 Task: Find connections with filter location Yuanping with filter topic #economicswith filter profile language Potuguese with filter current company Pocket FM with filter school Indian Institute Of Business Management And Studies with filter industry Secretarial Schools with filter service category Computer Networking with filter keywords title Travel Writer
Action: Mouse moved to (630, 78)
Screenshot: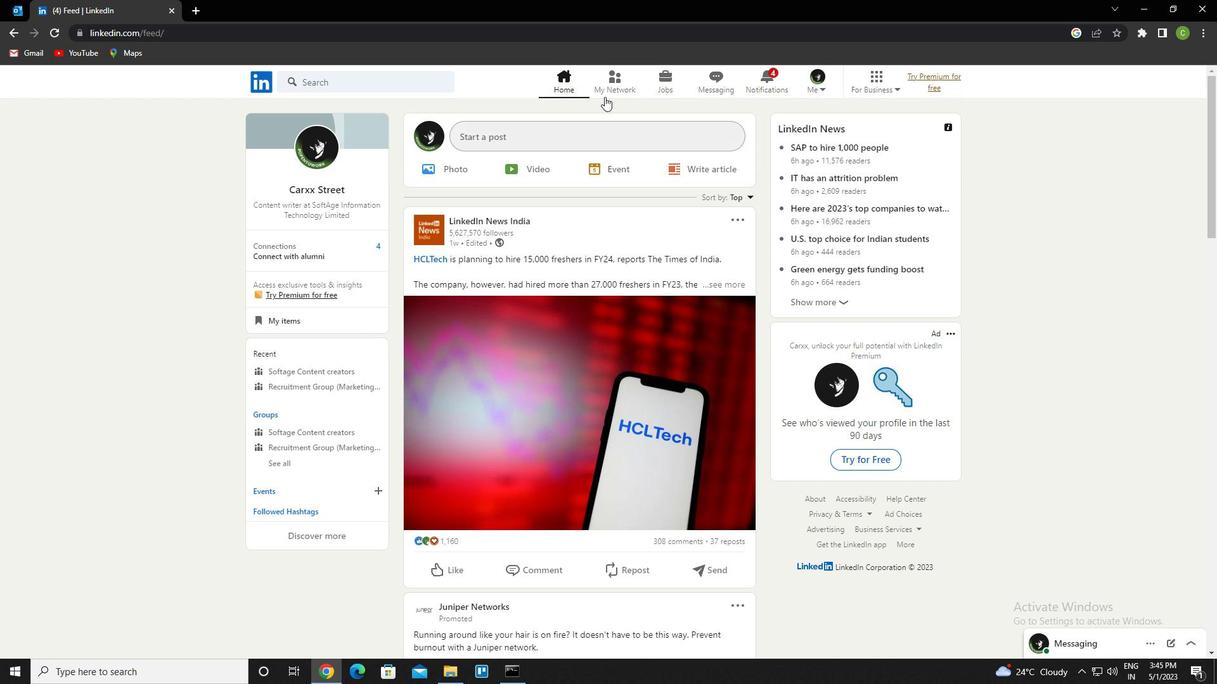 
Action: Mouse pressed left at (630, 78)
Screenshot: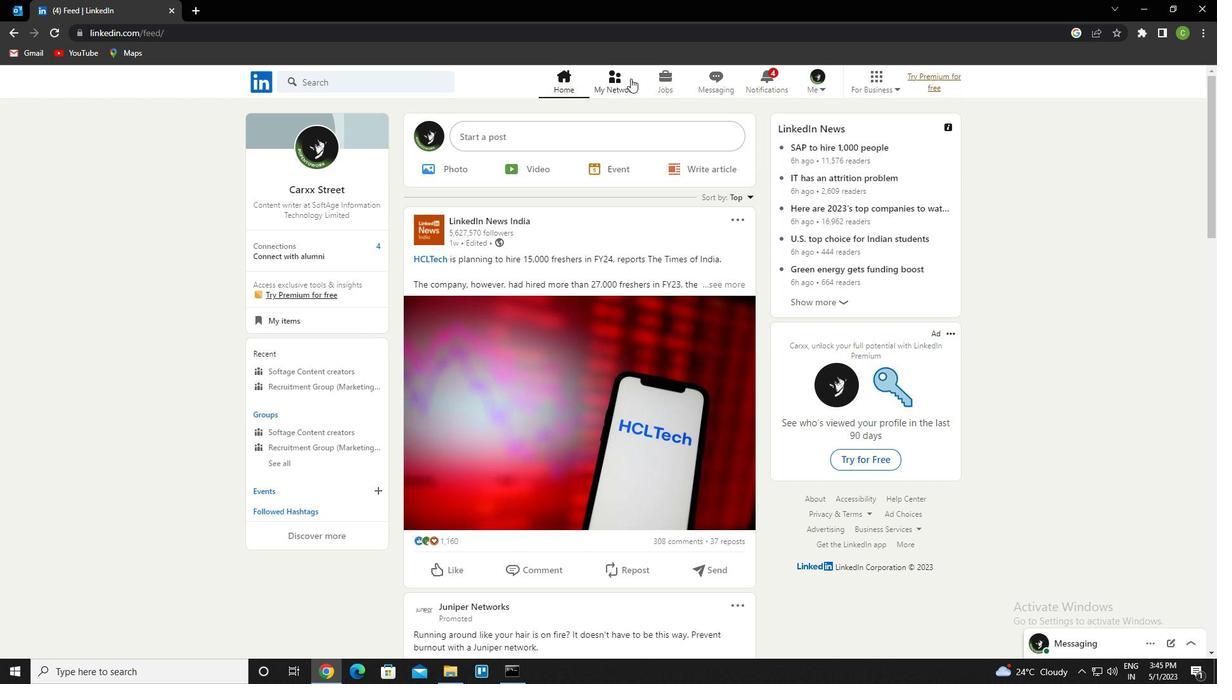 
Action: Mouse moved to (324, 150)
Screenshot: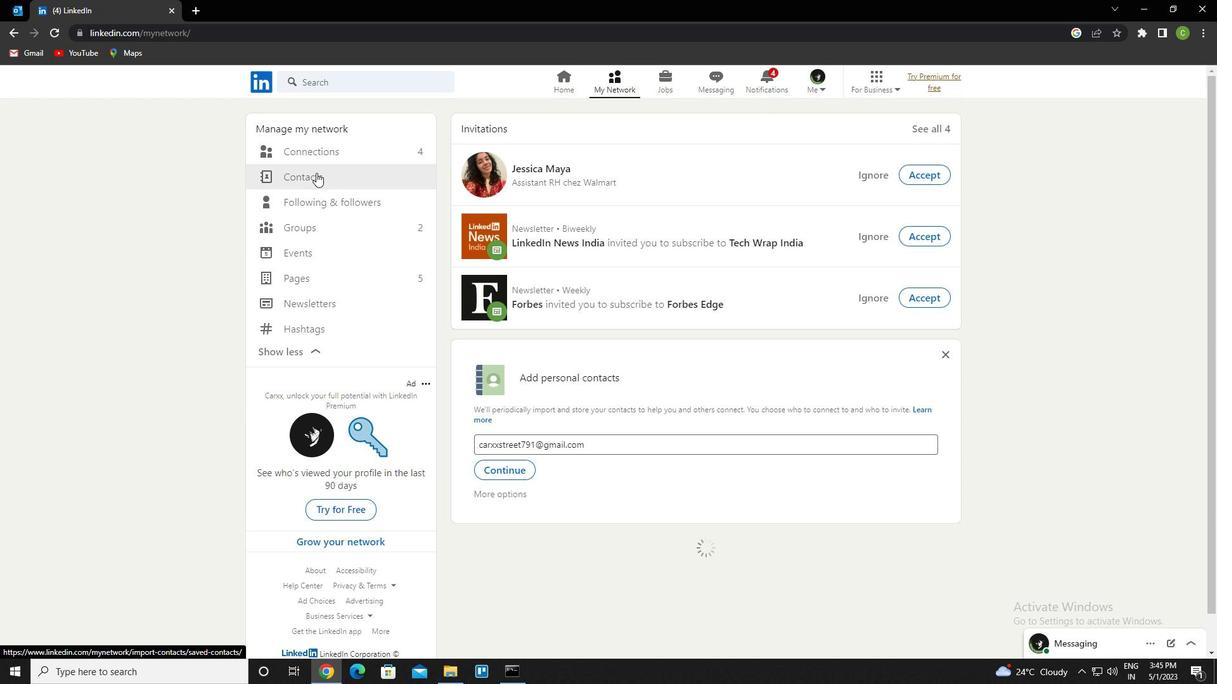 
Action: Mouse pressed left at (324, 150)
Screenshot: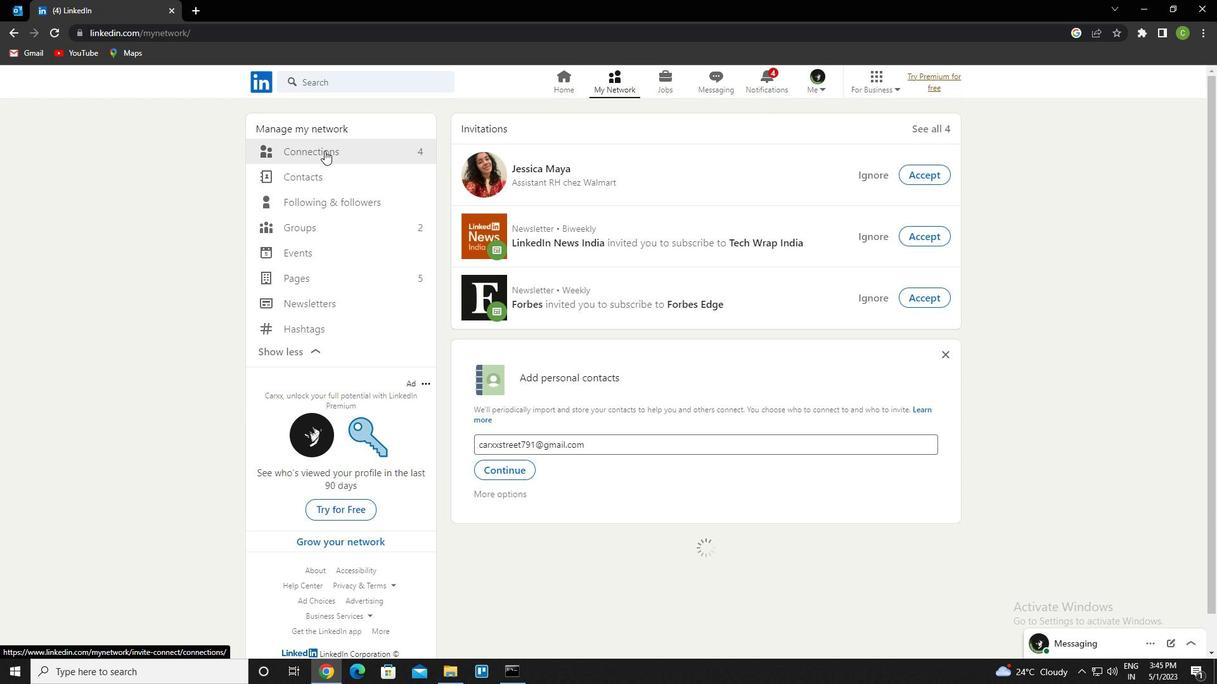 
Action: Mouse moved to (709, 157)
Screenshot: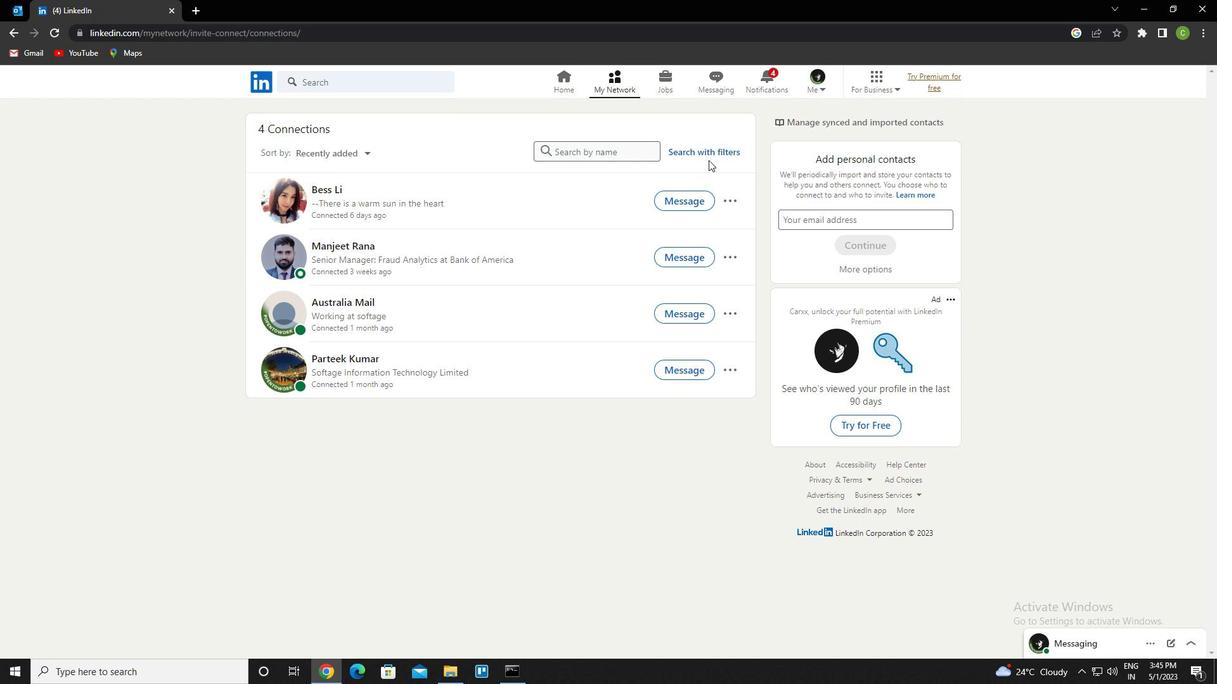 
Action: Mouse pressed left at (709, 157)
Screenshot: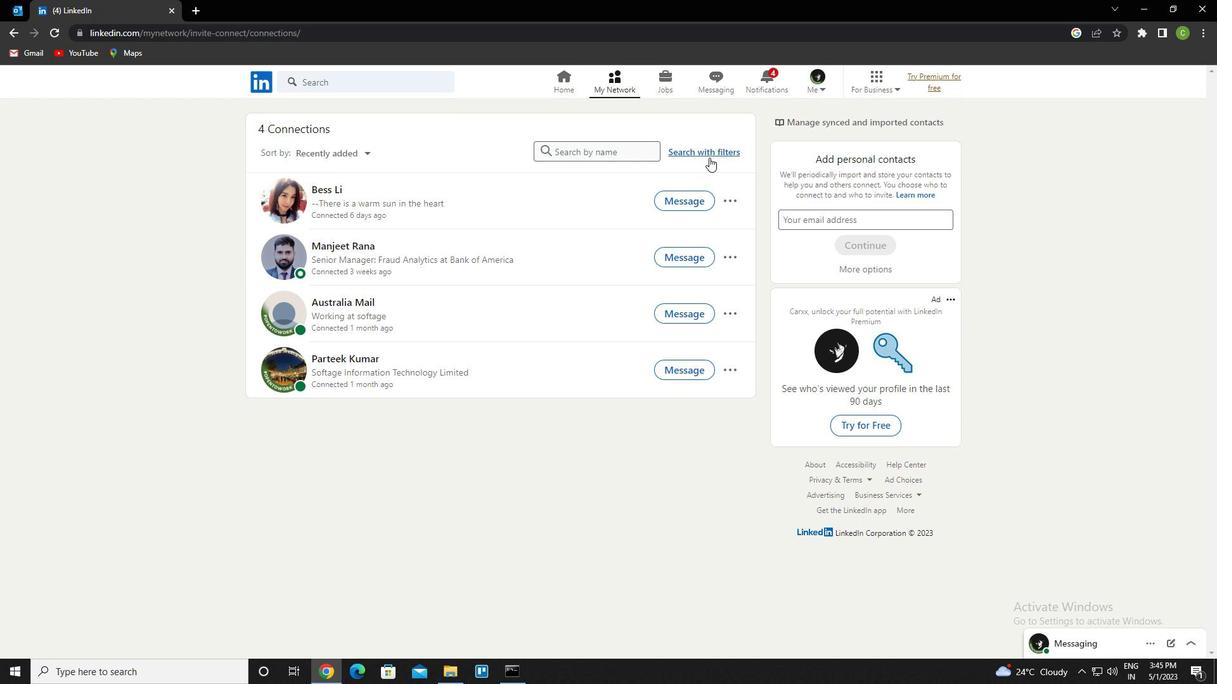 
Action: Mouse moved to (656, 113)
Screenshot: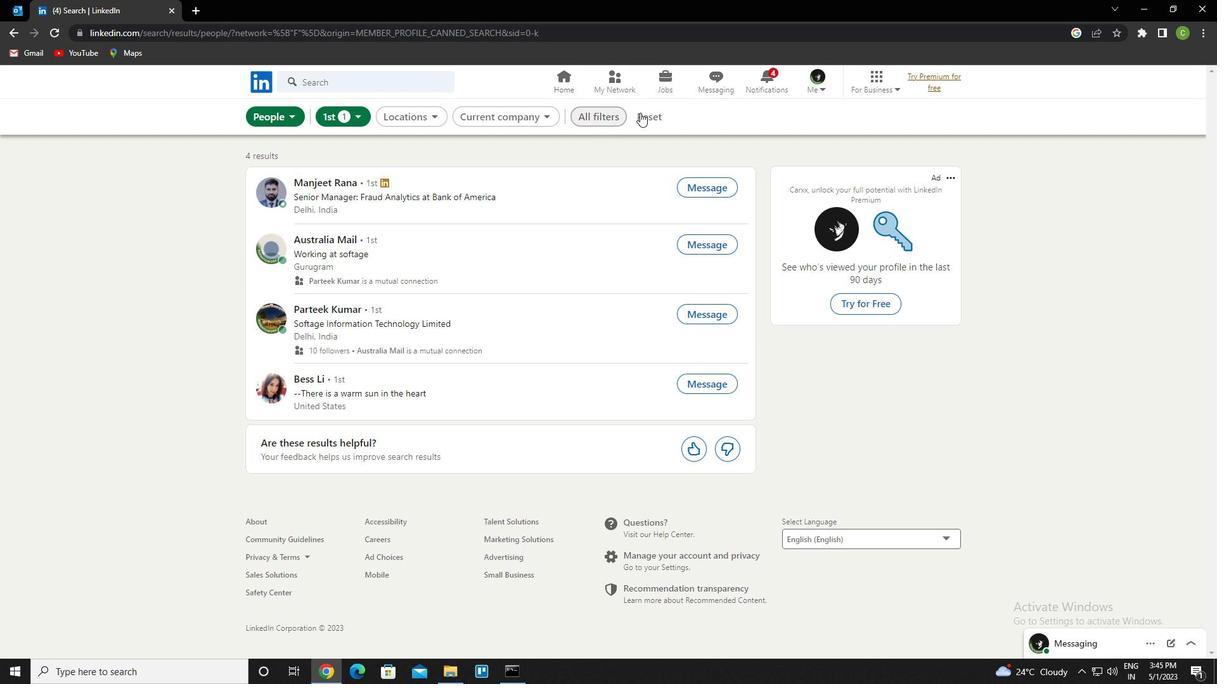 
Action: Mouse pressed left at (656, 113)
Screenshot: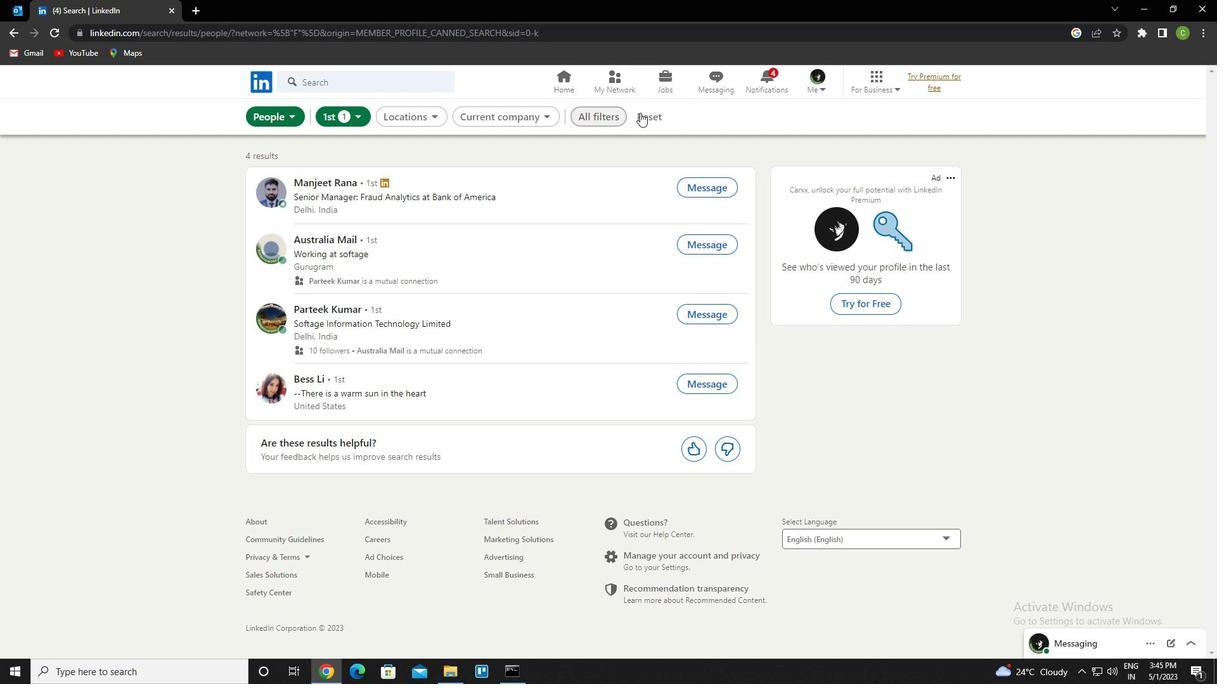 
Action: Mouse moved to (619, 116)
Screenshot: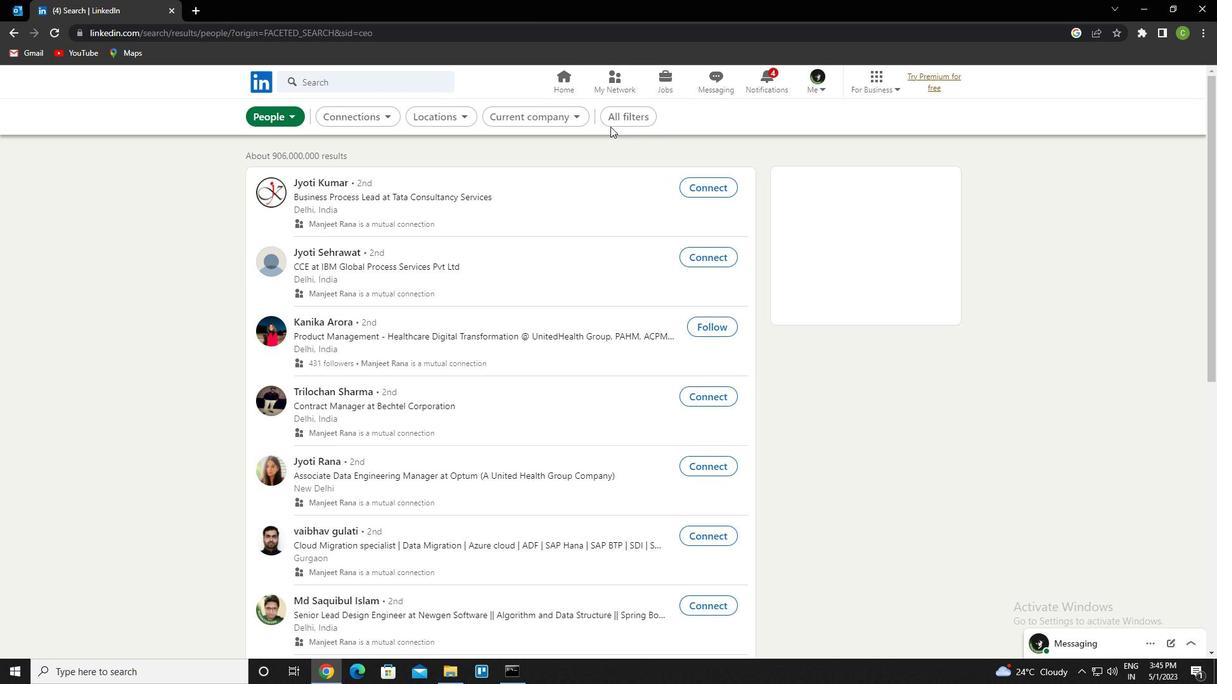 
Action: Mouse pressed left at (619, 116)
Screenshot: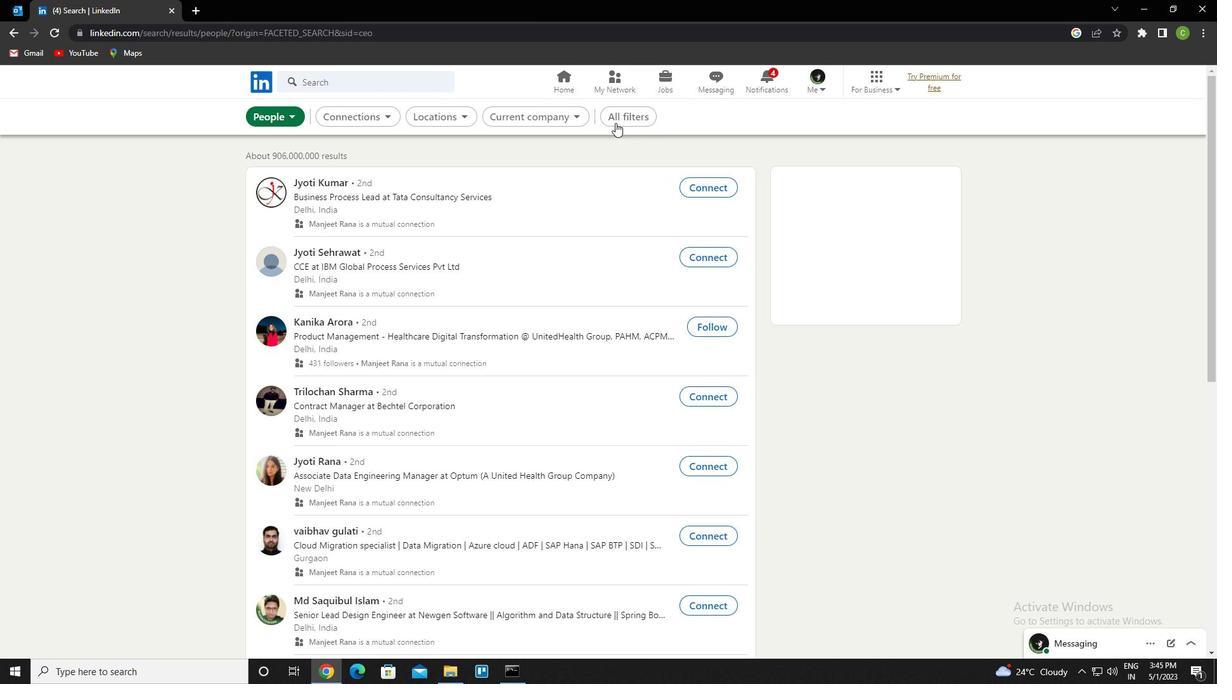 
Action: Mouse moved to (1050, 441)
Screenshot: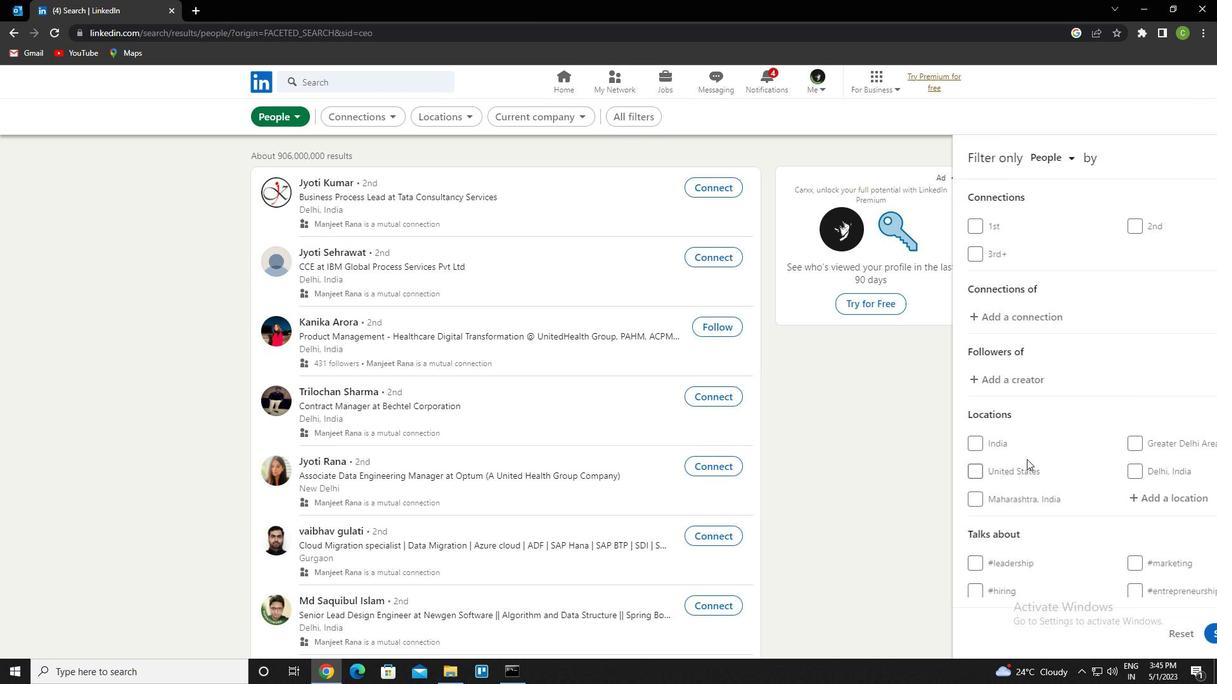 
Action: Mouse scrolled (1050, 441) with delta (0, 0)
Screenshot: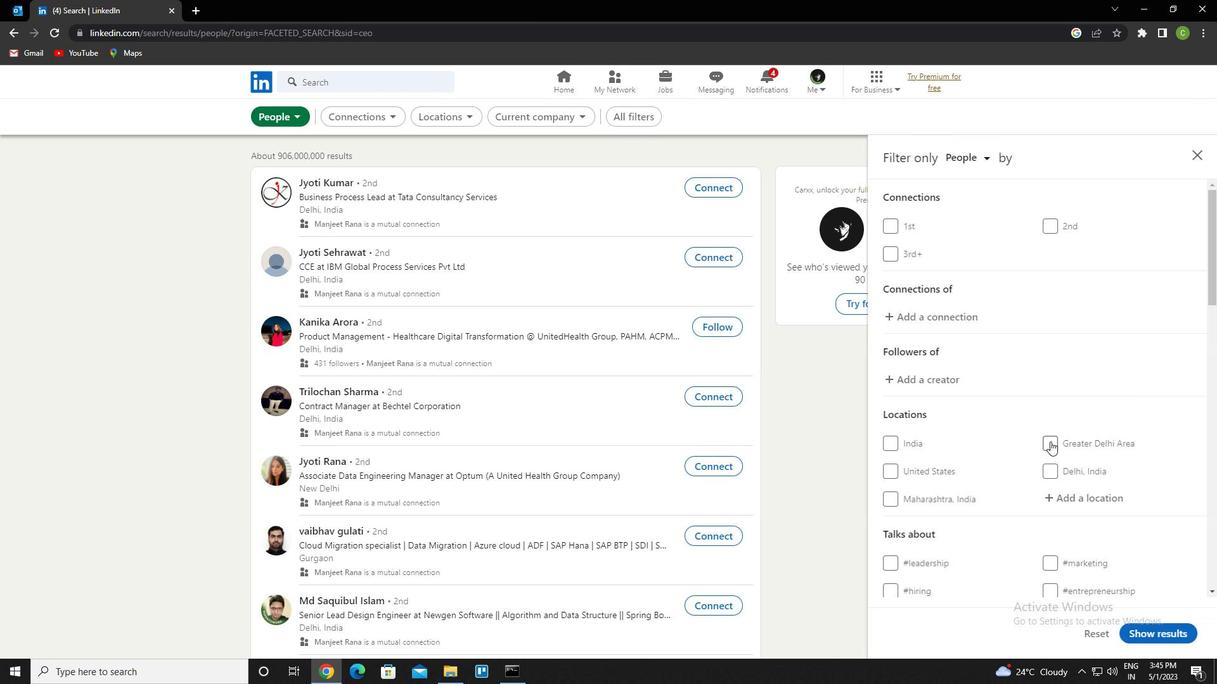 
Action: Mouse scrolled (1050, 441) with delta (0, 0)
Screenshot: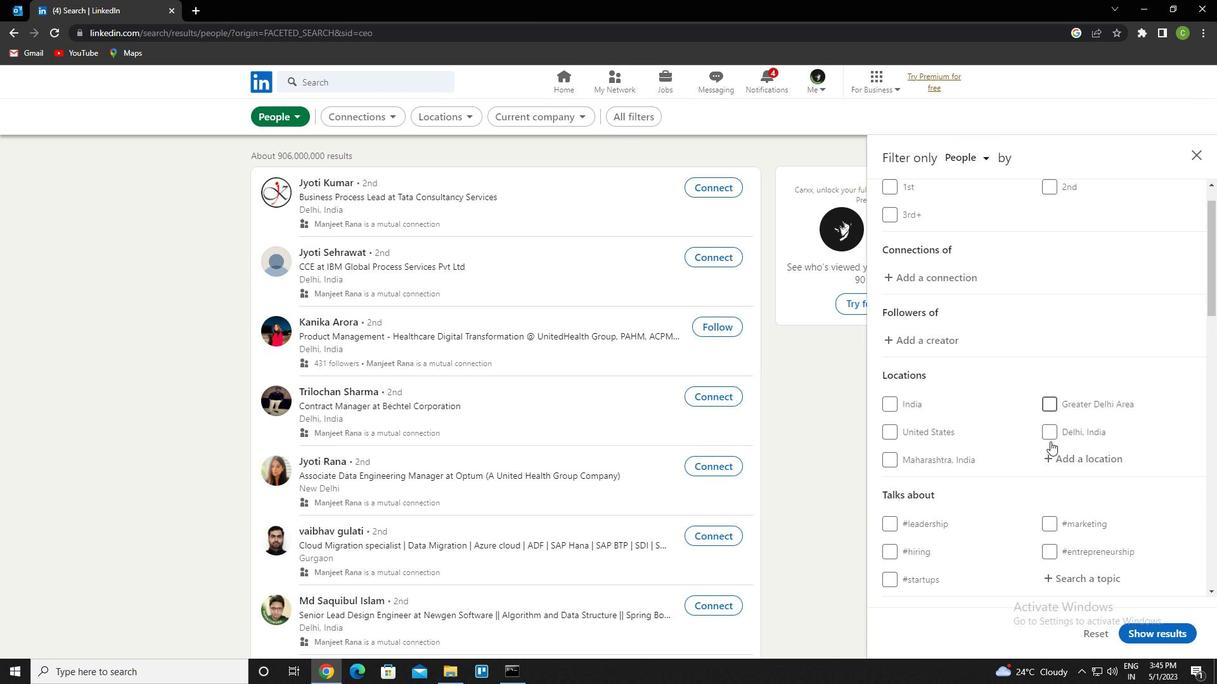 
Action: Mouse moved to (1086, 368)
Screenshot: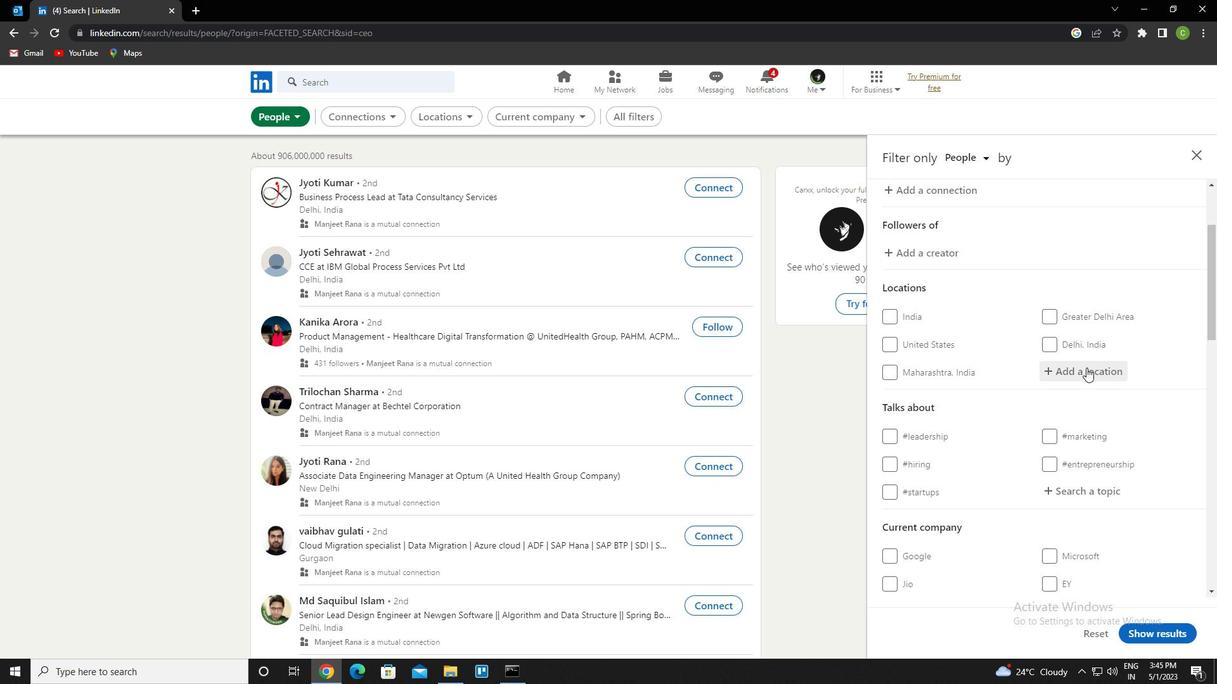 
Action: Mouse pressed left at (1086, 368)
Screenshot: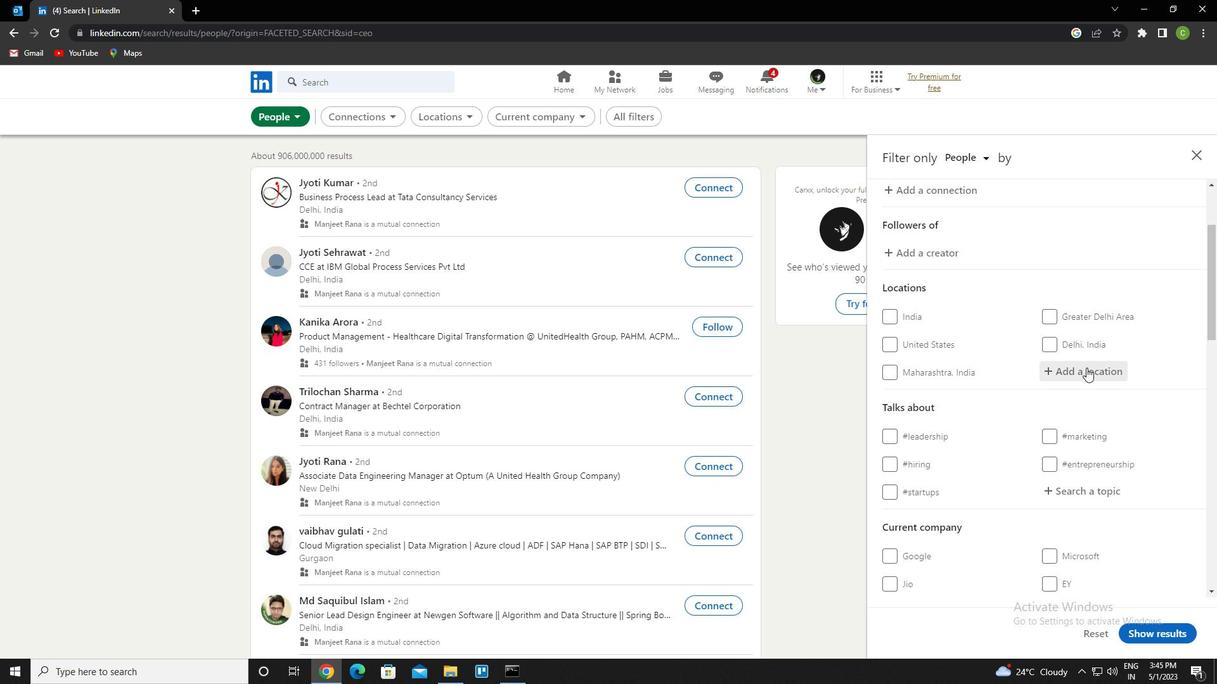 
Action: Mouse moved to (1086, 369)
Screenshot: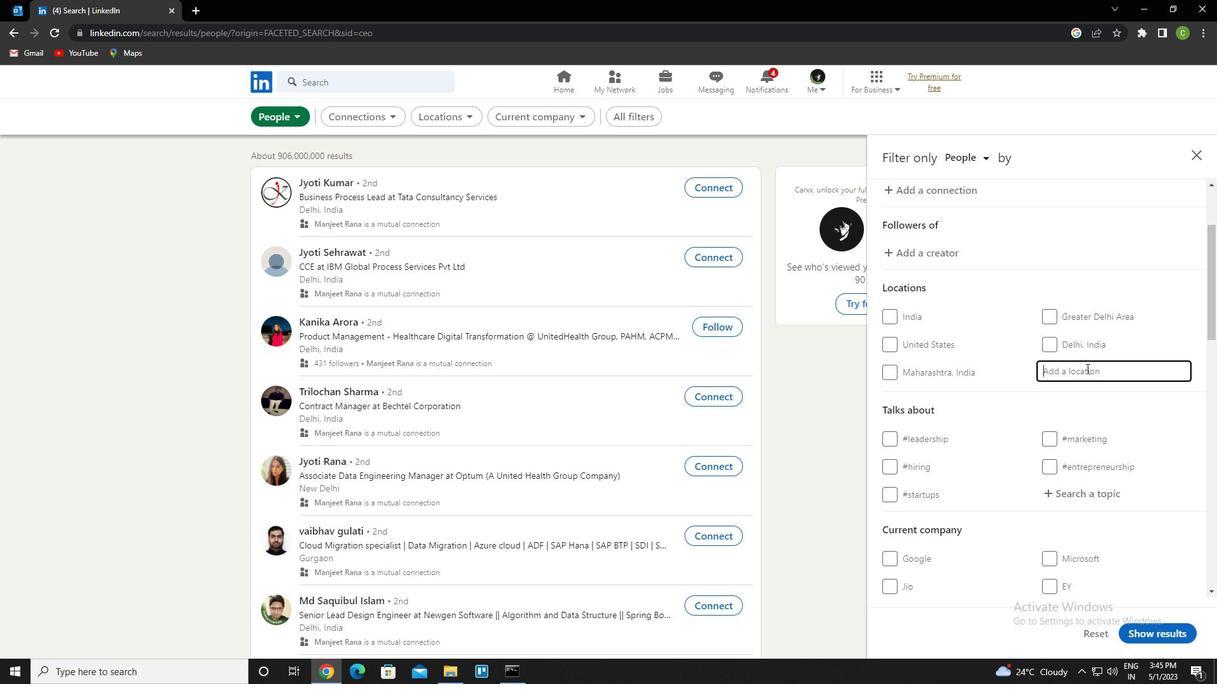 
Action: Key pressed <Key.caps_lock>y<Key.caps_lock>uanping
Screenshot: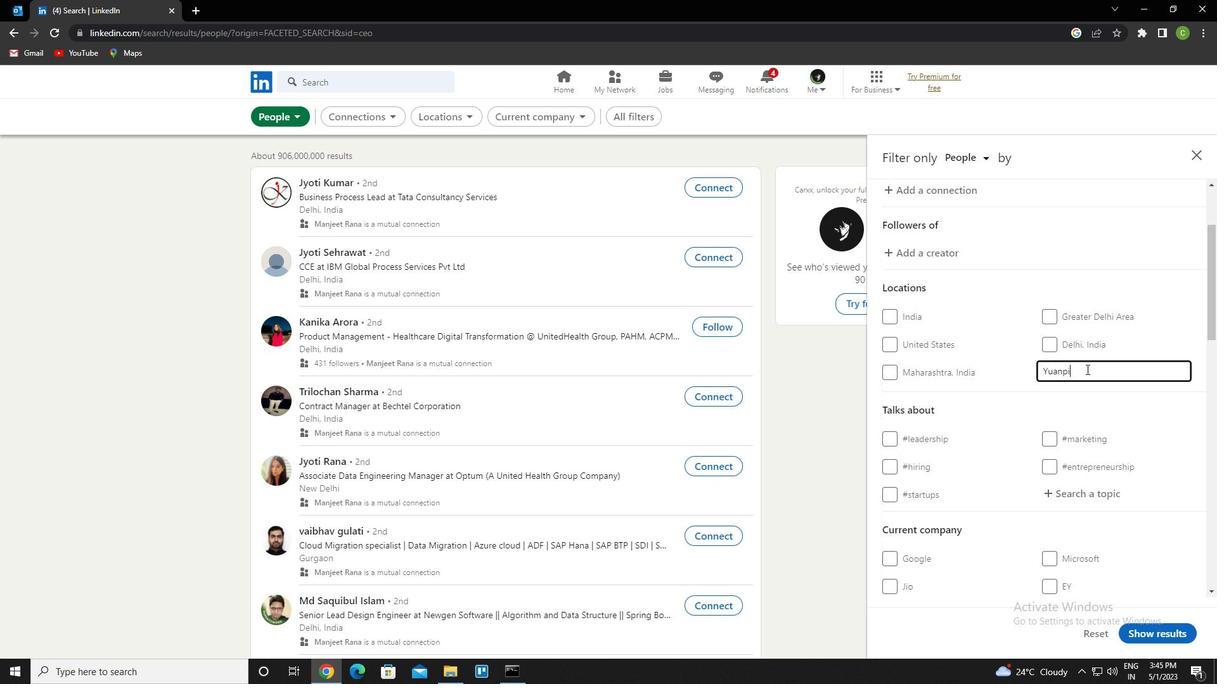 
Action: Mouse moved to (1084, 375)
Screenshot: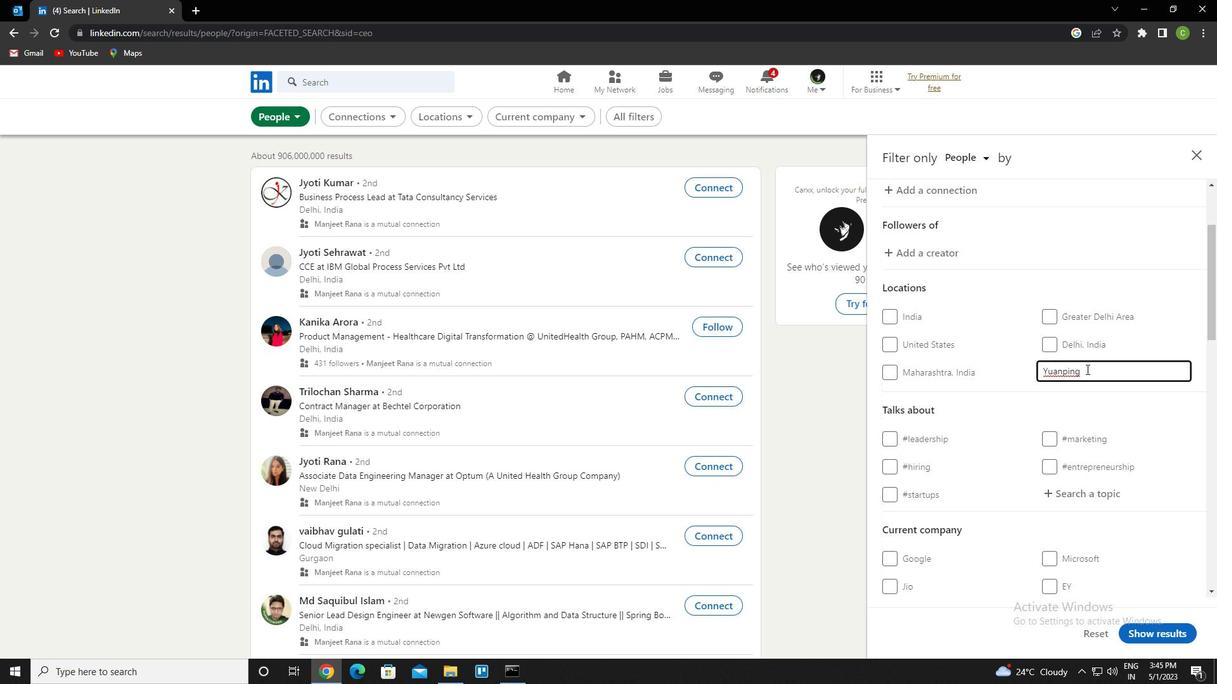 
Action: Mouse scrolled (1084, 374) with delta (0, 0)
Screenshot: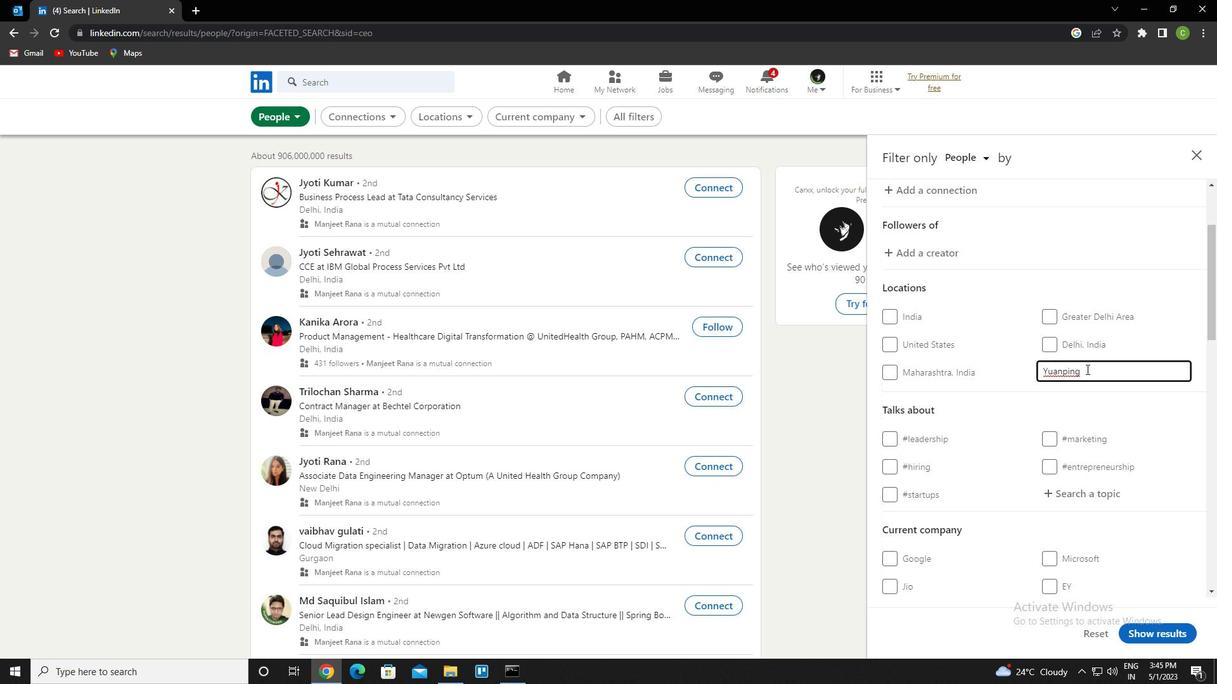 
Action: Mouse moved to (1078, 389)
Screenshot: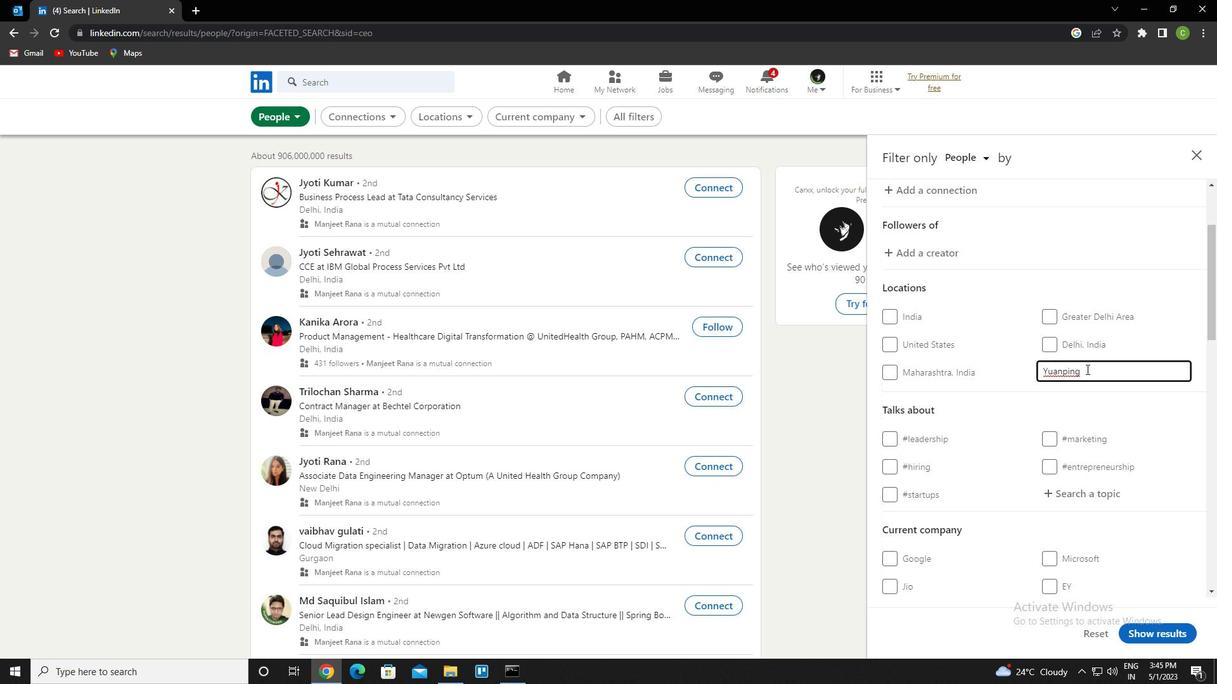 
Action: Mouse scrolled (1078, 389) with delta (0, 0)
Screenshot: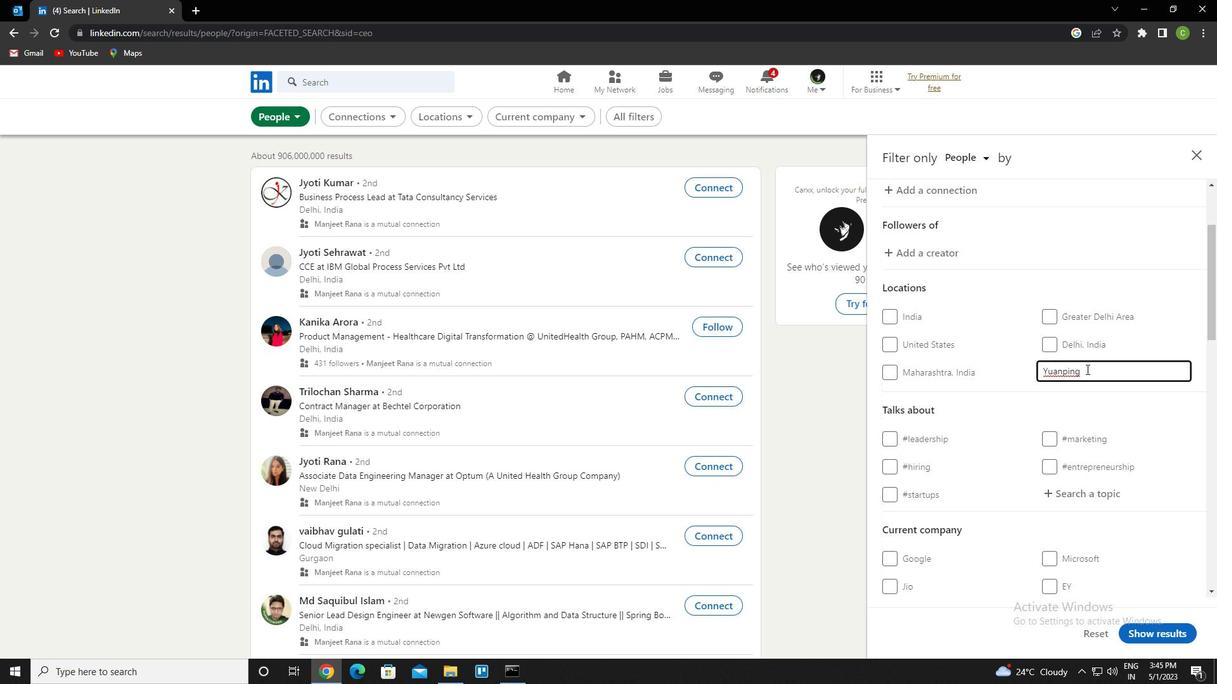 
Action: Mouse moved to (1090, 368)
Screenshot: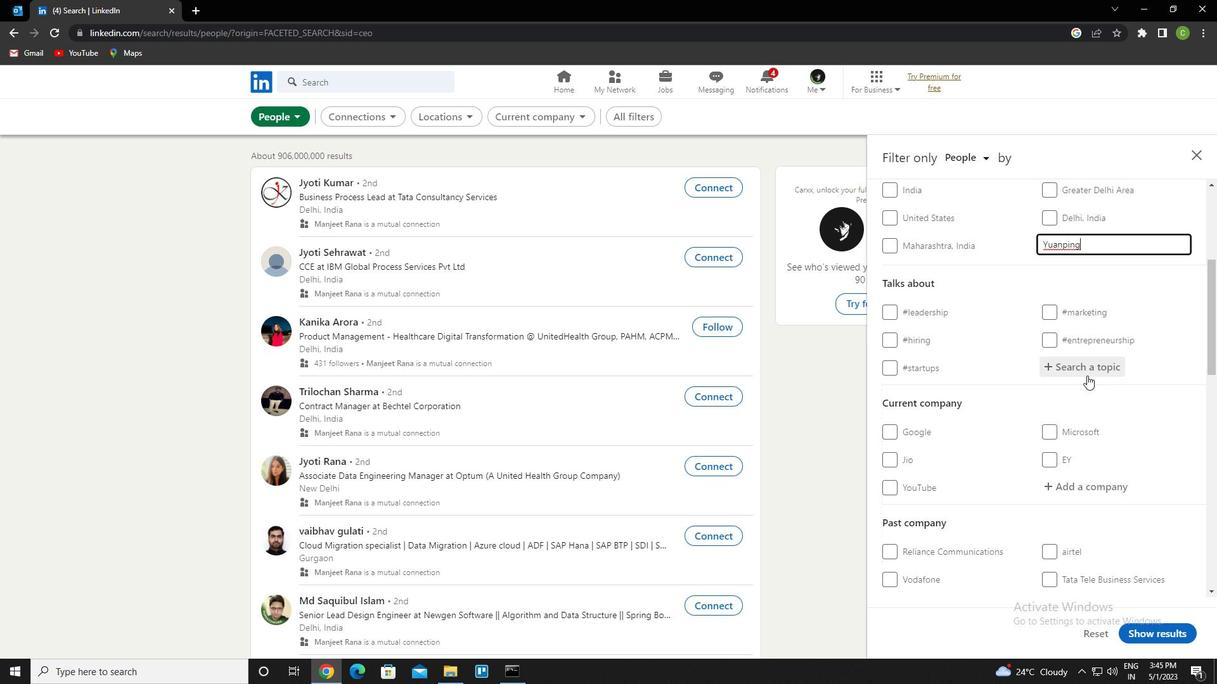 
Action: Mouse pressed left at (1090, 368)
Screenshot: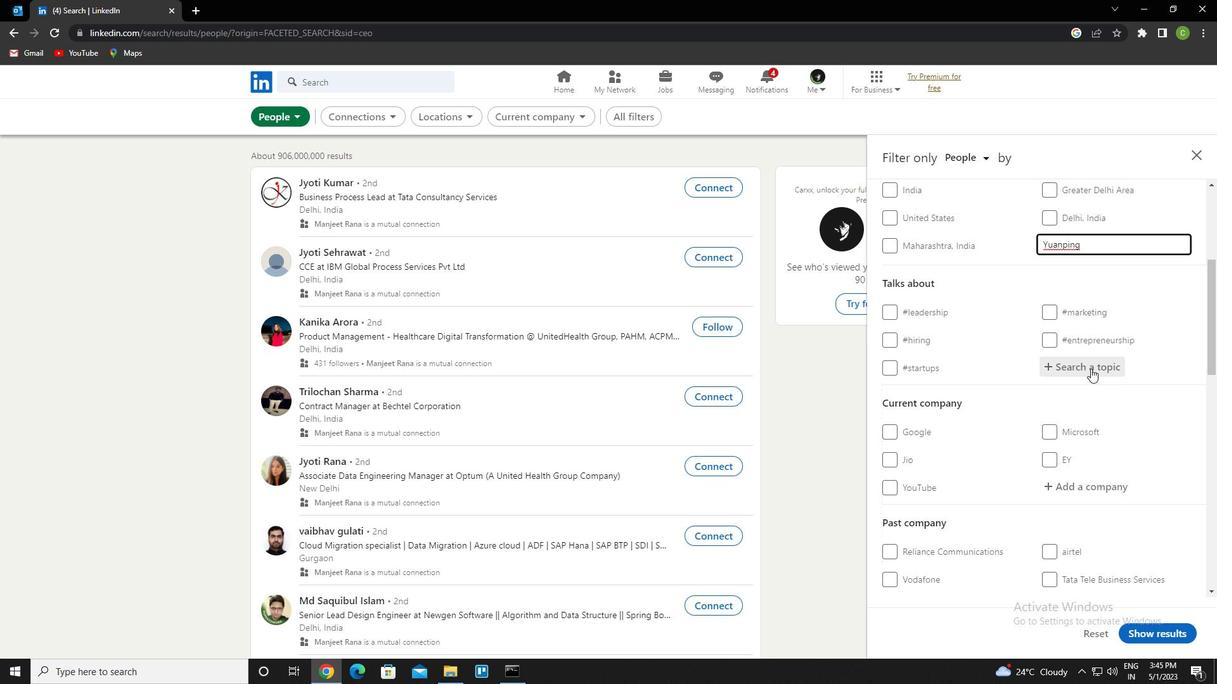
Action: Mouse moved to (1087, 368)
Screenshot: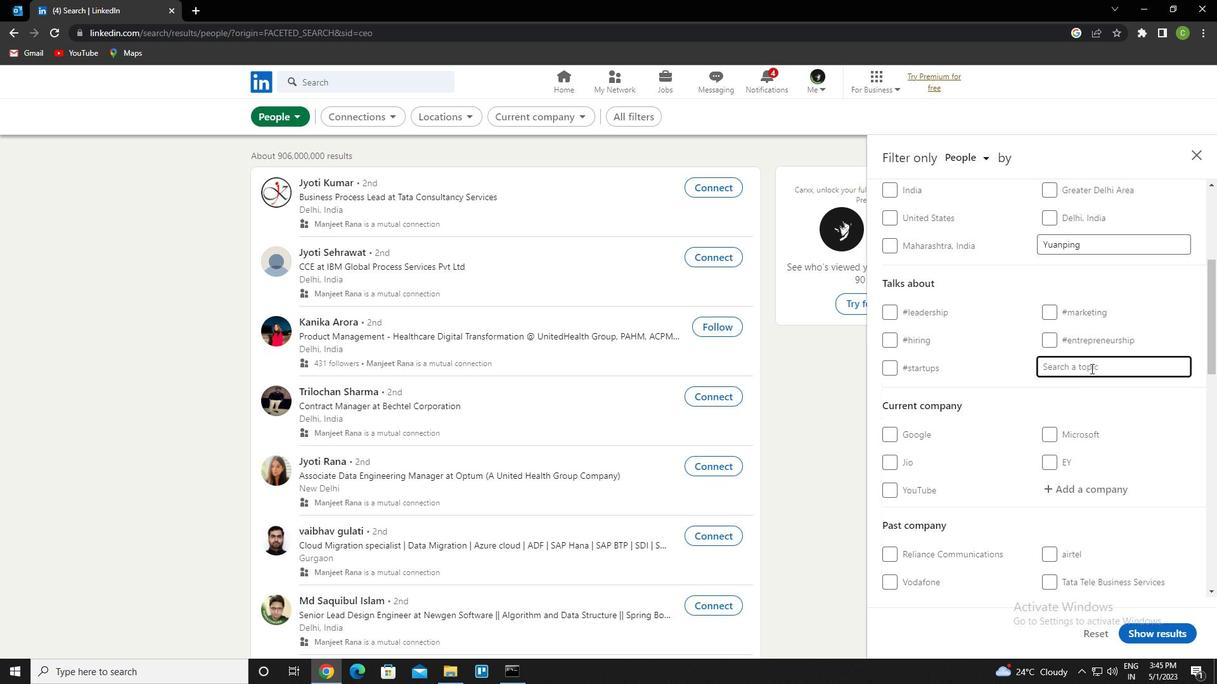 
Action: Key pressed economics<Key.down><Key.enter>
Screenshot: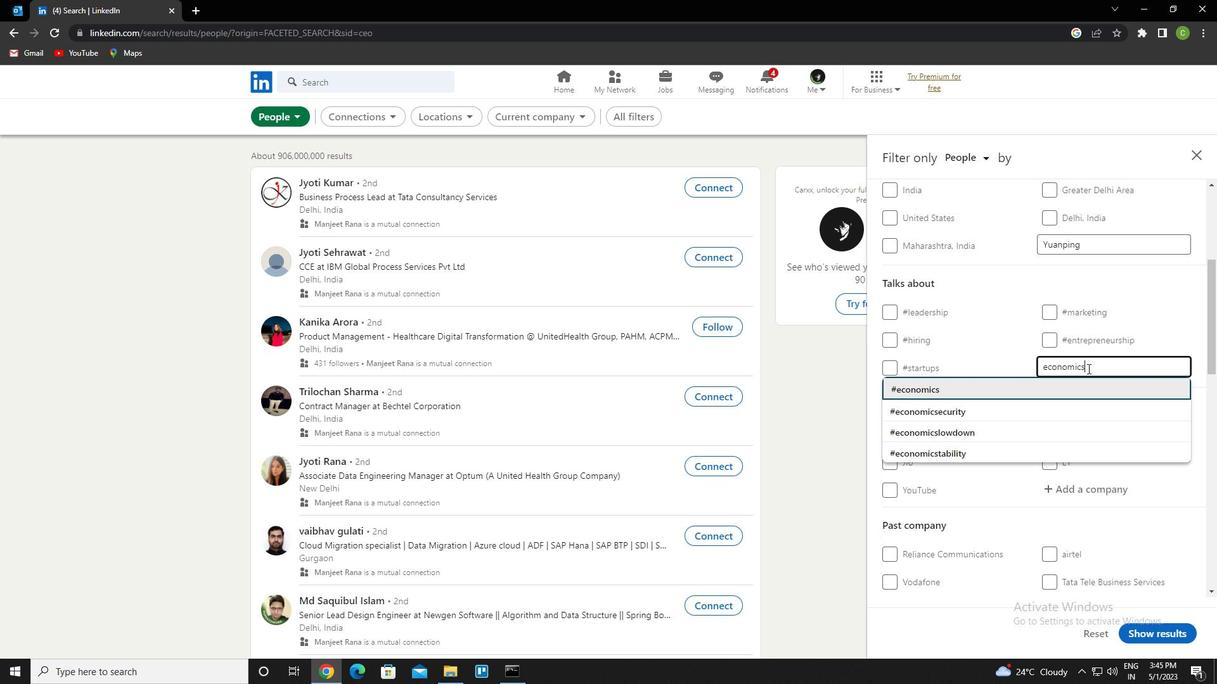 
Action: Mouse scrolled (1087, 368) with delta (0, 0)
Screenshot: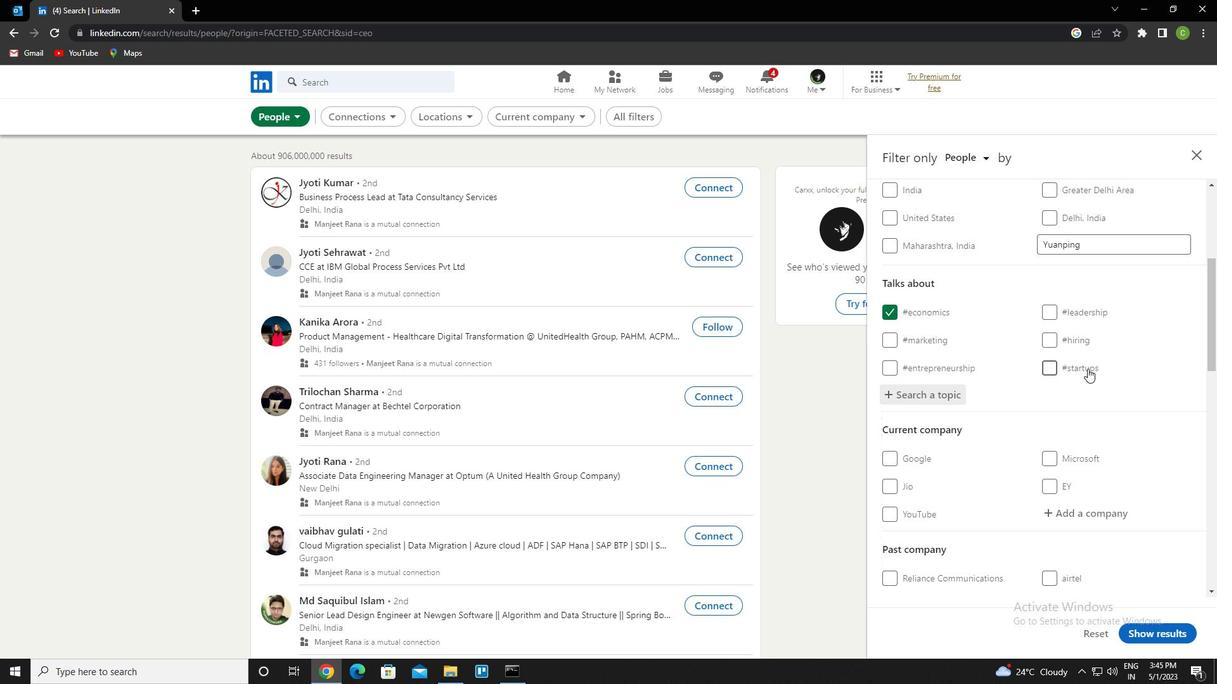 
Action: Mouse moved to (1087, 368)
Screenshot: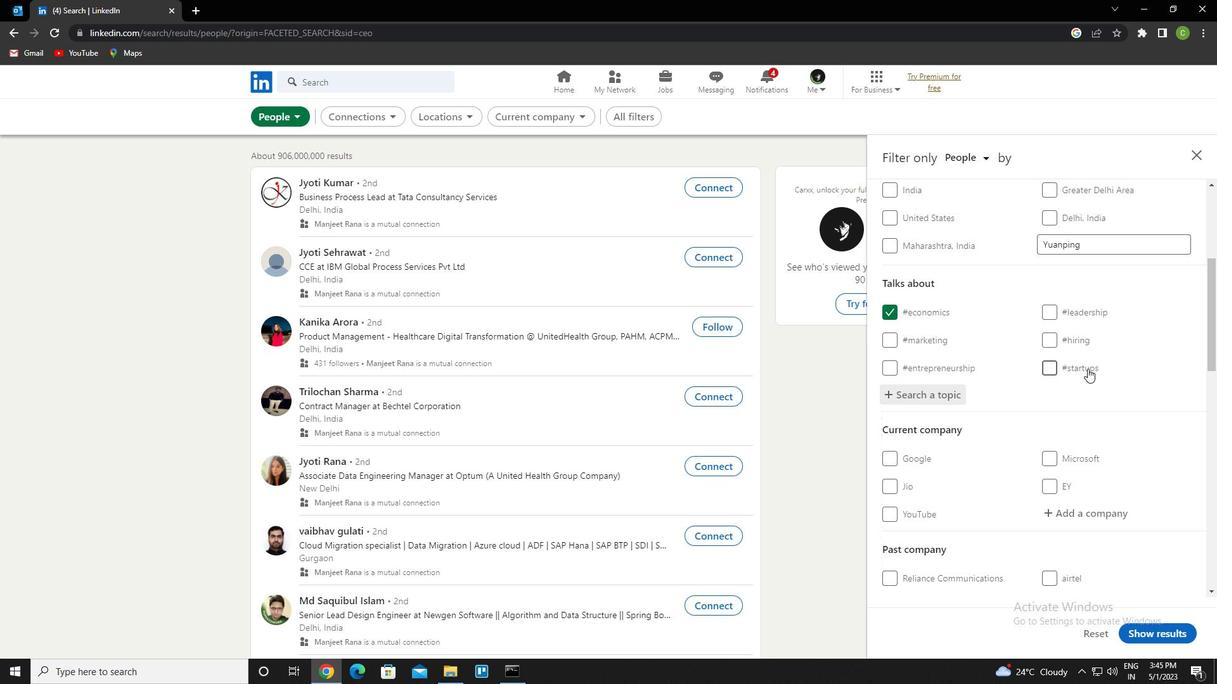 
Action: Mouse scrolled (1087, 368) with delta (0, 0)
Screenshot: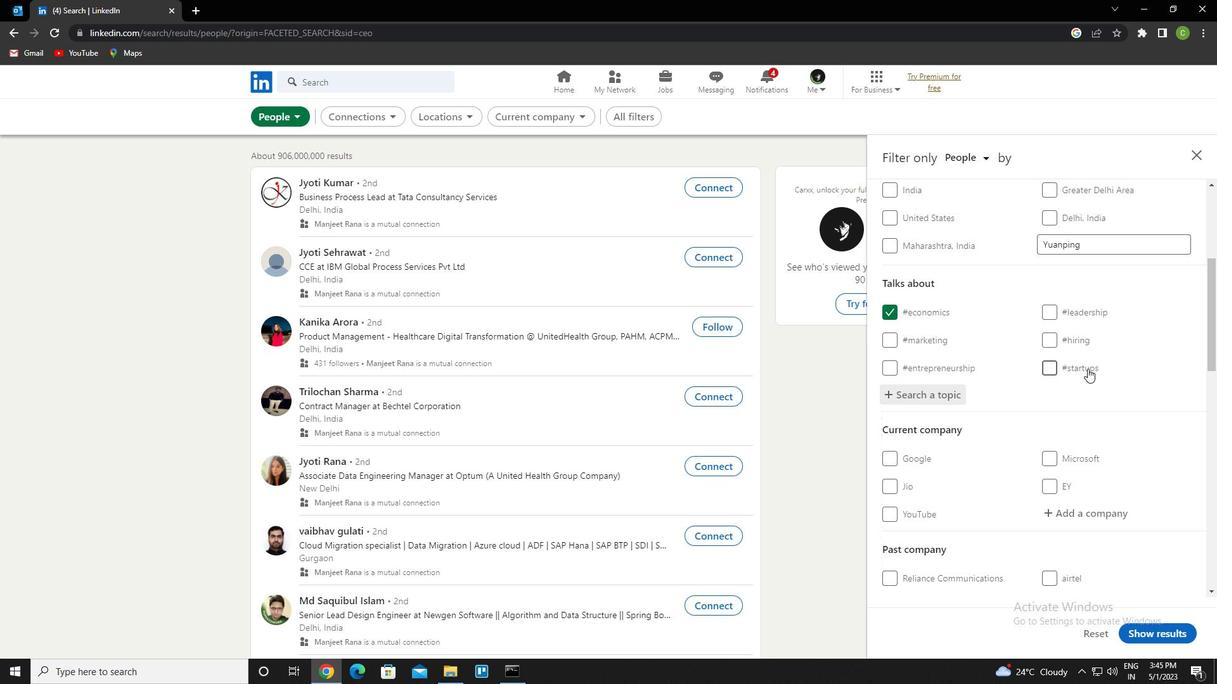 
Action: Mouse moved to (1086, 372)
Screenshot: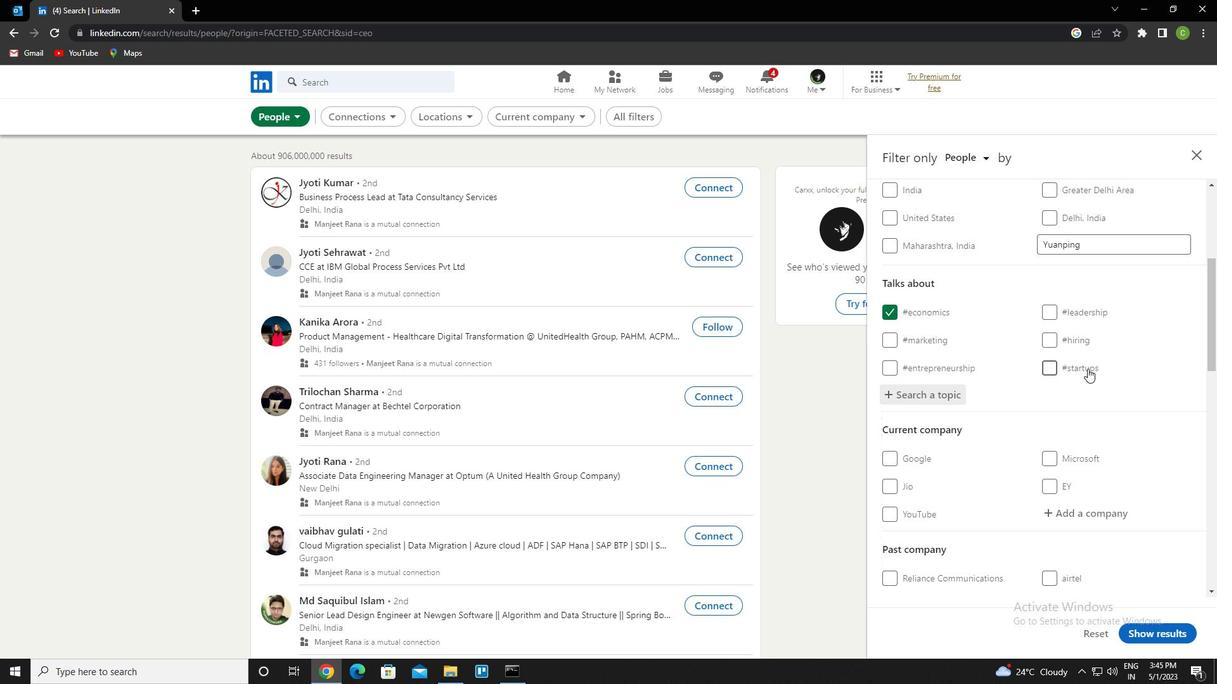 
Action: Mouse scrolled (1086, 371) with delta (0, 0)
Screenshot: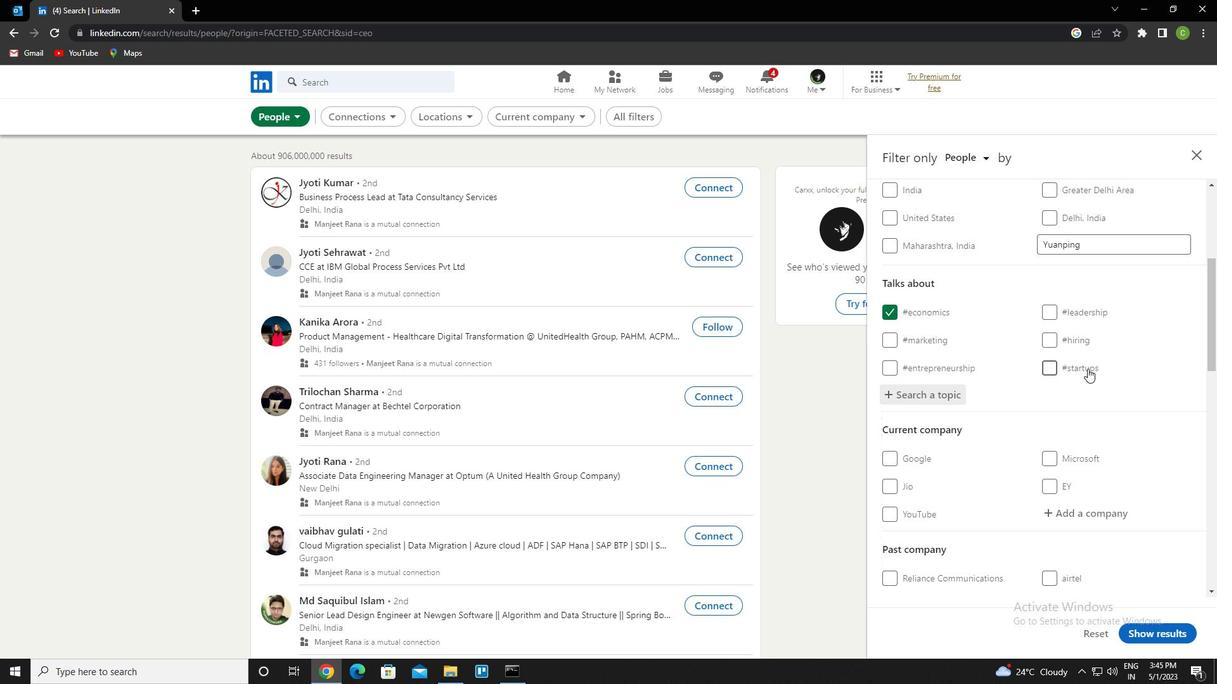 
Action: Mouse moved to (1083, 380)
Screenshot: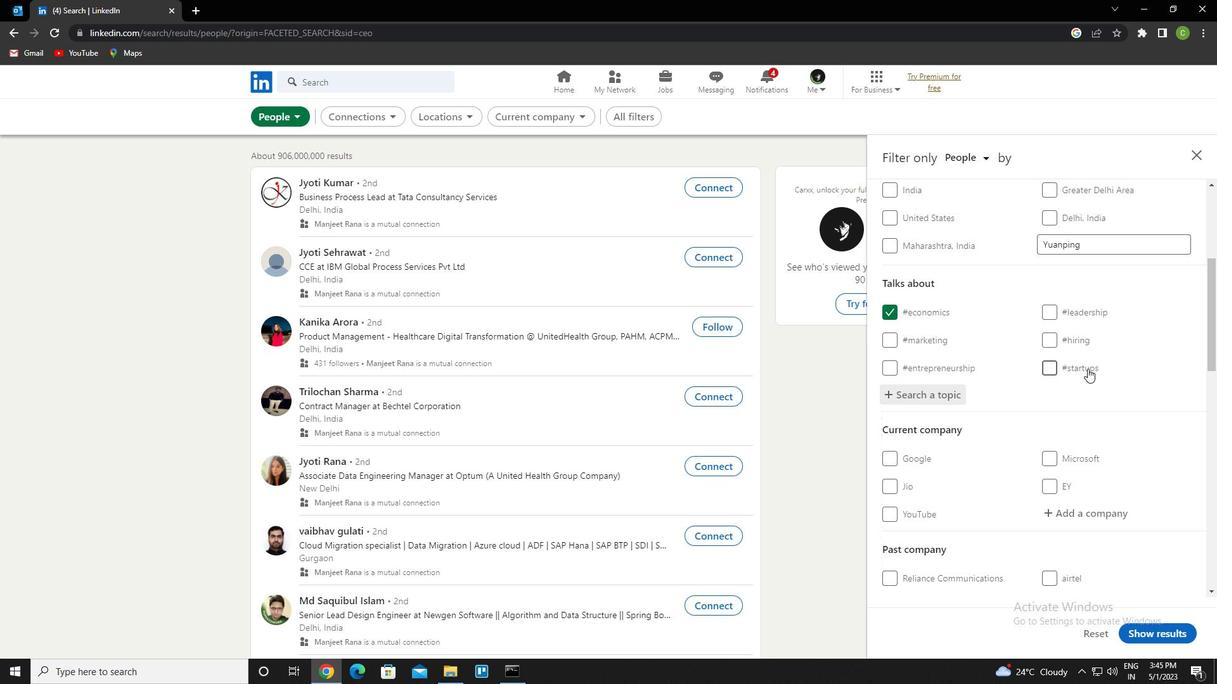 
Action: Mouse scrolled (1083, 380) with delta (0, 0)
Screenshot: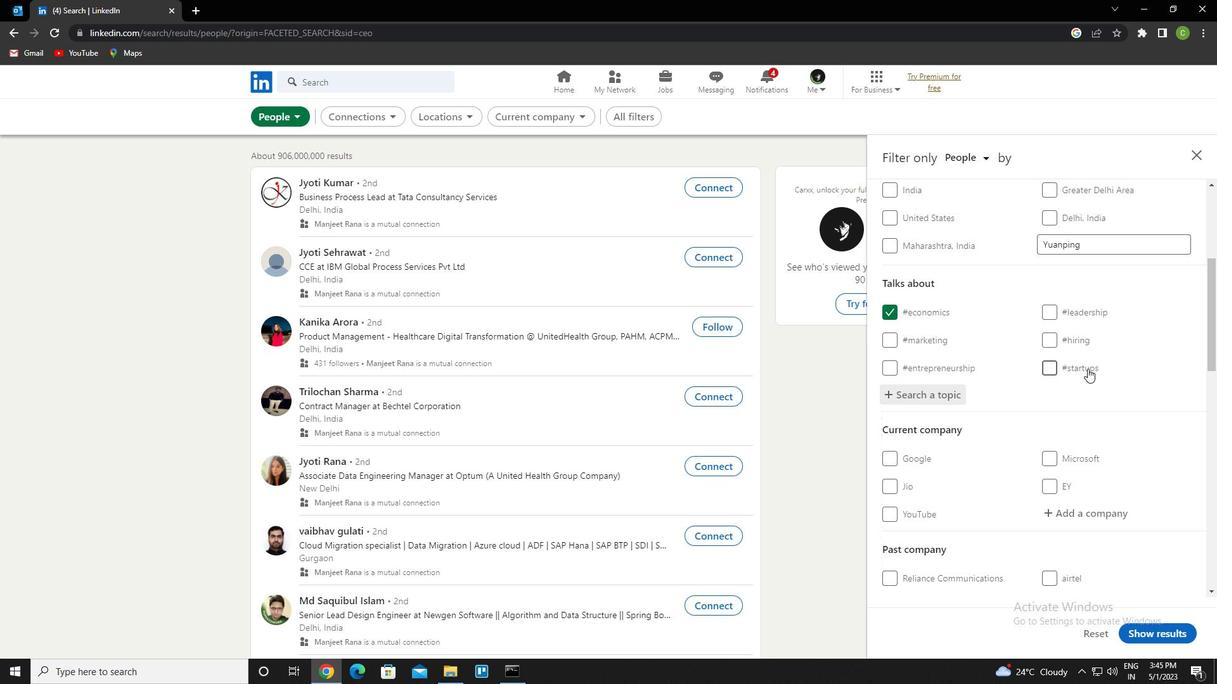 
Action: Mouse moved to (1080, 390)
Screenshot: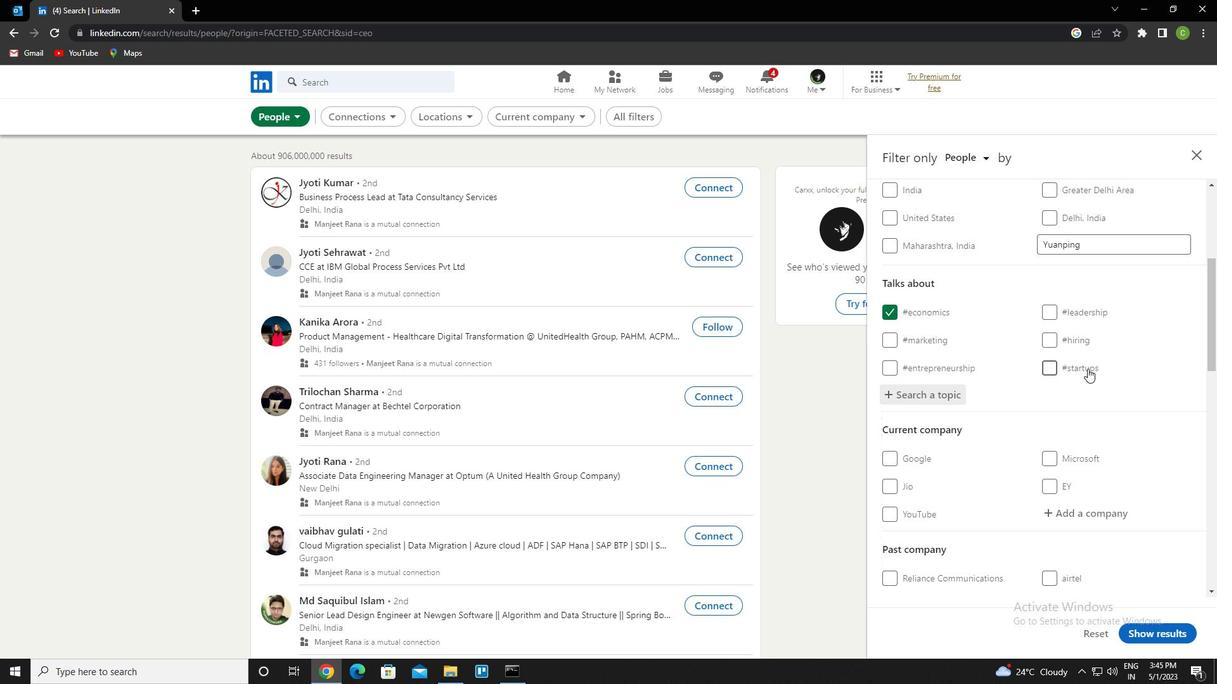
Action: Mouse scrolled (1080, 389) with delta (0, 0)
Screenshot: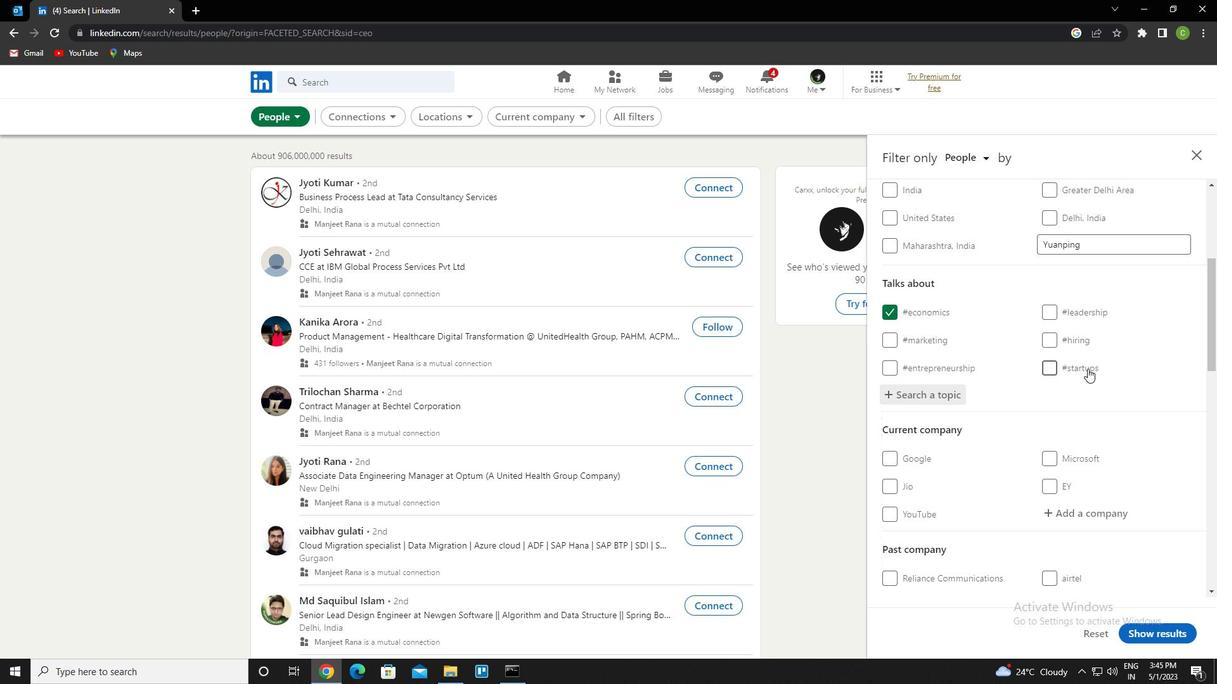 
Action: Mouse moved to (1077, 394)
Screenshot: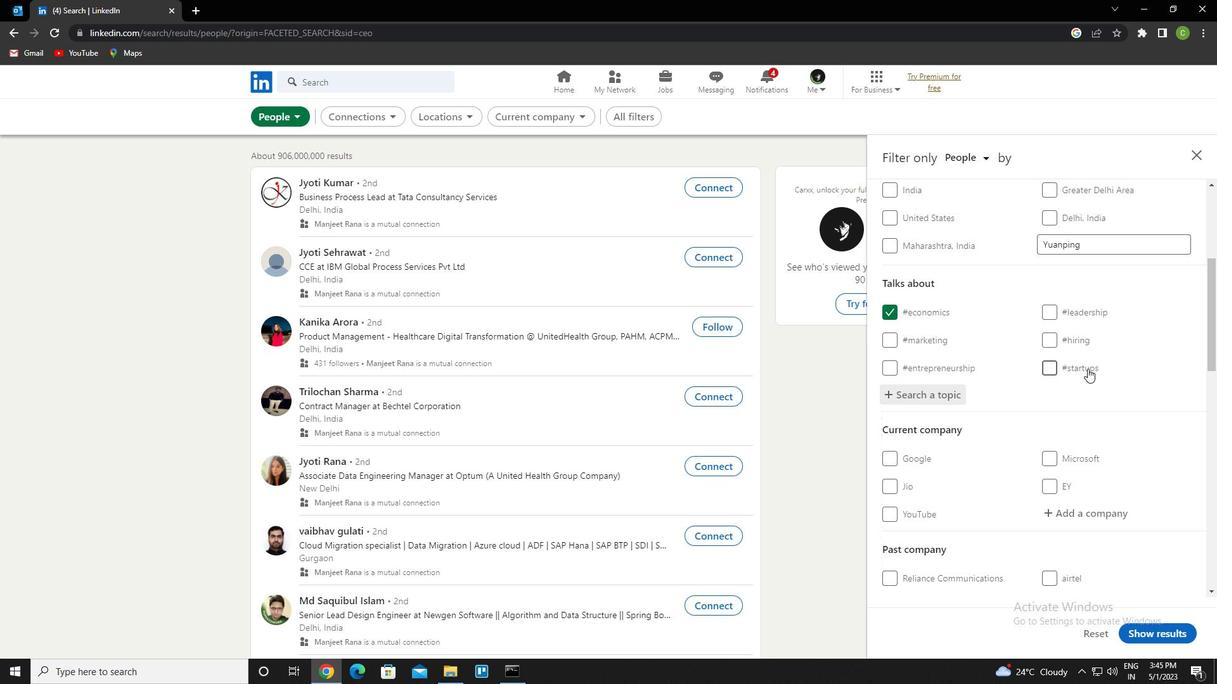 
Action: Mouse scrolled (1077, 394) with delta (0, 0)
Screenshot: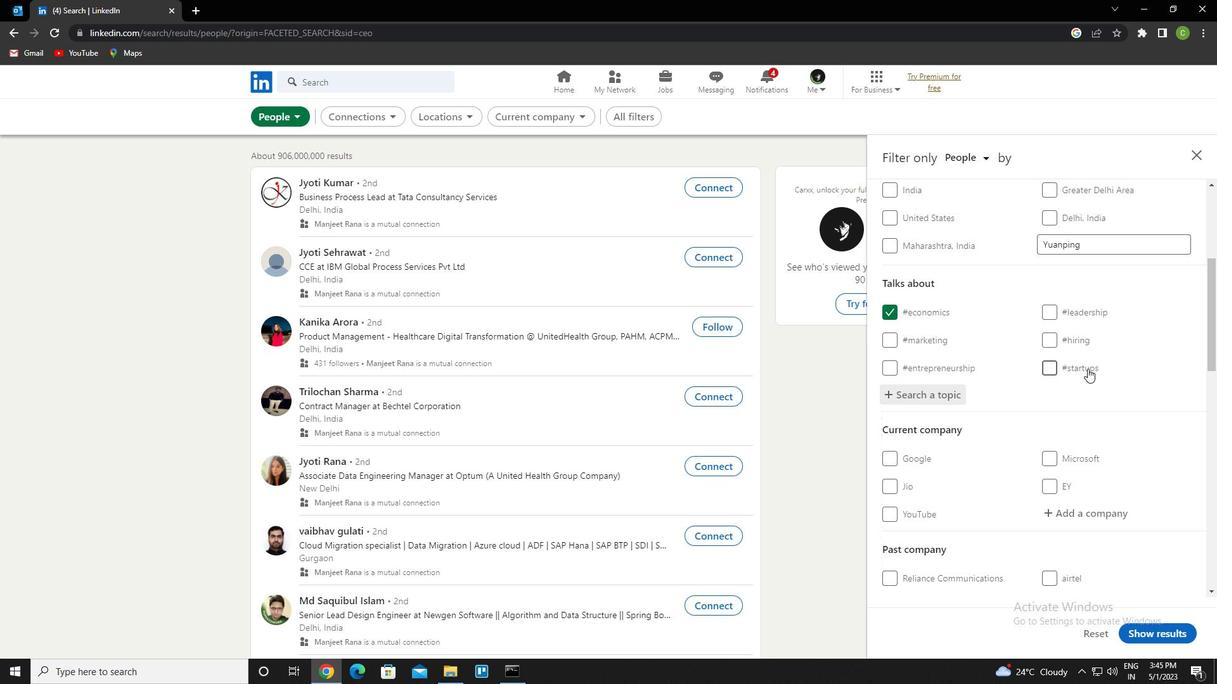 
Action: Mouse moved to (1076, 395)
Screenshot: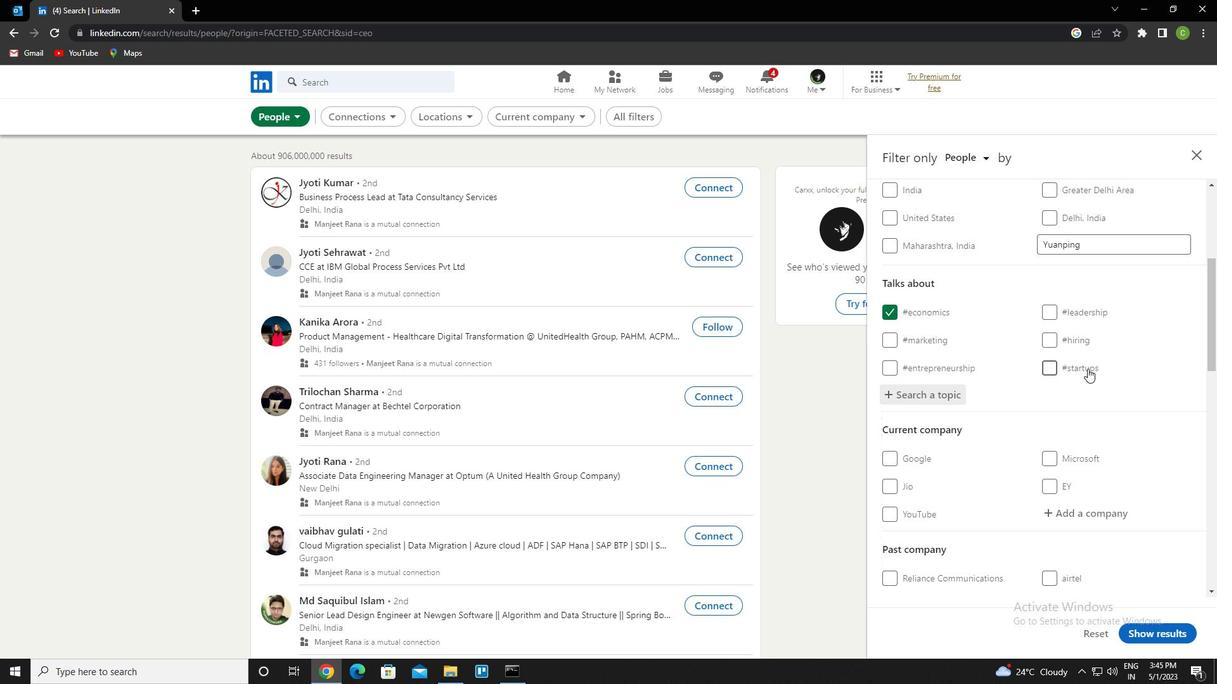 
Action: Mouse scrolled (1076, 394) with delta (0, 0)
Screenshot: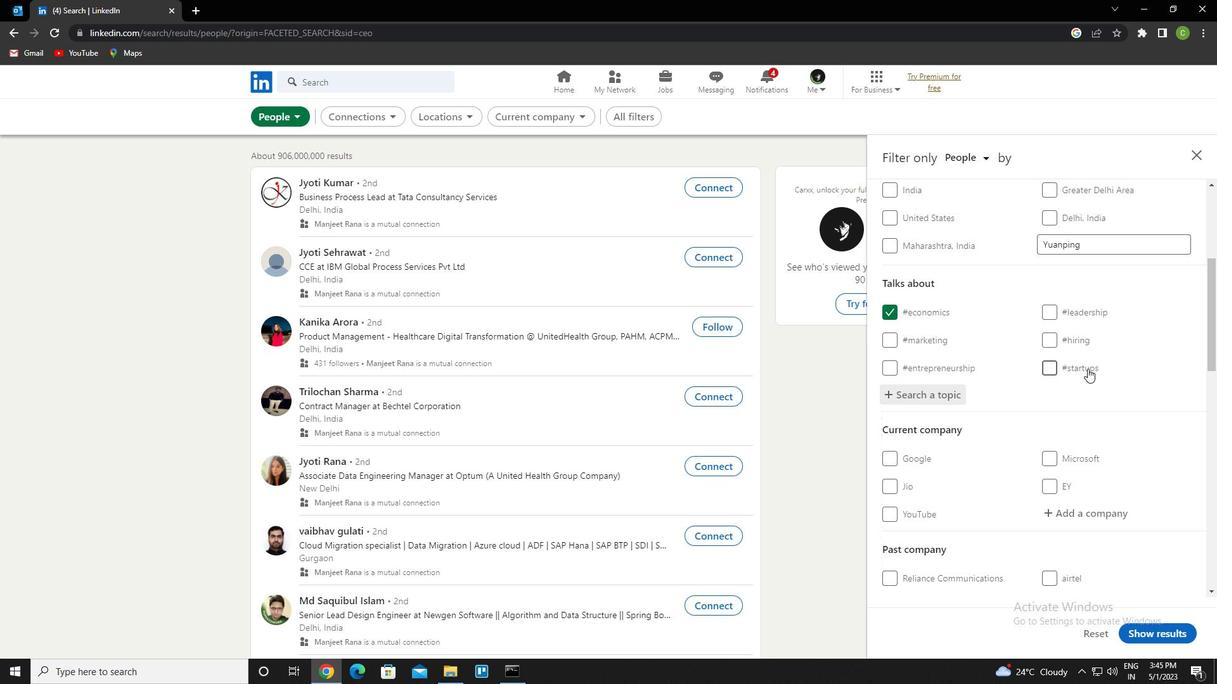 
Action: Mouse moved to (1075, 396)
Screenshot: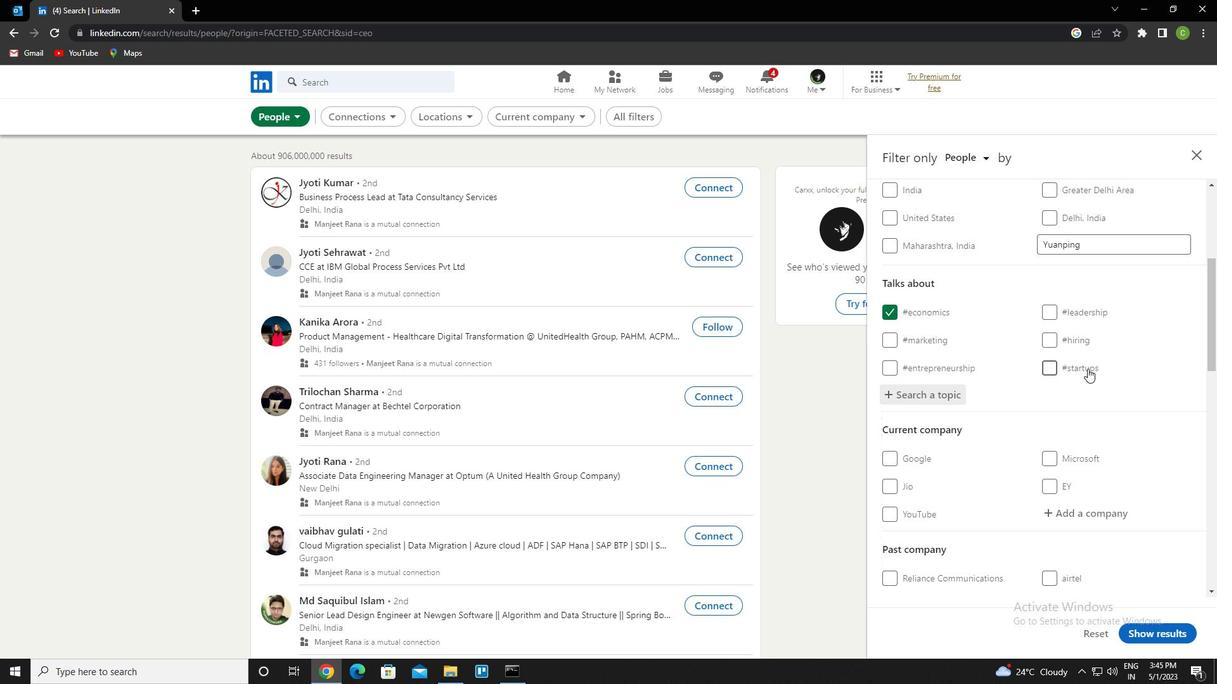 
Action: Mouse scrolled (1075, 395) with delta (0, 0)
Screenshot: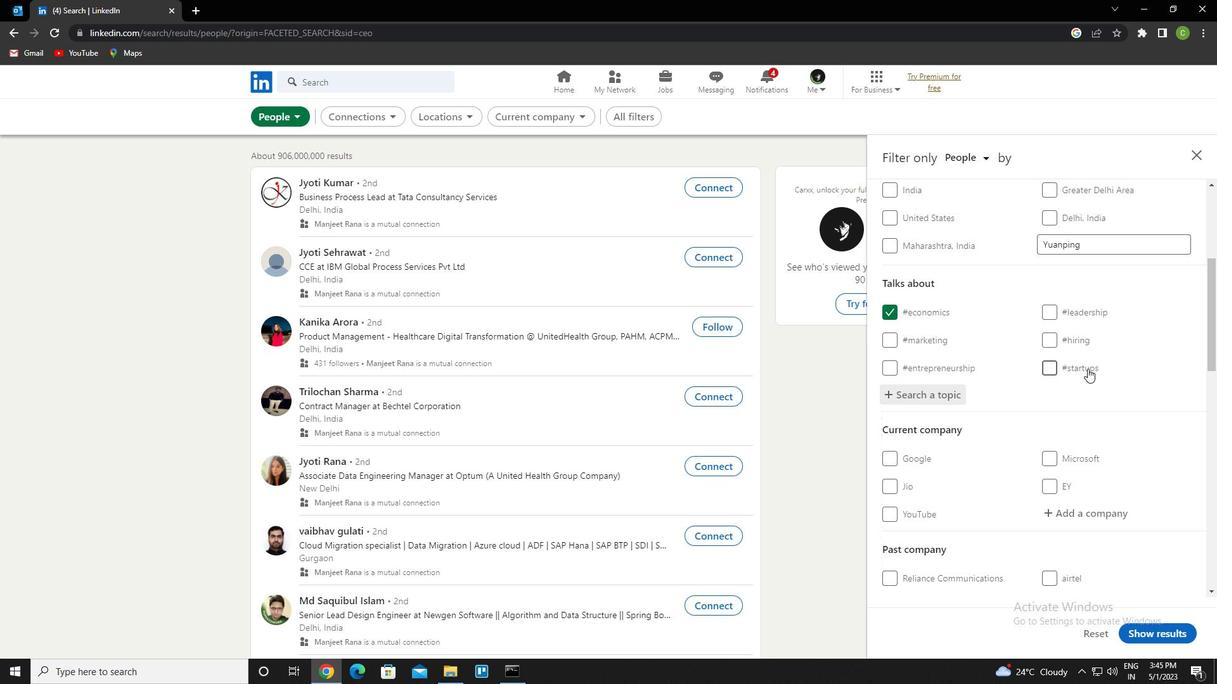 
Action: Mouse moved to (1075, 396)
Screenshot: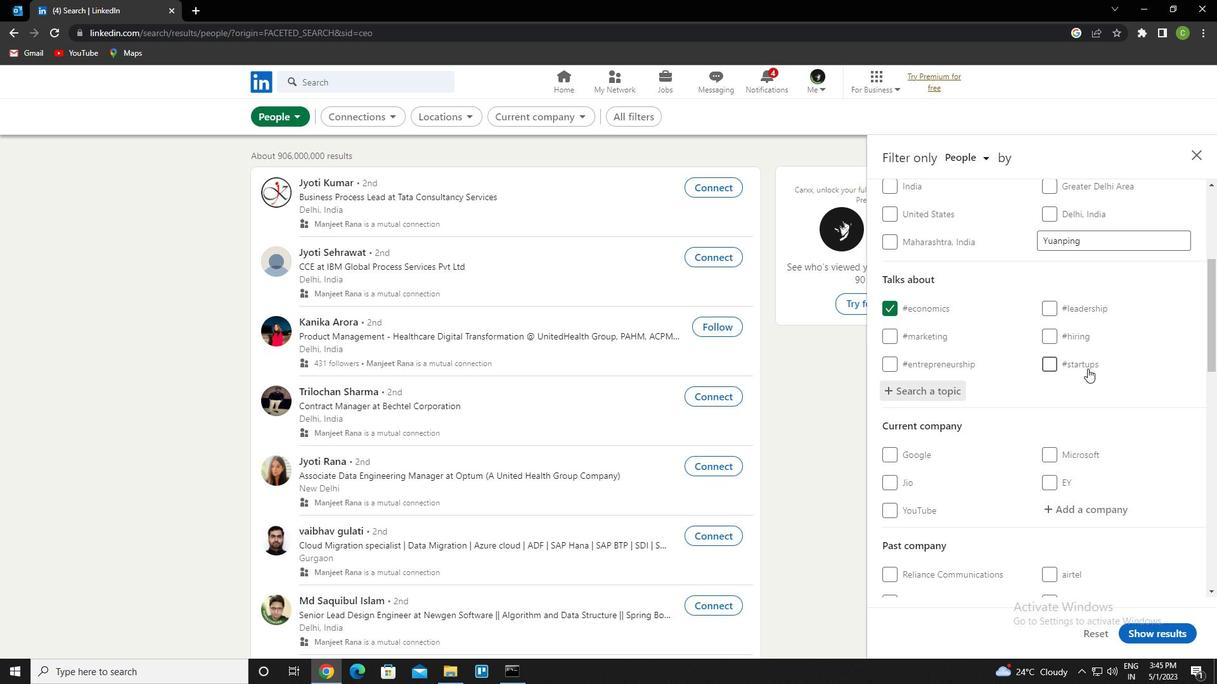 
Action: Mouse scrolled (1075, 396) with delta (0, 0)
Screenshot: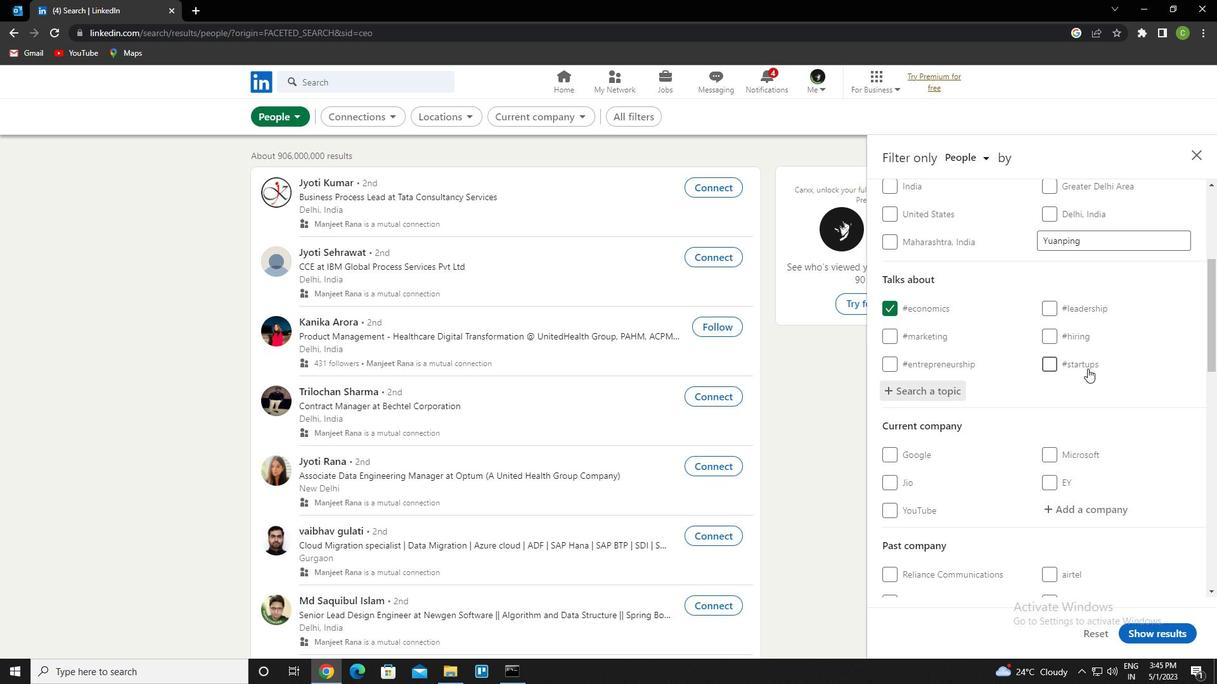 
Action: Mouse moved to (1051, 420)
Screenshot: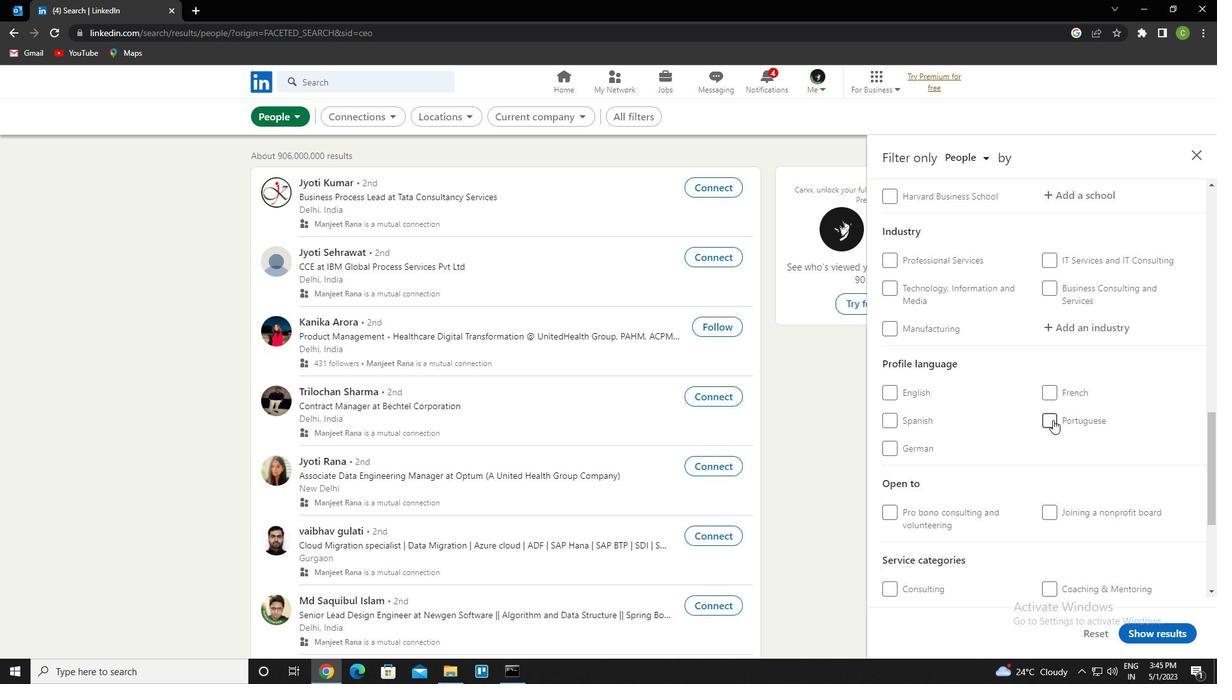
Action: Mouse pressed left at (1051, 420)
Screenshot: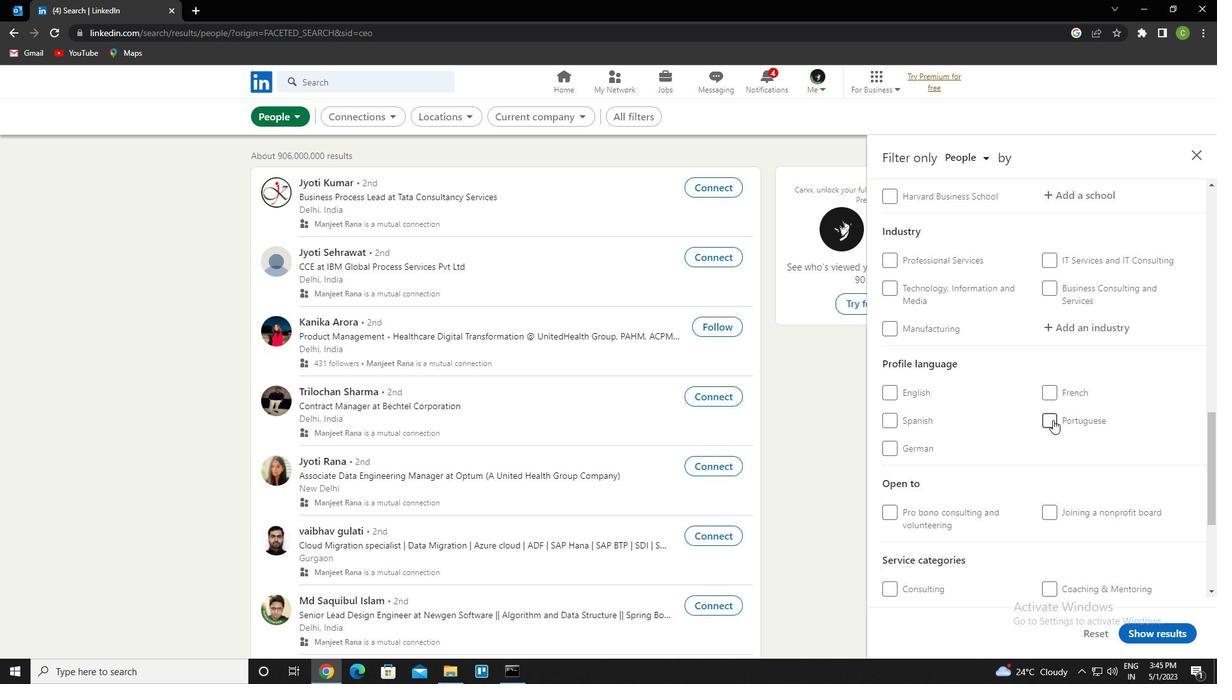 
Action: Mouse scrolled (1051, 420) with delta (0, 0)
Screenshot: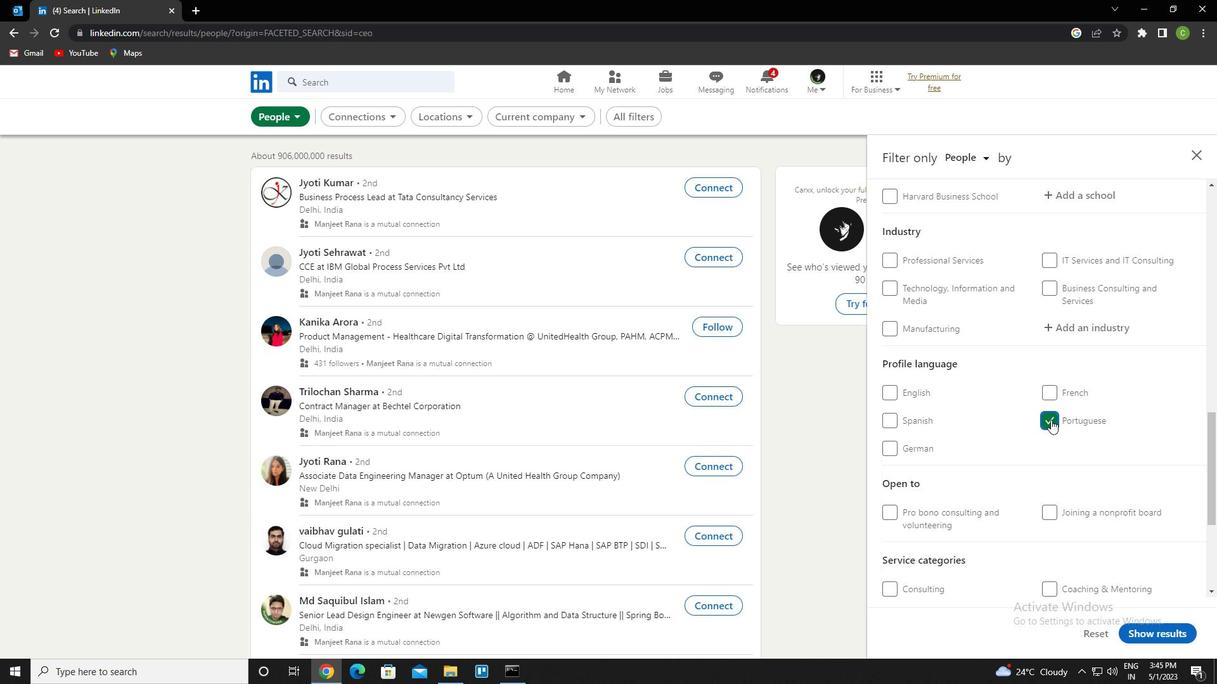 
Action: Mouse scrolled (1051, 420) with delta (0, 0)
Screenshot: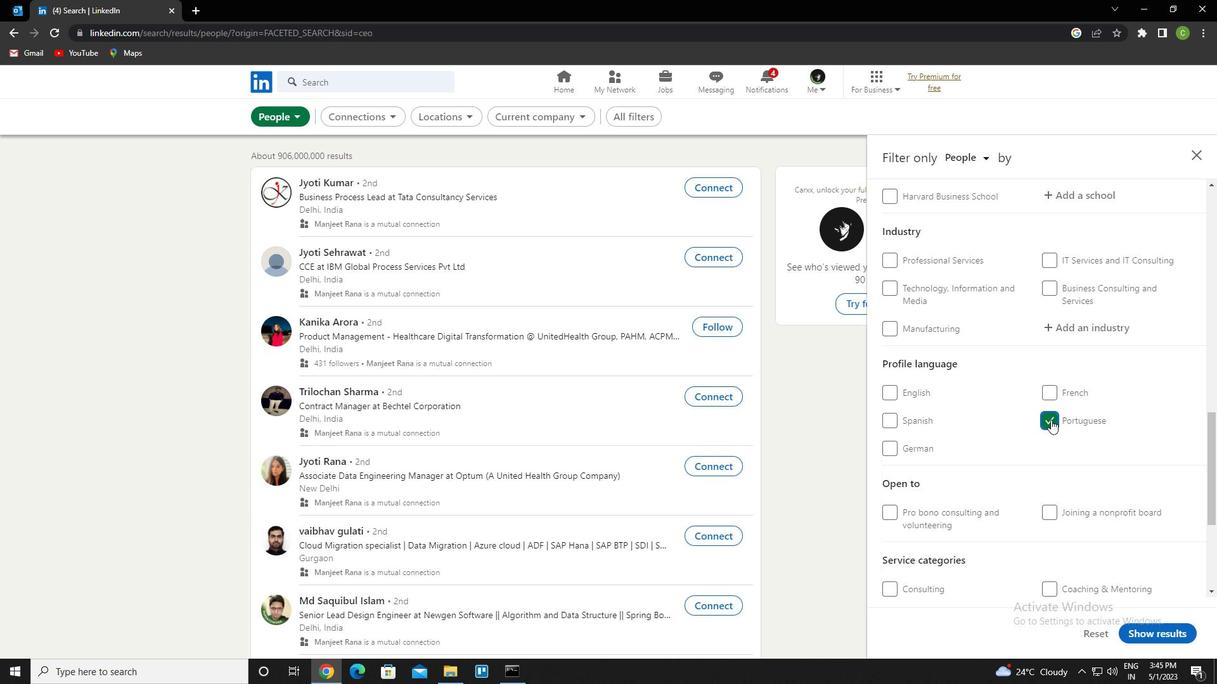 
Action: Mouse scrolled (1051, 420) with delta (0, 0)
Screenshot: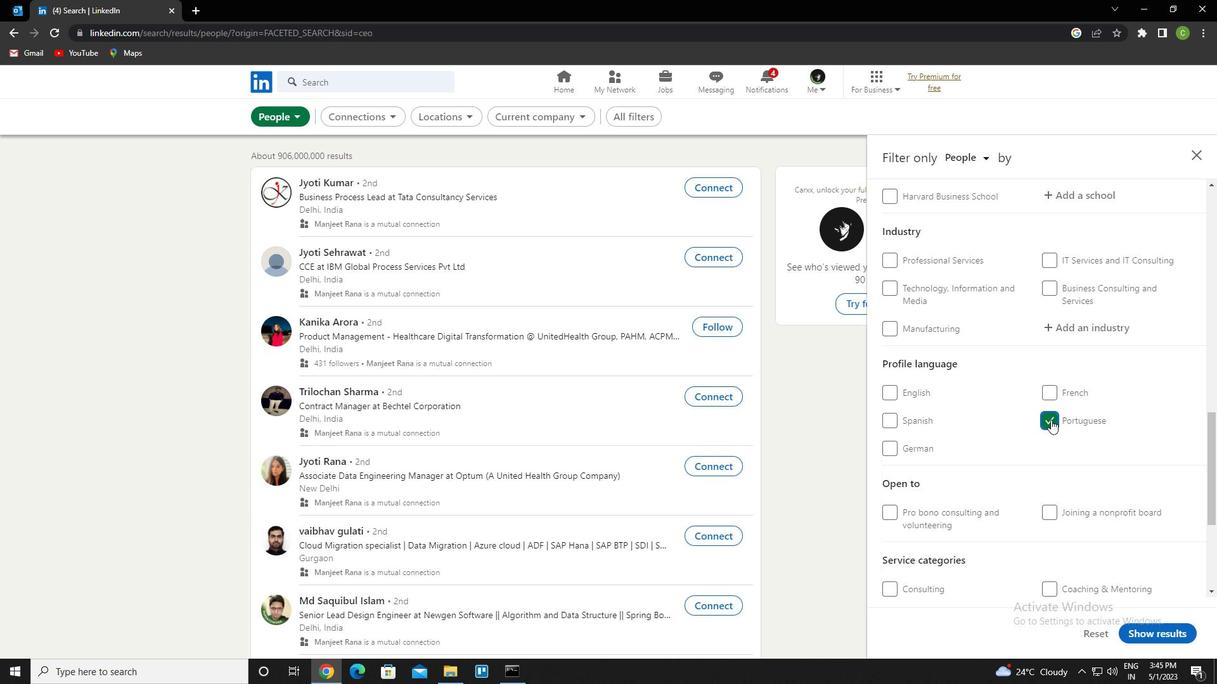 
Action: Mouse scrolled (1051, 420) with delta (0, 0)
Screenshot: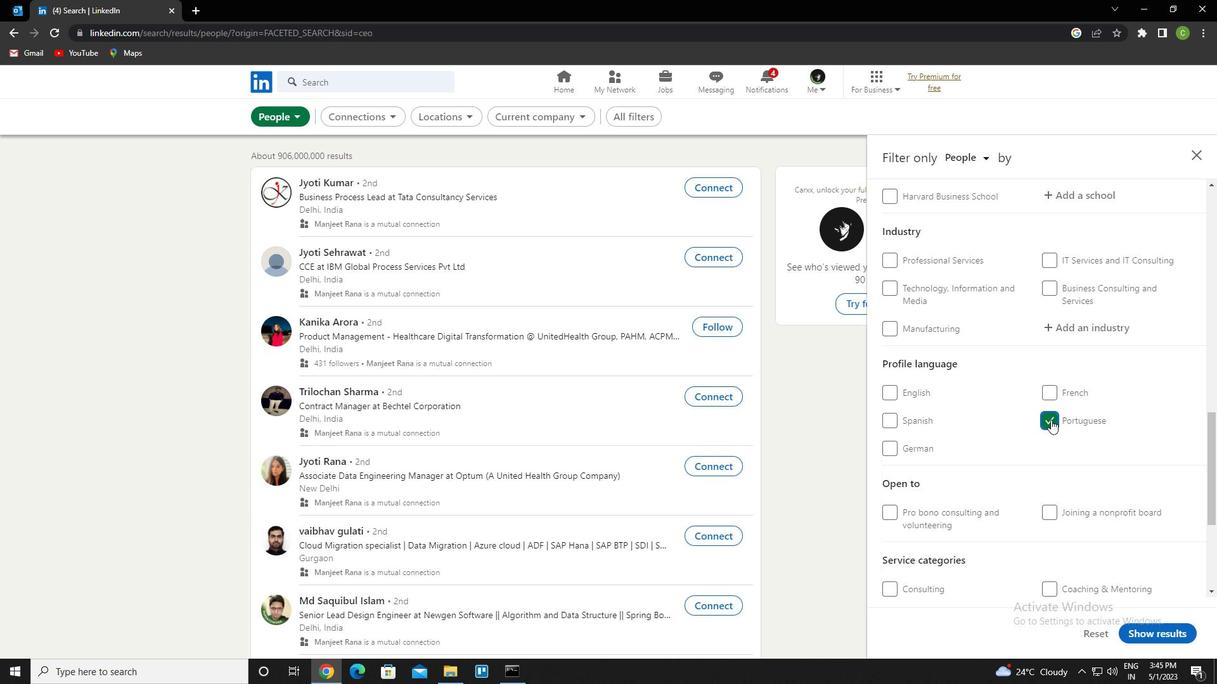 
Action: Mouse scrolled (1051, 420) with delta (0, 0)
Screenshot: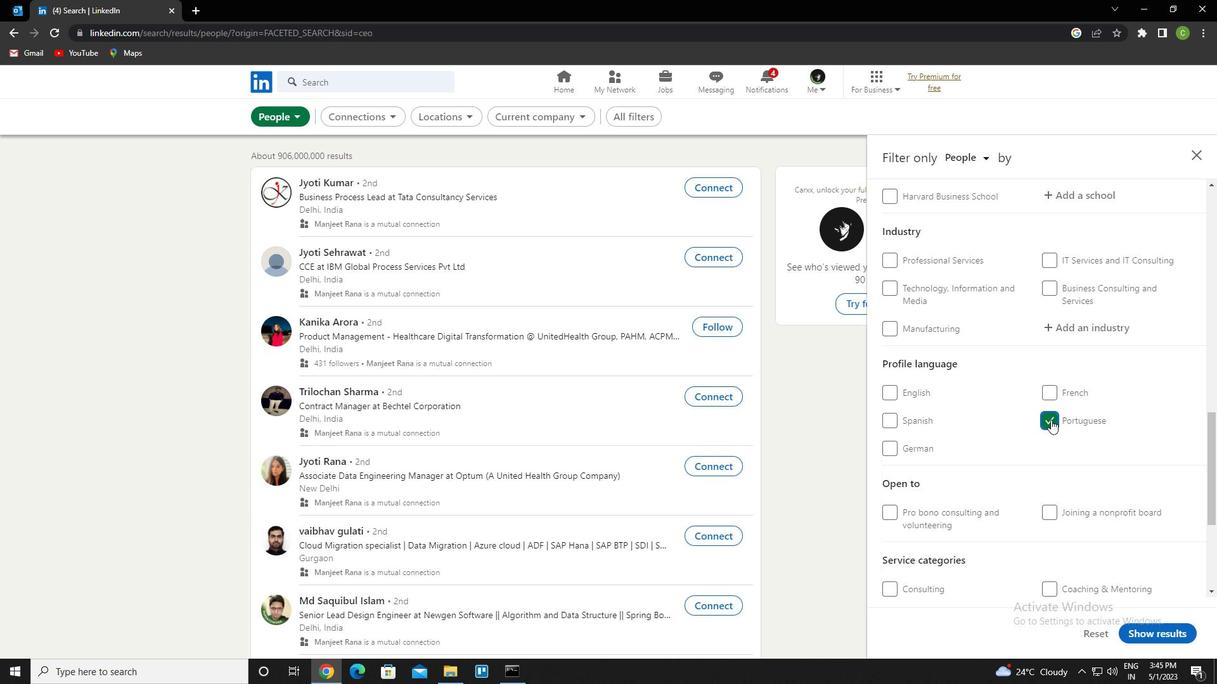 
Action: Mouse scrolled (1051, 420) with delta (0, 0)
Screenshot: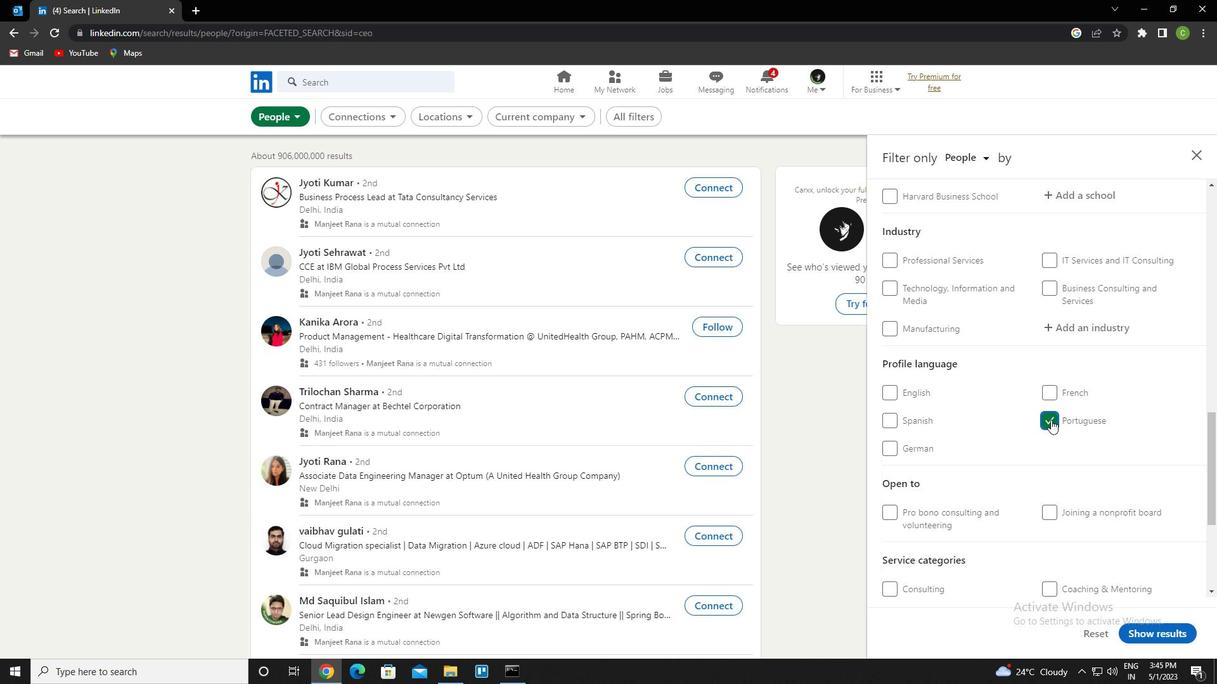 
Action: Mouse scrolled (1051, 420) with delta (0, 0)
Screenshot: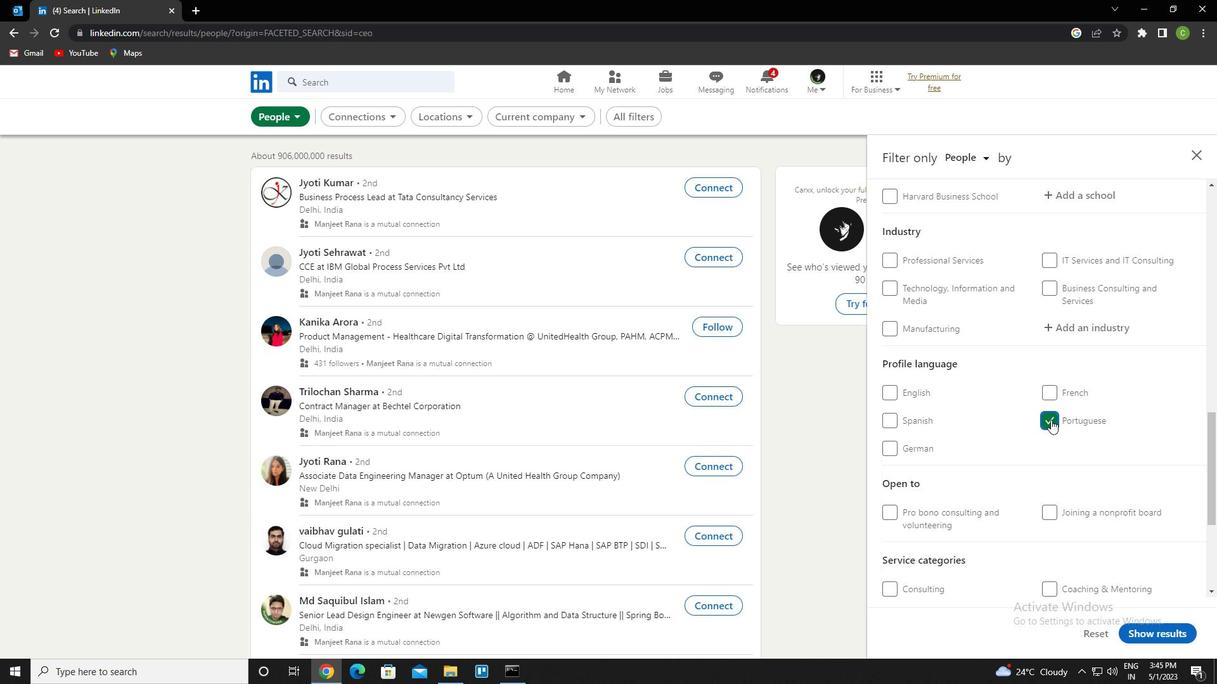 
Action: Mouse moved to (1063, 389)
Screenshot: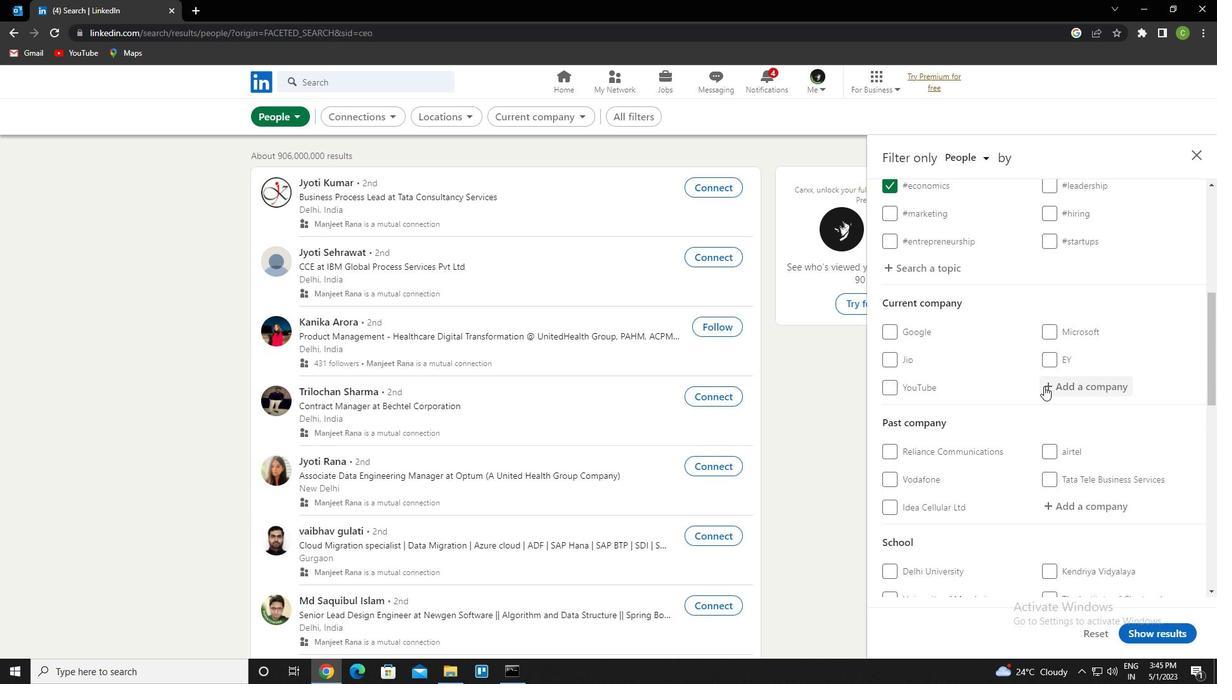 
Action: Mouse pressed left at (1063, 389)
Screenshot: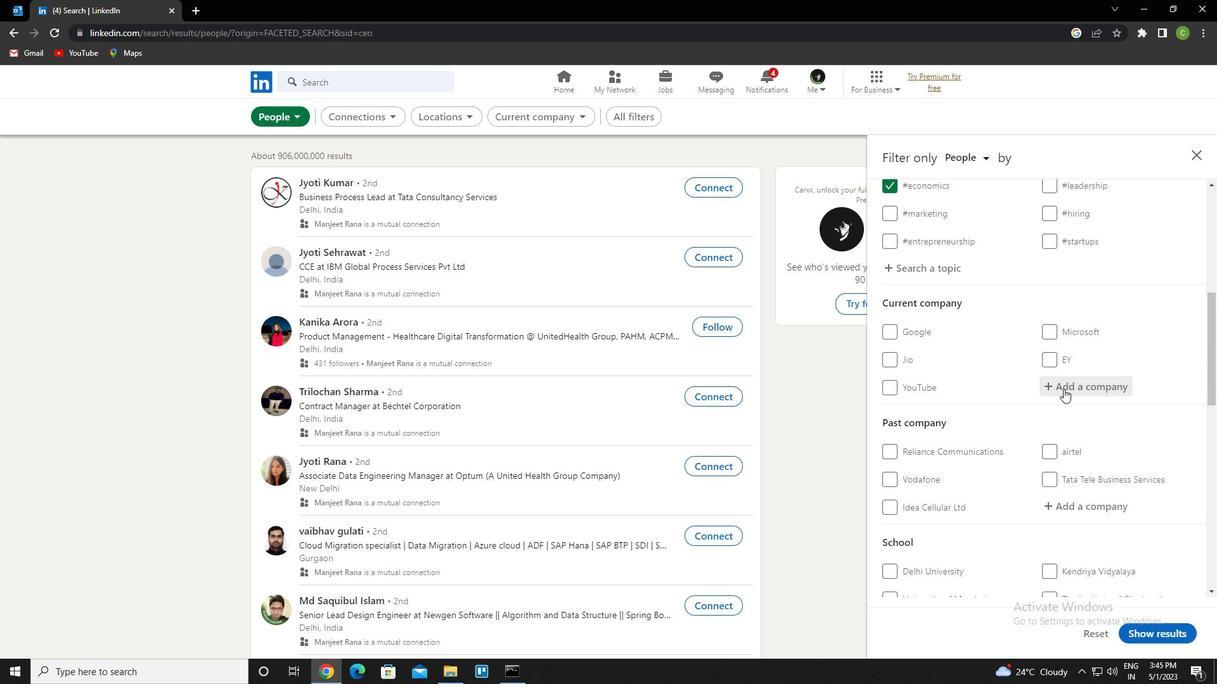 
Action: Key pressed <Key.caps_lock>p<Key.caps_lock>ocker<Key.backspace>t<Key.space><Key.caps_lock>fm<Key.down><Key.enter>
Screenshot: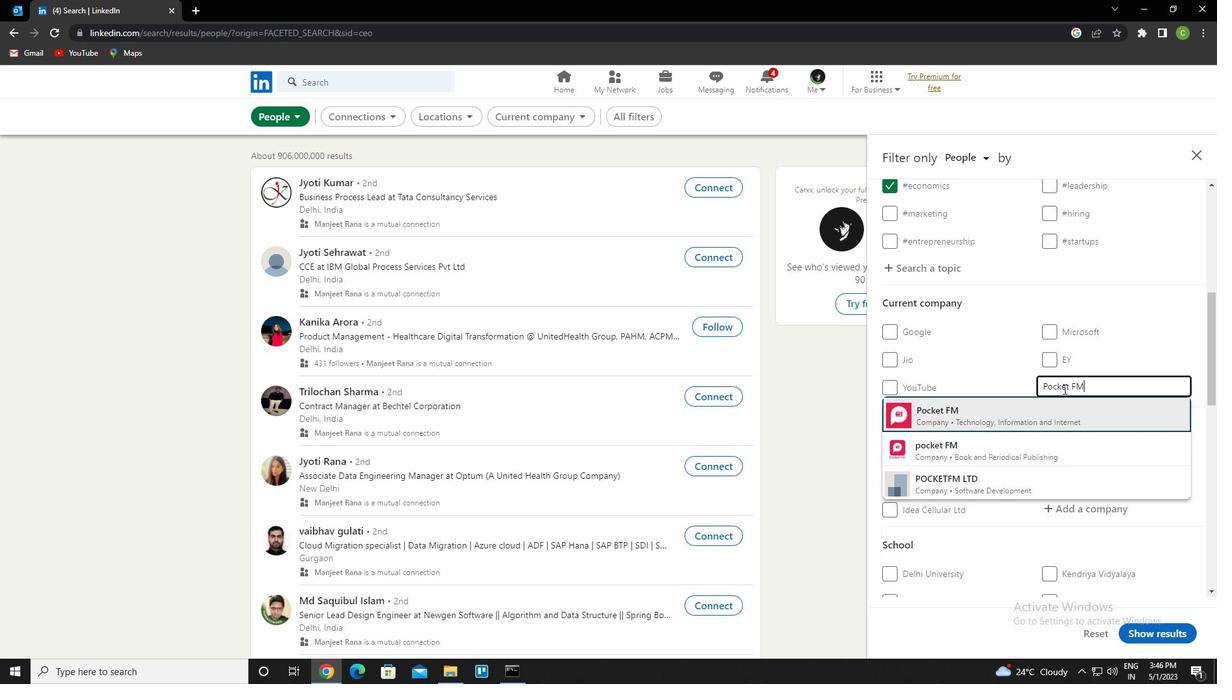 
Action: Mouse scrolled (1063, 388) with delta (0, 0)
Screenshot: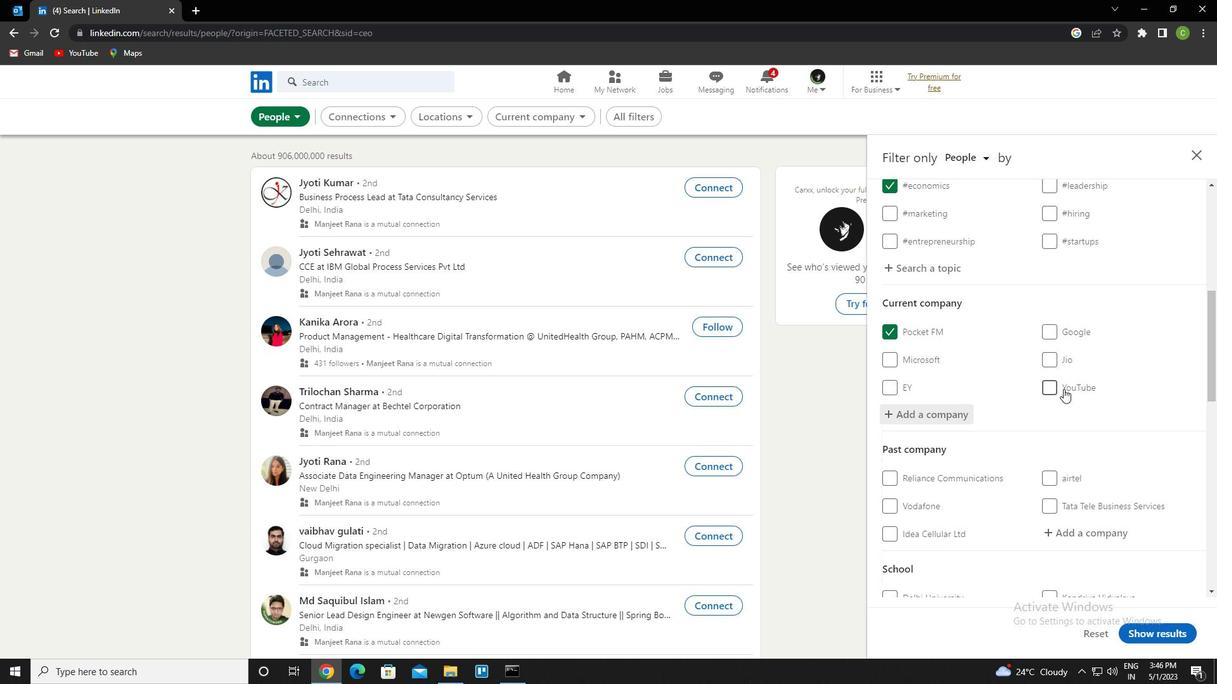 
Action: Mouse scrolled (1063, 388) with delta (0, 0)
Screenshot: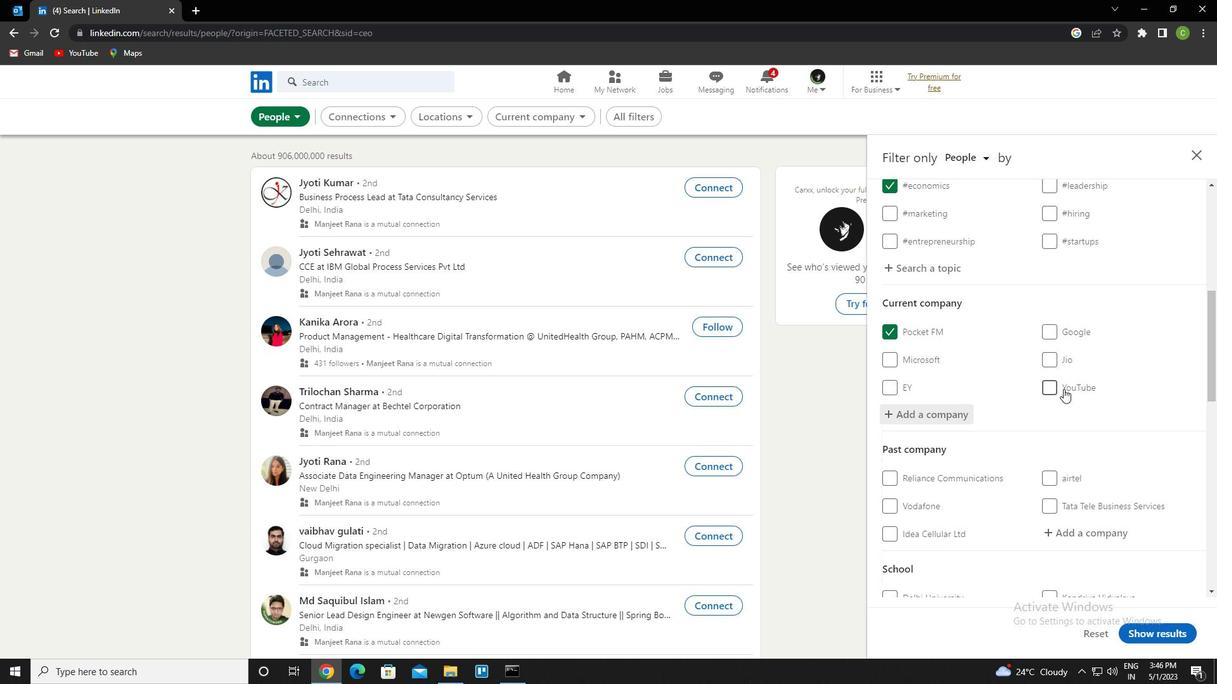 
Action: Mouse scrolled (1063, 388) with delta (0, 0)
Screenshot: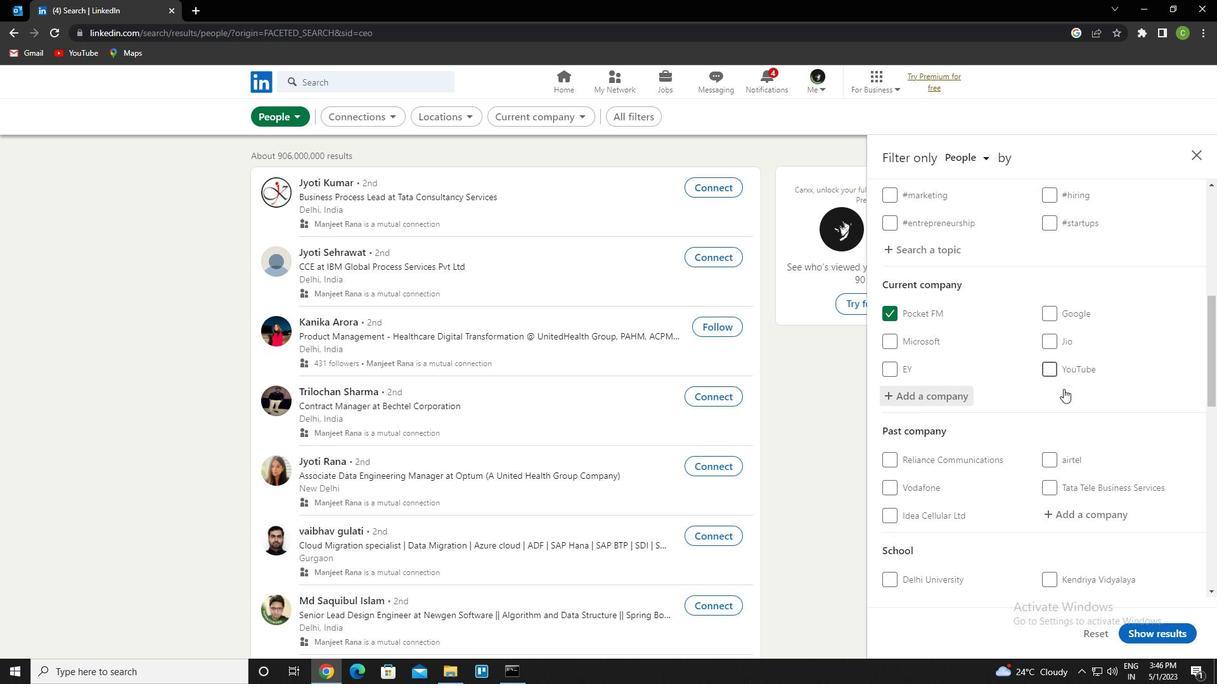
Action: Mouse moved to (1075, 476)
Screenshot: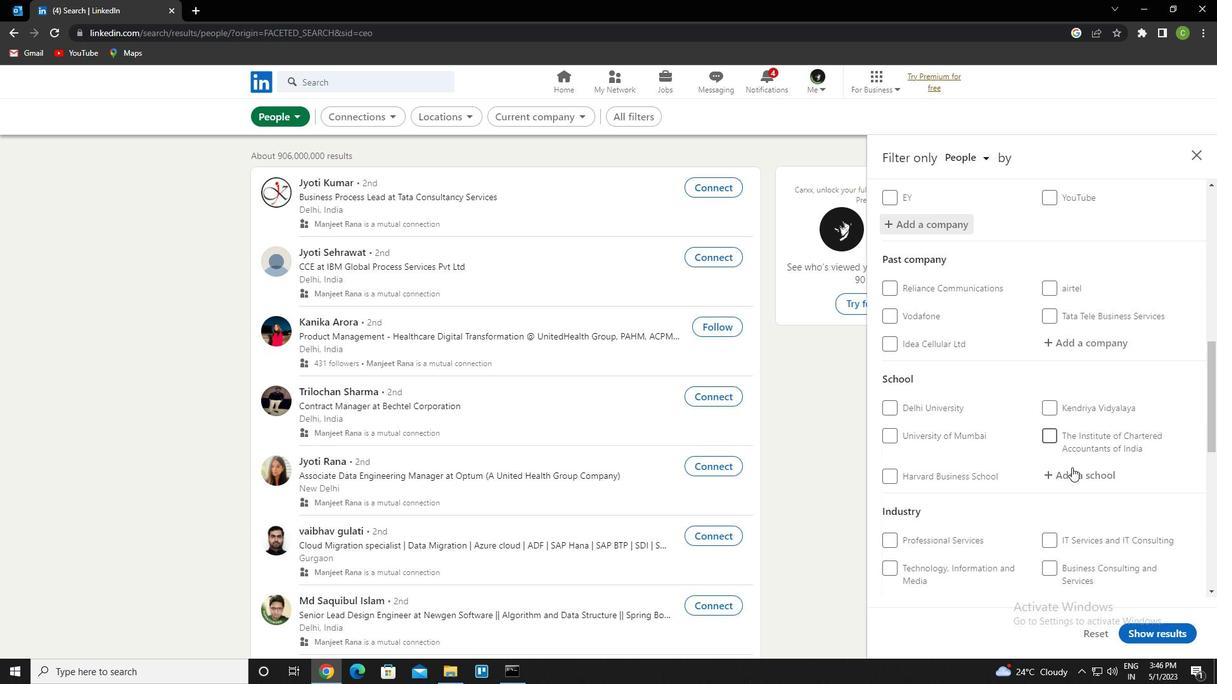 
Action: Mouse pressed left at (1075, 476)
Screenshot: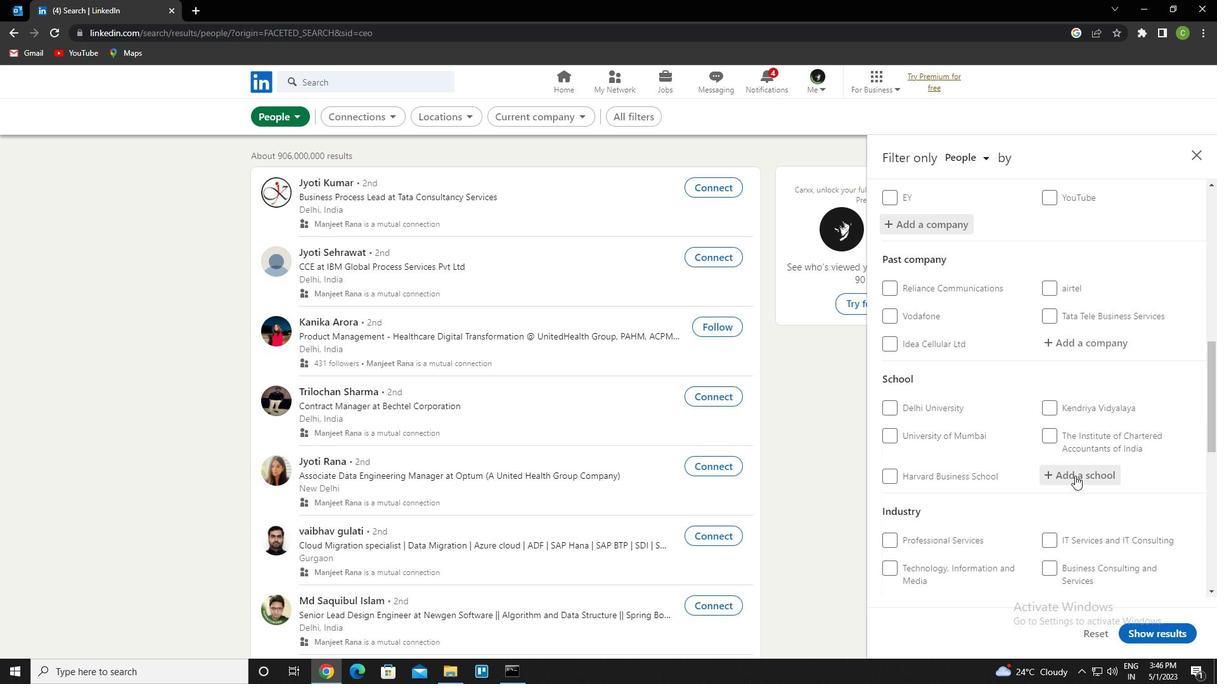 
Action: Key pressed <Key.caps_lock><Key.caps_lock>i<Key.caps_lock>ndian<Key.space>institute<Key.space>of<Key.space><Key.caps_lock>v<Key.backspace>b<Key.caps_lock>usiness<Key.space><Key.caps_lock>m<Key.caps_lock>anagement<Key.down><Key.down><Key.enter>
Screenshot: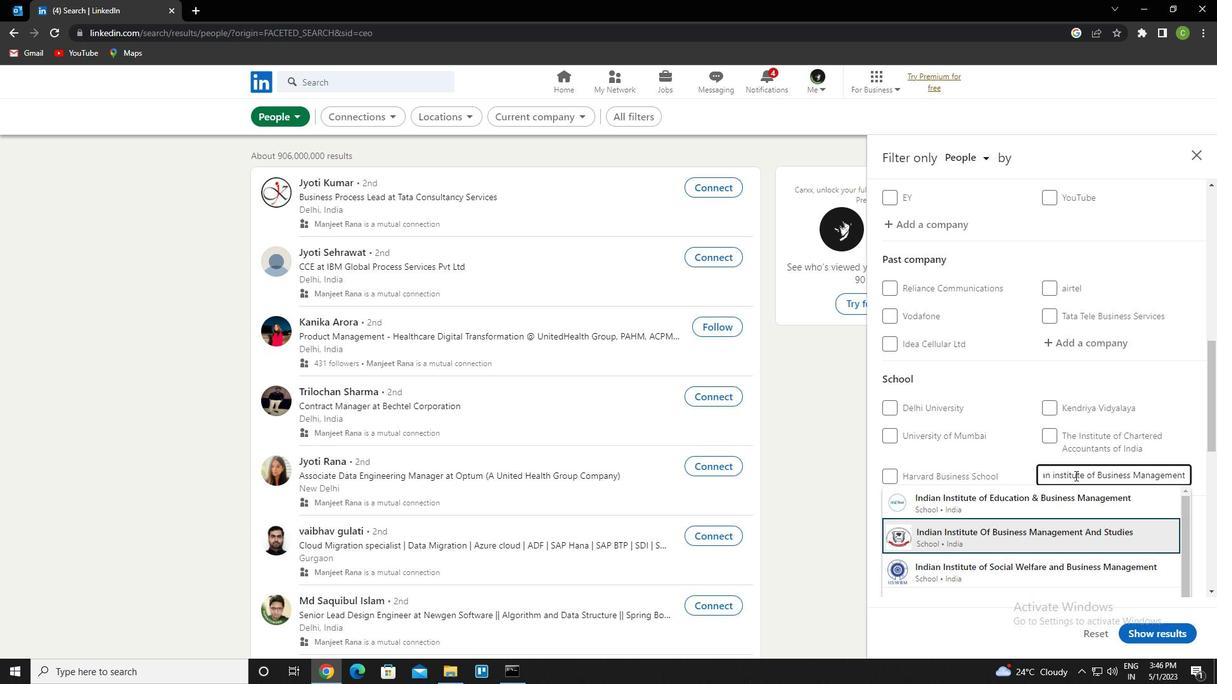
Action: Mouse moved to (1090, 483)
Screenshot: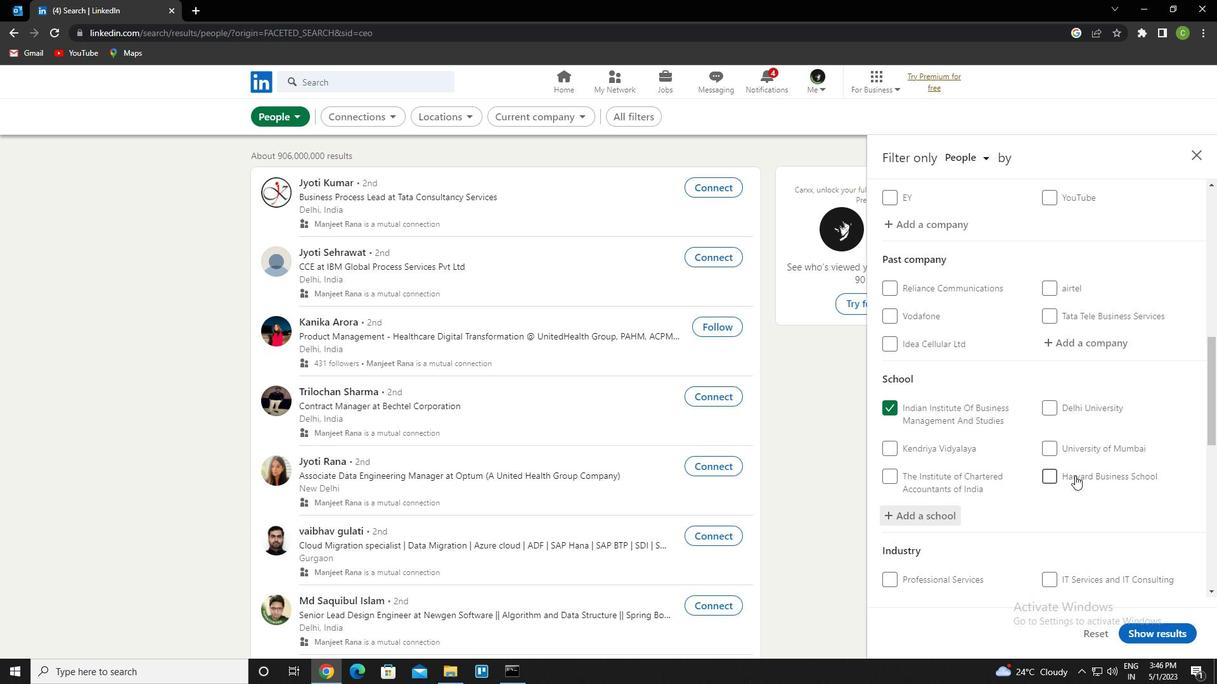 
Action: Mouse scrolled (1090, 482) with delta (0, 0)
Screenshot: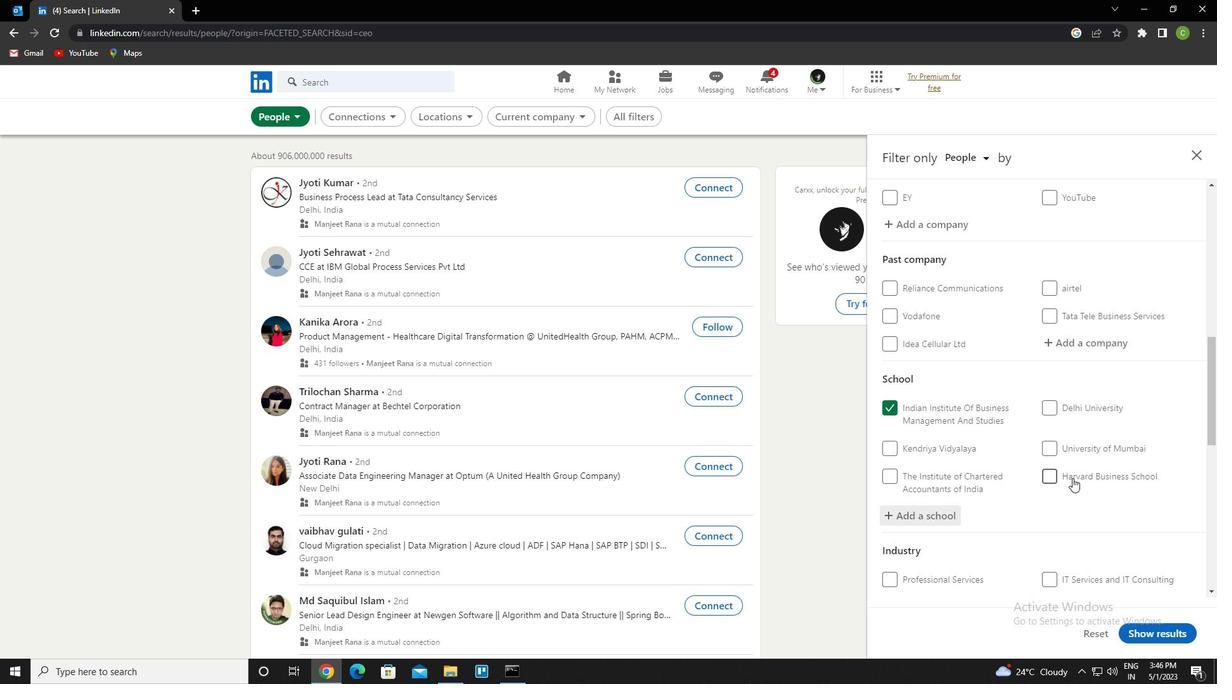 
Action: Mouse moved to (1084, 490)
Screenshot: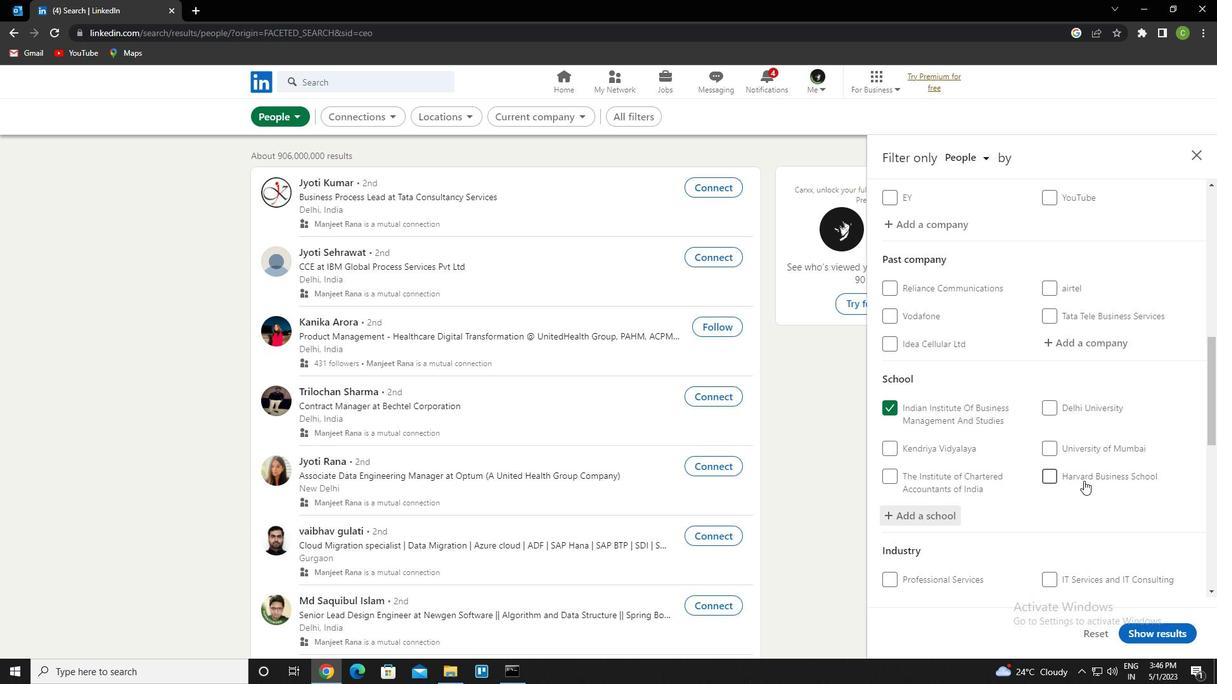 
Action: Mouse scrolled (1084, 489) with delta (0, 0)
Screenshot: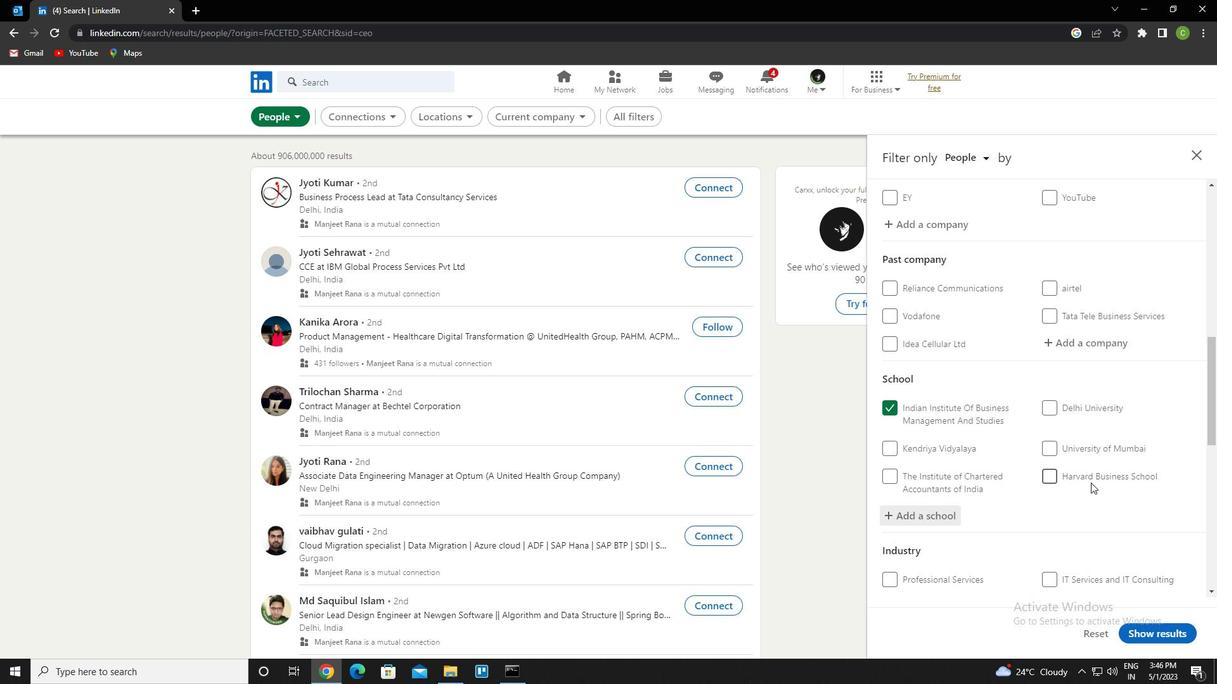 
Action: Mouse scrolled (1084, 489) with delta (0, 0)
Screenshot: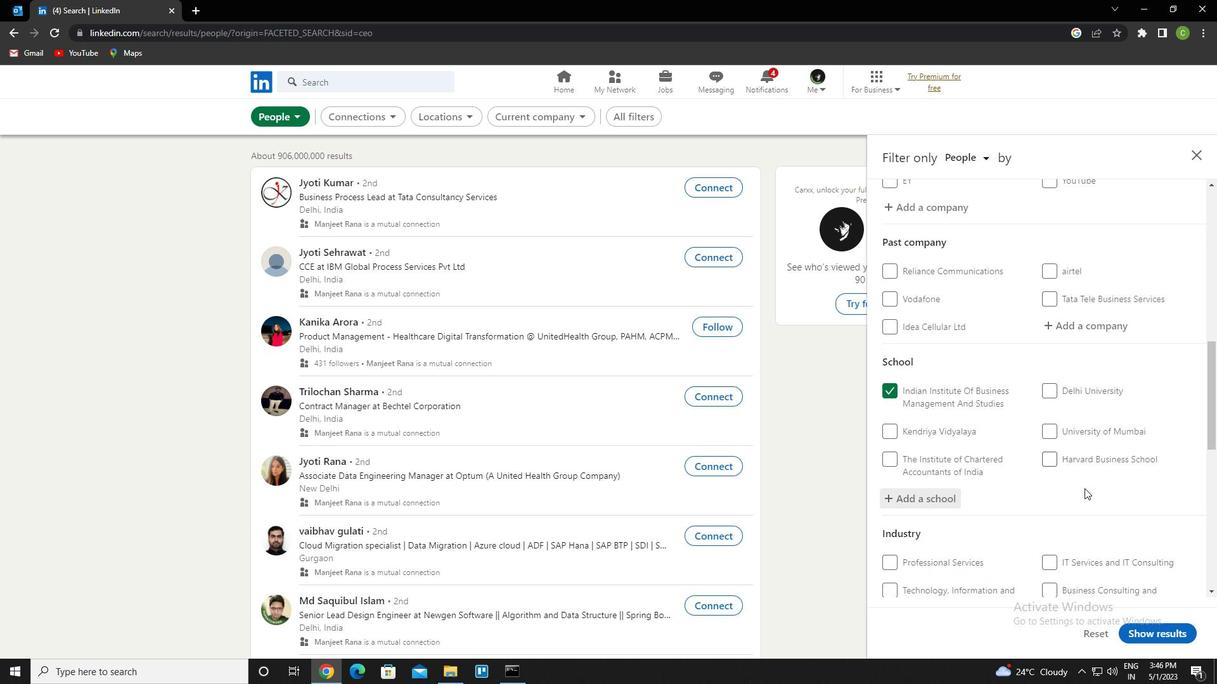 
Action: Mouse moved to (1070, 480)
Screenshot: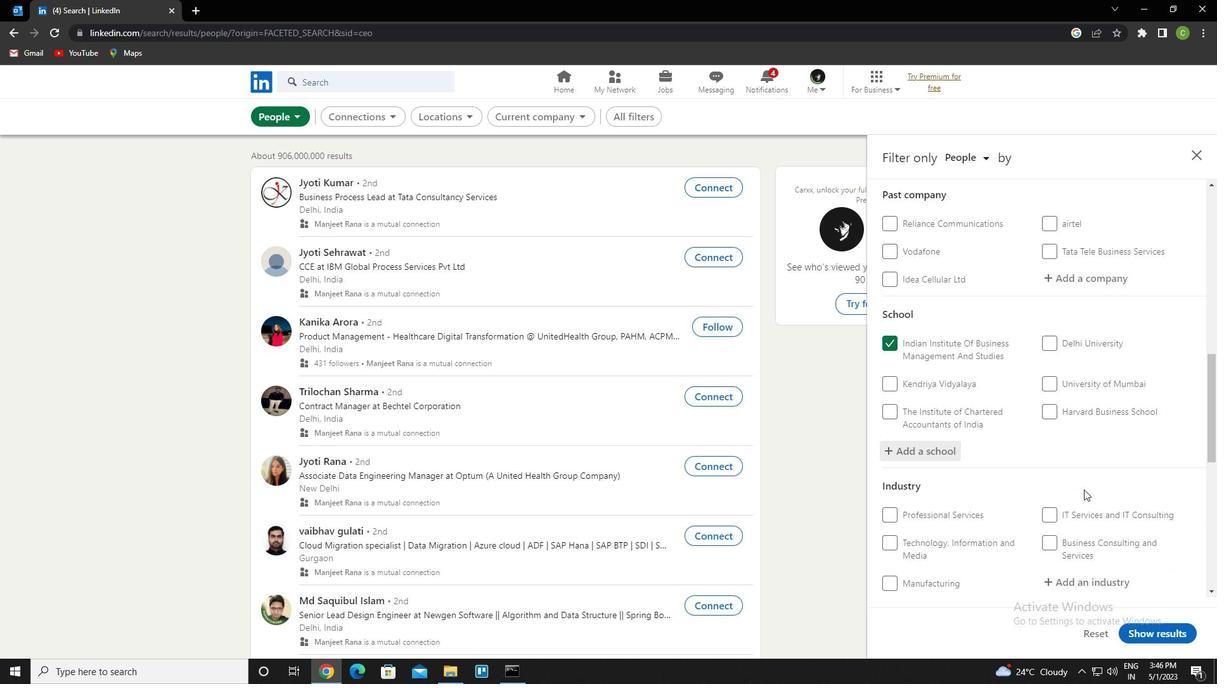 
Action: Mouse scrolled (1070, 479) with delta (0, 0)
Screenshot: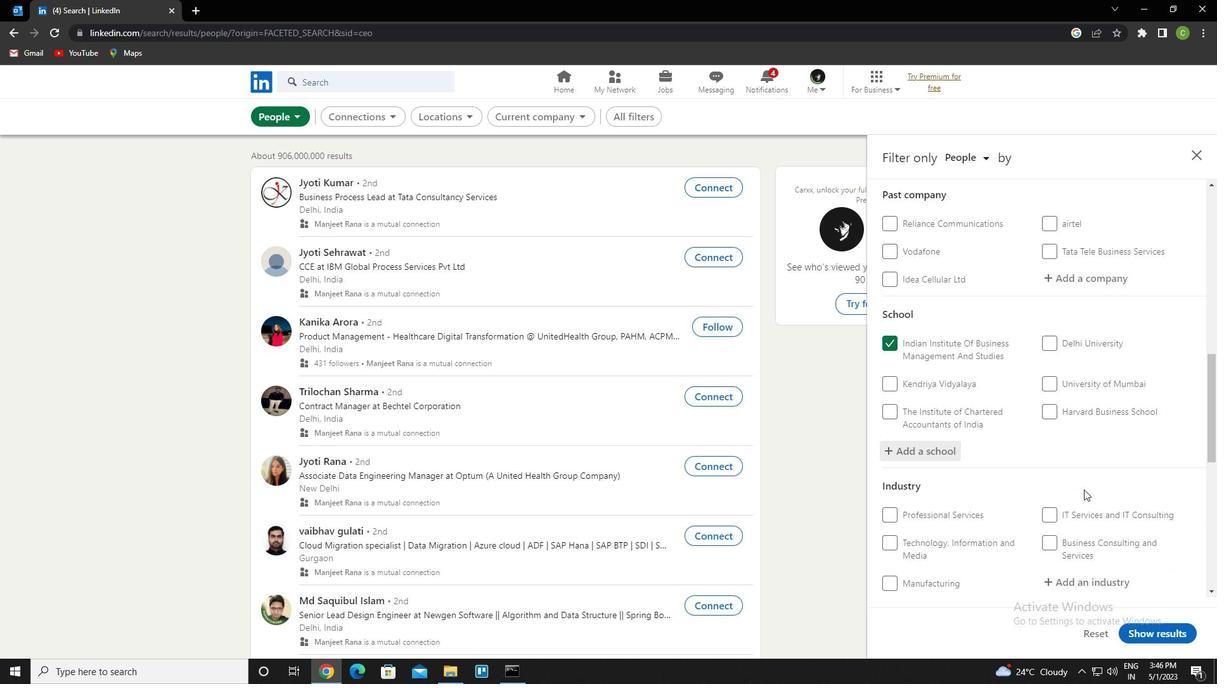 
Action: Mouse moved to (1089, 396)
Screenshot: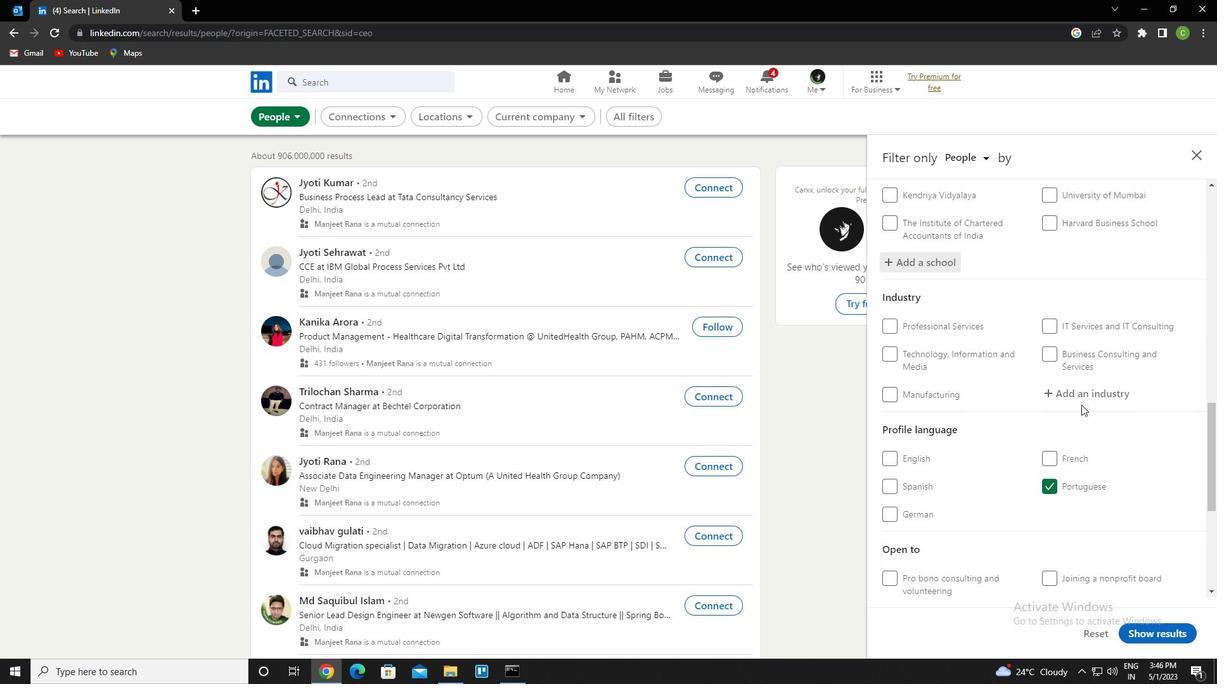
Action: Mouse pressed left at (1089, 396)
Screenshot: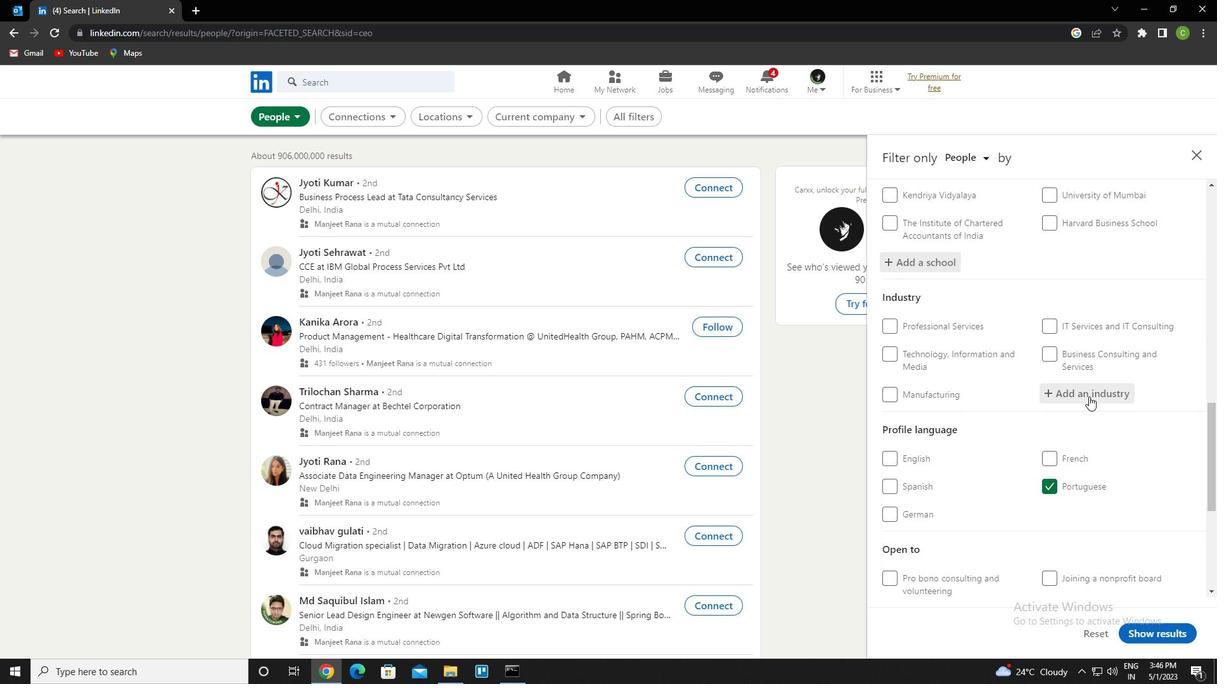 
Action: Key pressed <Key.caps_lock>s<Key.caps_lock>ecretarial<Key.down><Key.enter>
Screenshot: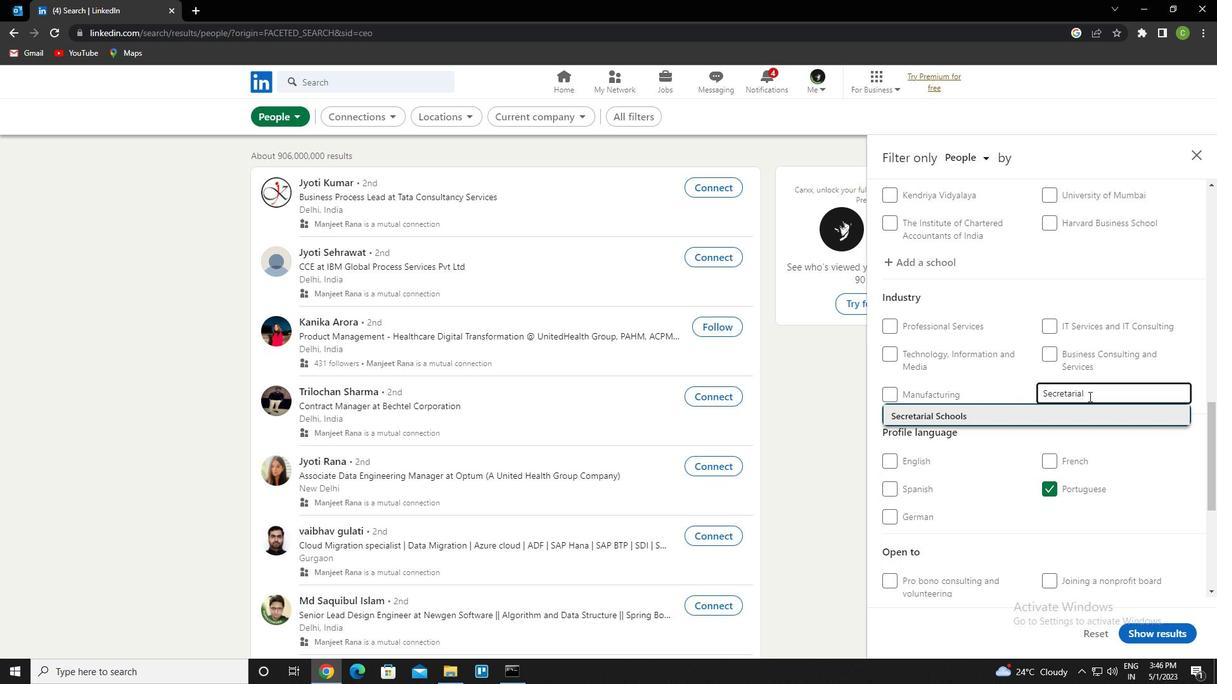 
Action: Mouse moved to (1141, 424)
Screenshot: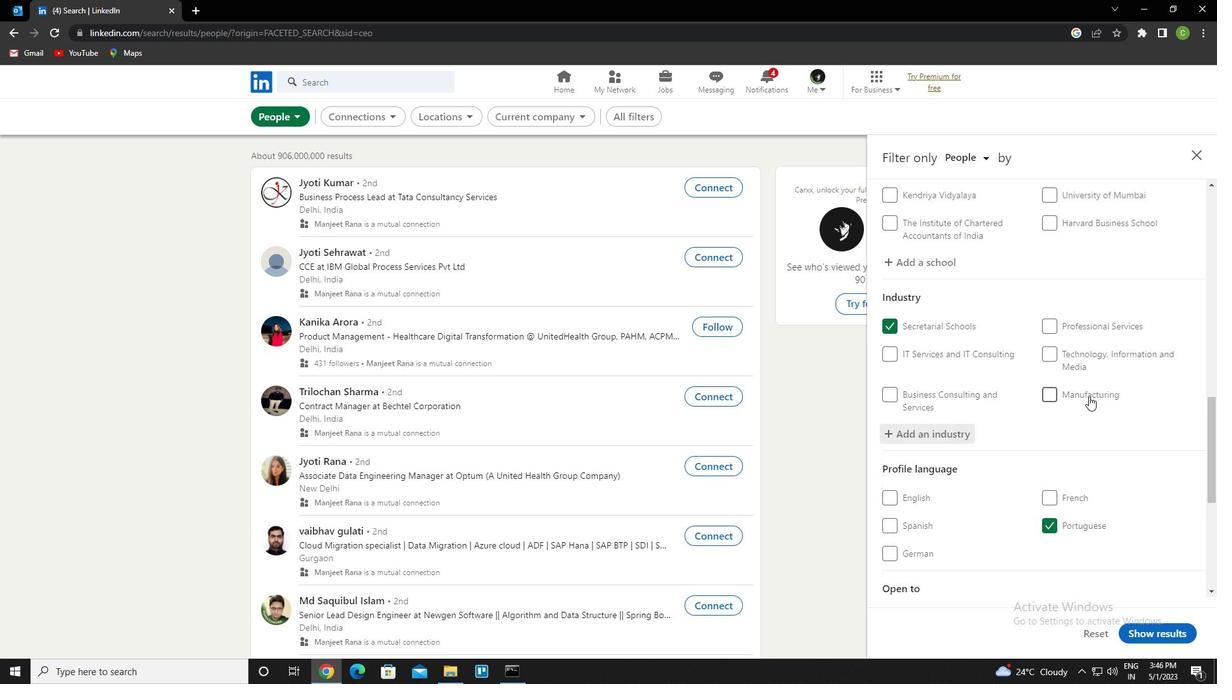 
Action: Mouse scrolled (1141, 424) with delta (0, 0)
Screenshot: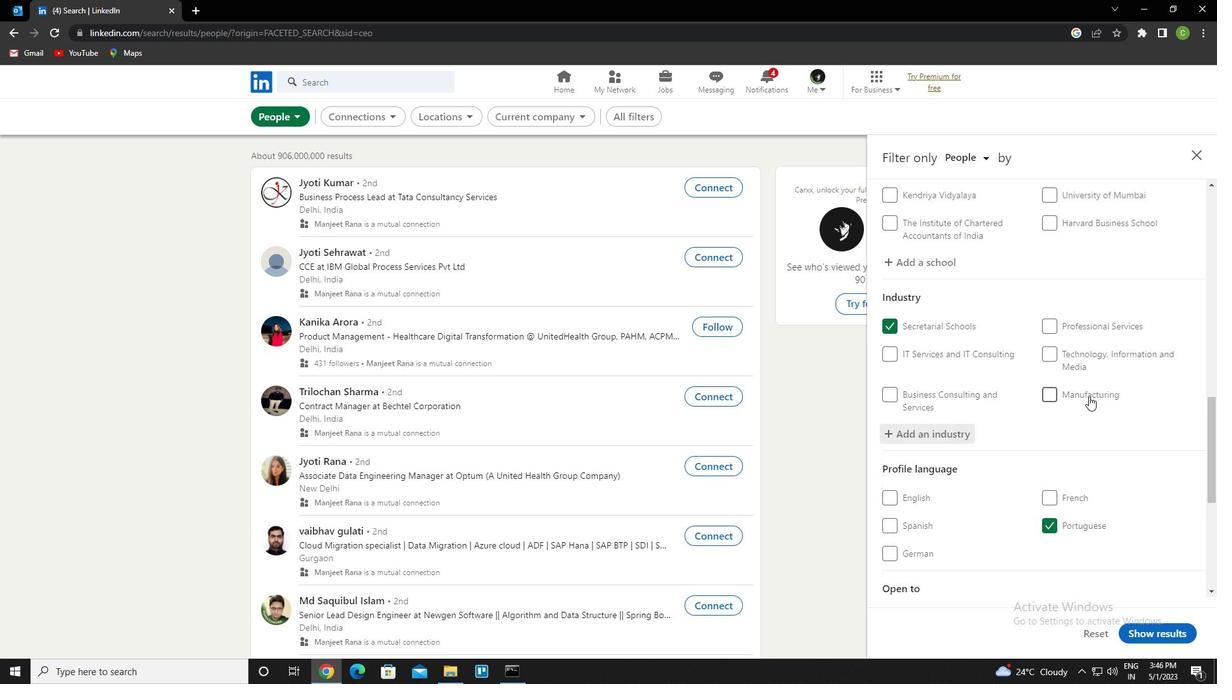 
Action: Mouse moved to (1161, 473)
Screenshot: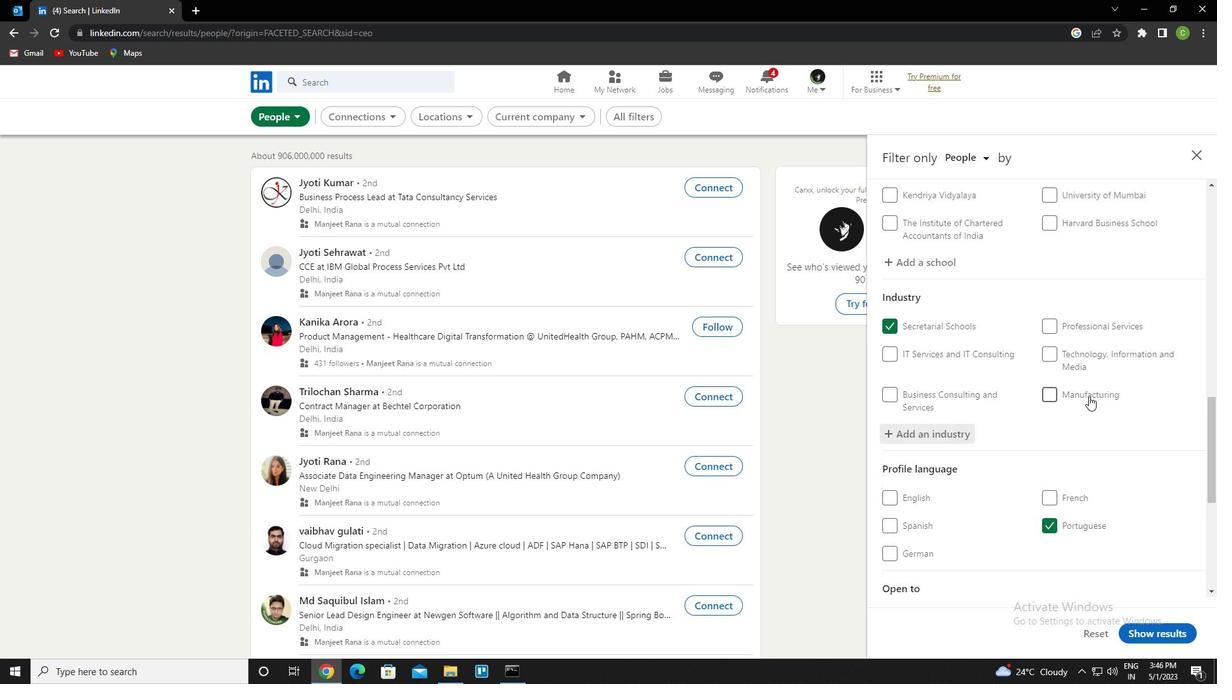 
Action: Mouse scrolled (1161, 472) with delta (0, 0)
Screenshot: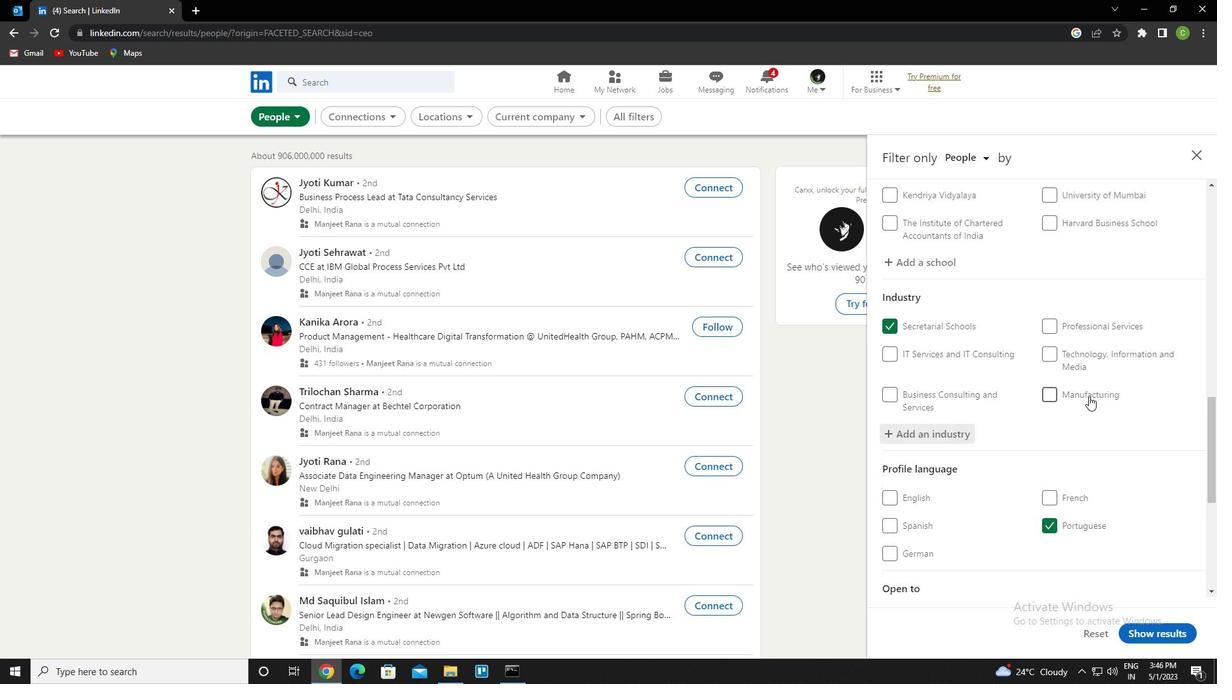 
Action: Mouse moved to (1148, 486)
Screenshot: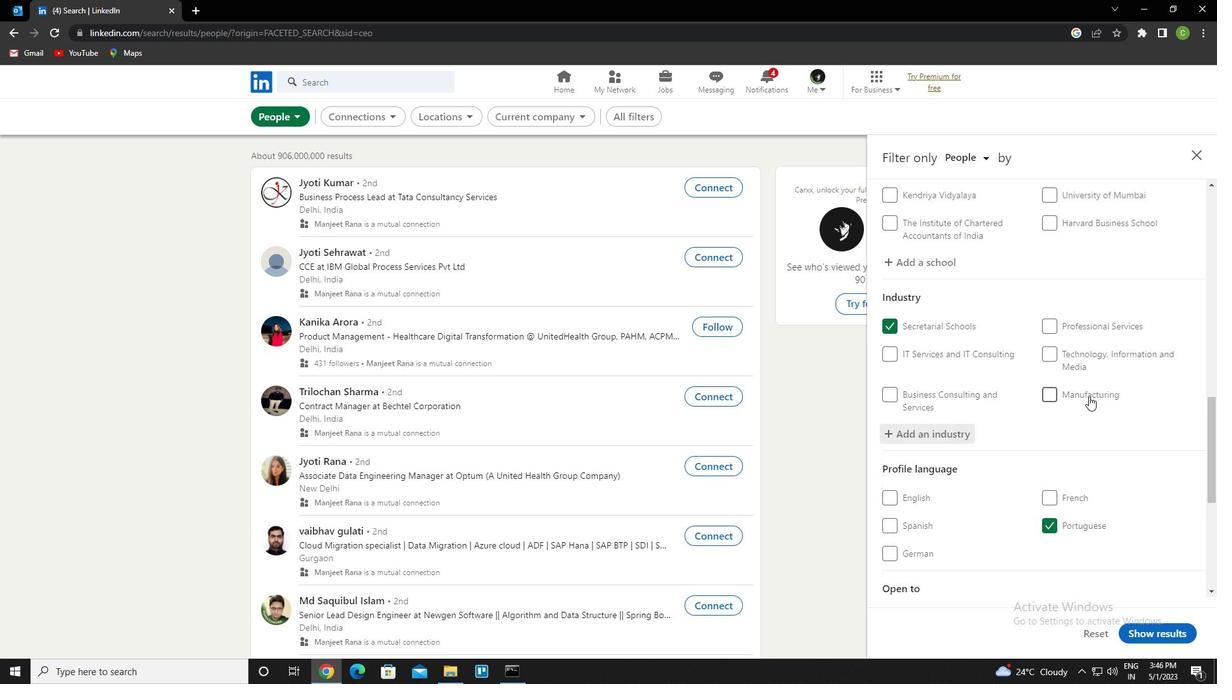 
Action: Mouse scrolled (1148, 486) with delta (0, 0)
Screenshot: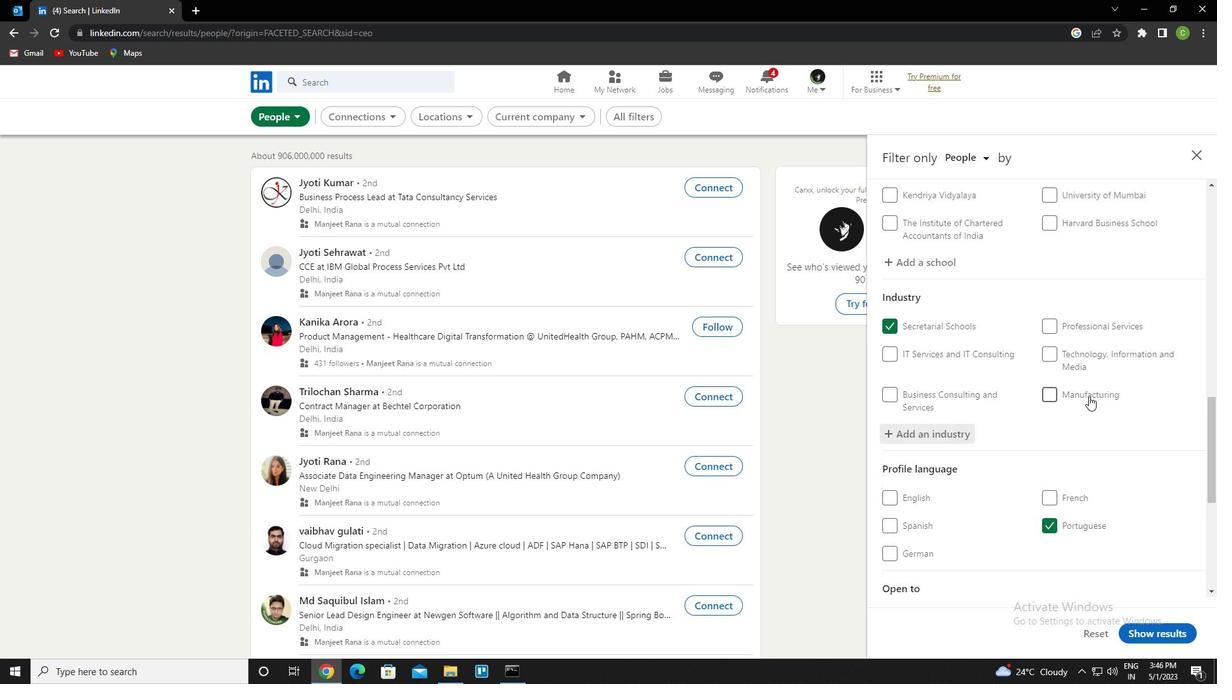 
Action: Mouse moved to (1140, 491)
Screenshot: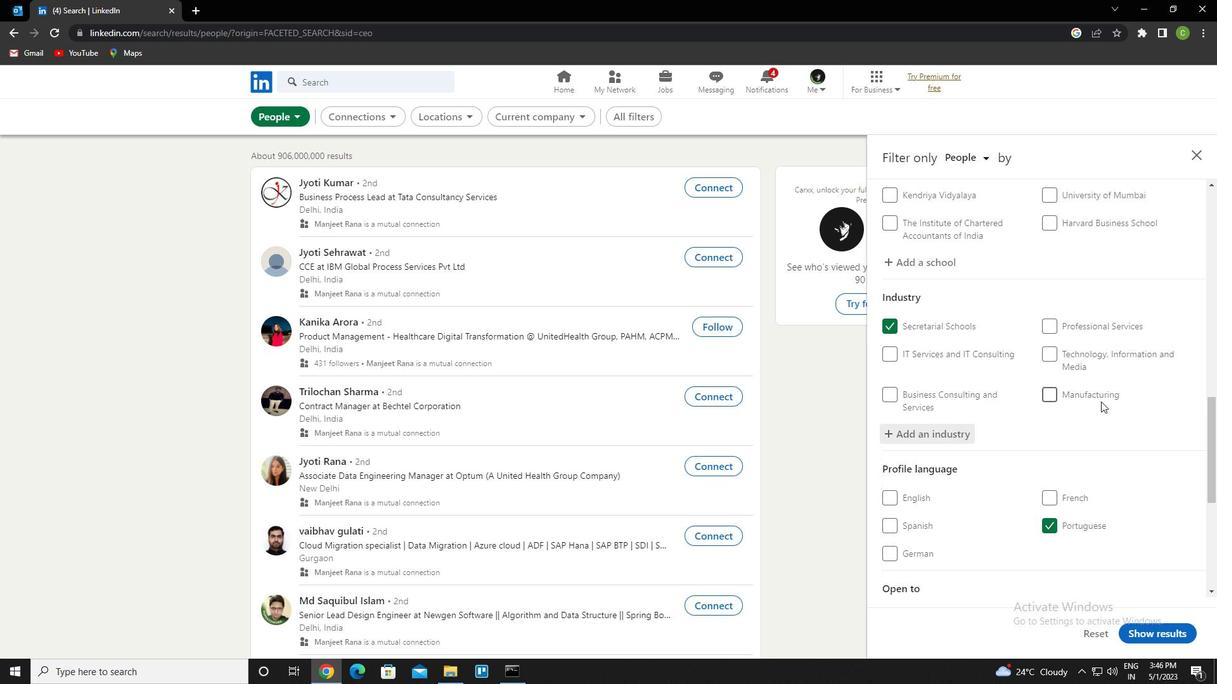 
Action: Mouse scrolled (1140, 491) with delta (0, 0)
Screenshot: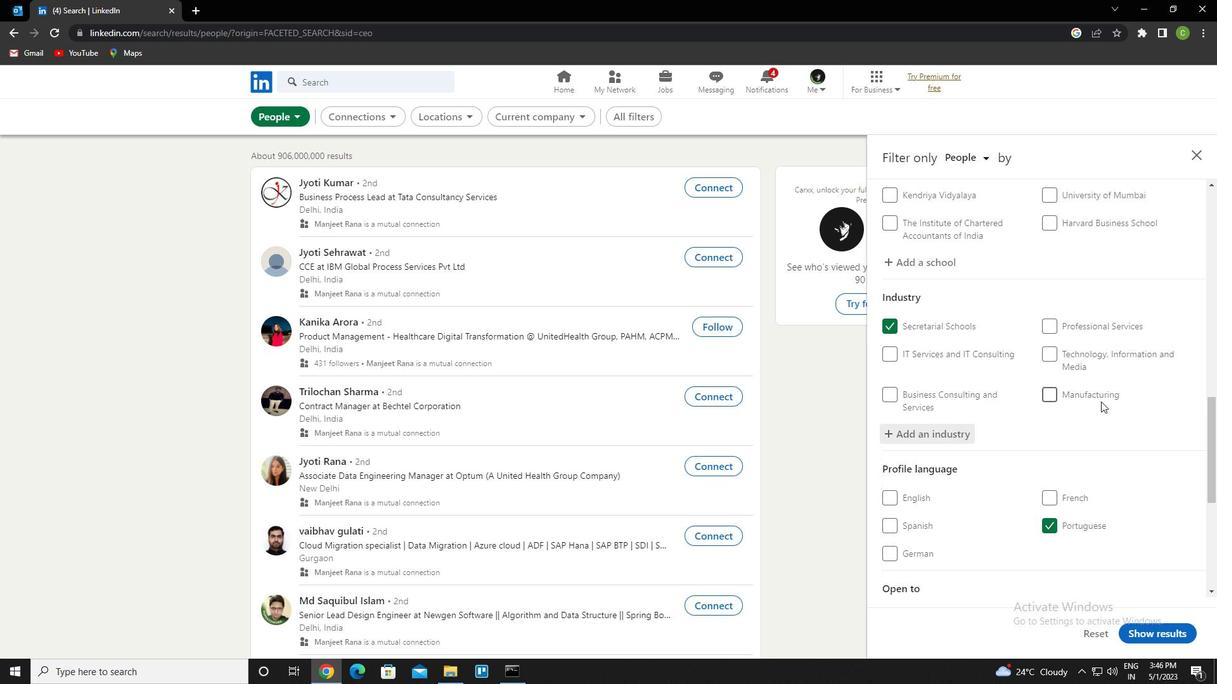 
Action: Mouse moved to (1139, 492)
Screenshot: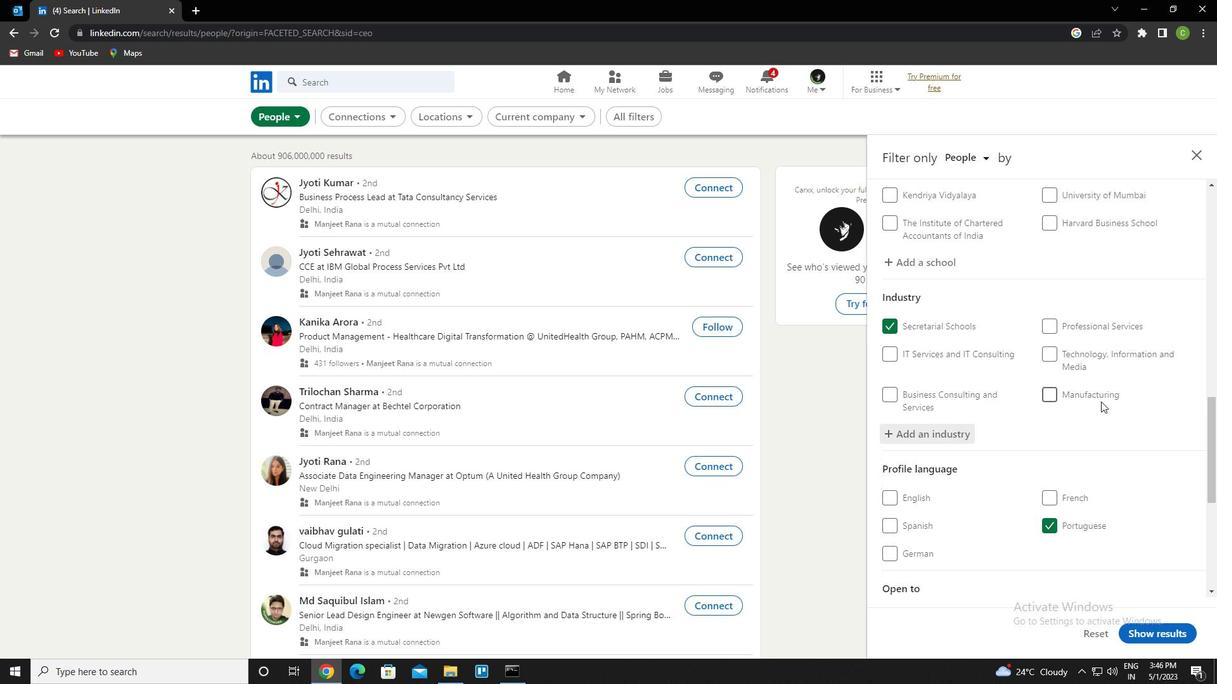 
Action: Mouse scrolled (1139, 491) with delta (0, 0)
Screenshot: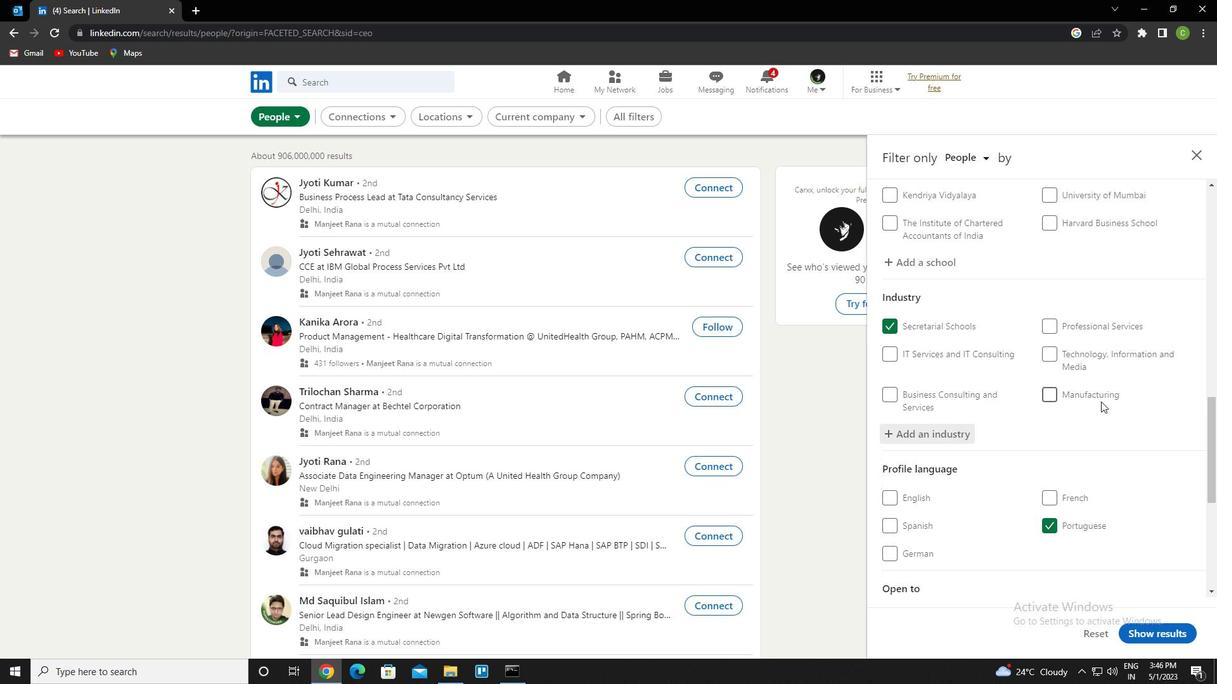 
Action: Mouse moved to (1085, 431)
Screenshot: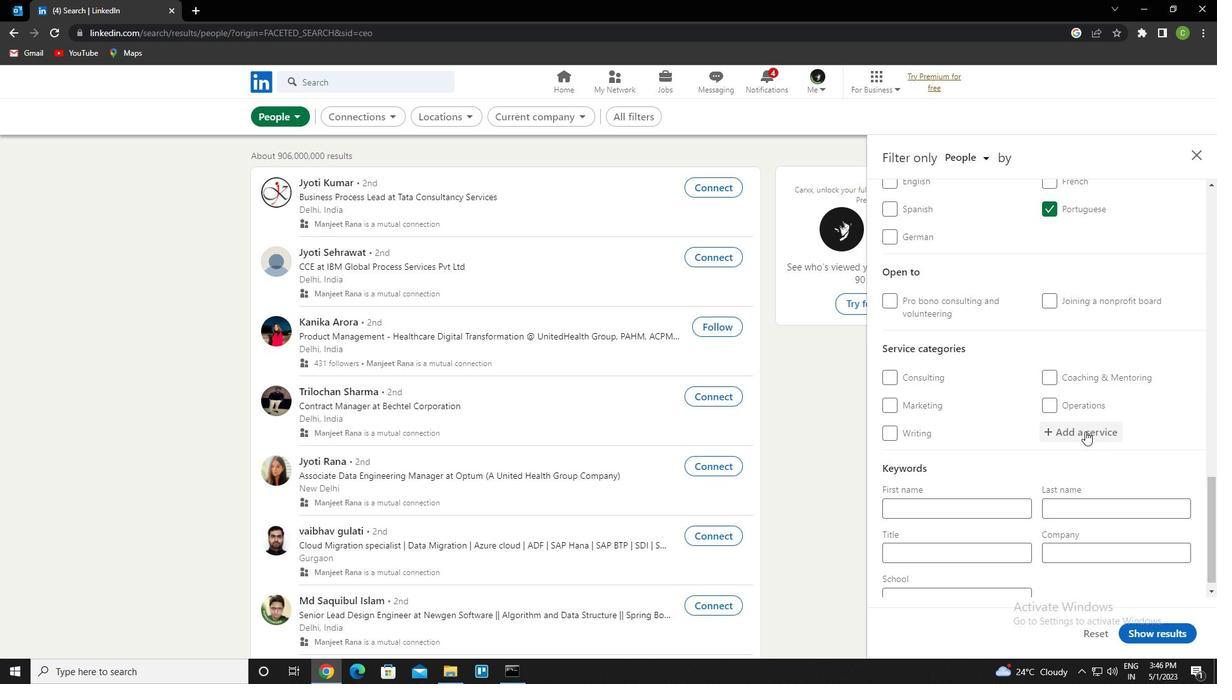 
Action: Mouse pressed left at (1085, 431)
Screenshot: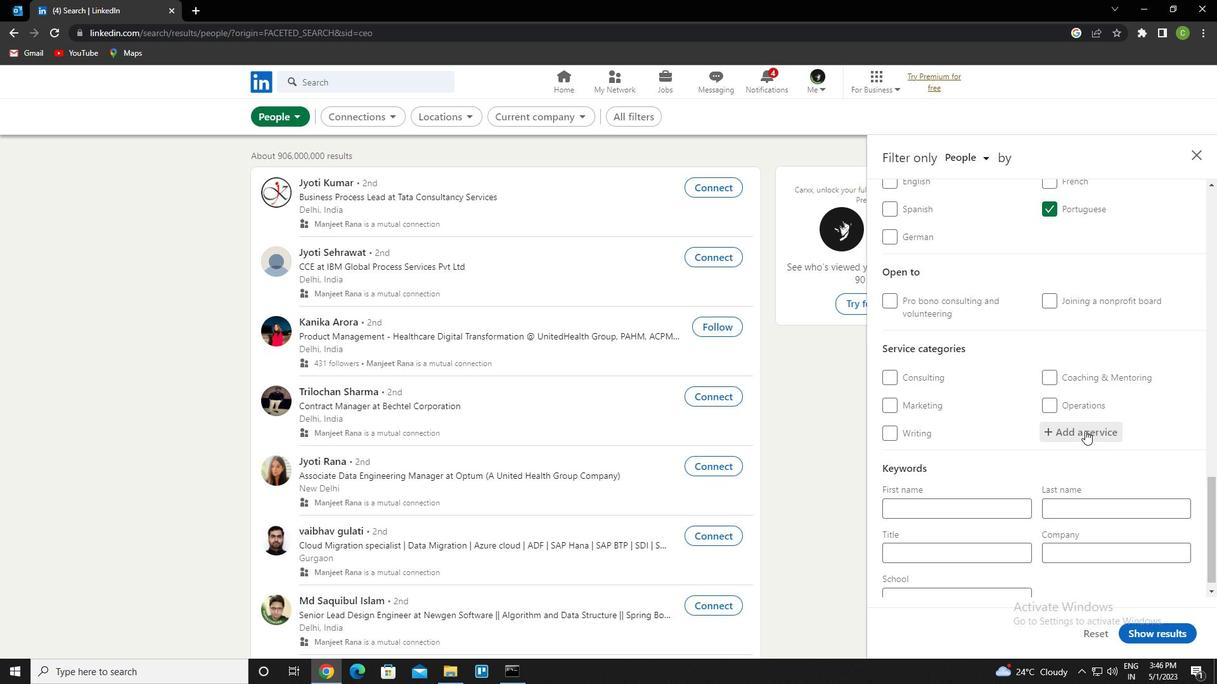 
Action: Key pressed <Key.caps_lock>c<Key.caps_lock>ompi<Key.backspace>uter<Key.down><Key.down><Key.enter>
Screenshot: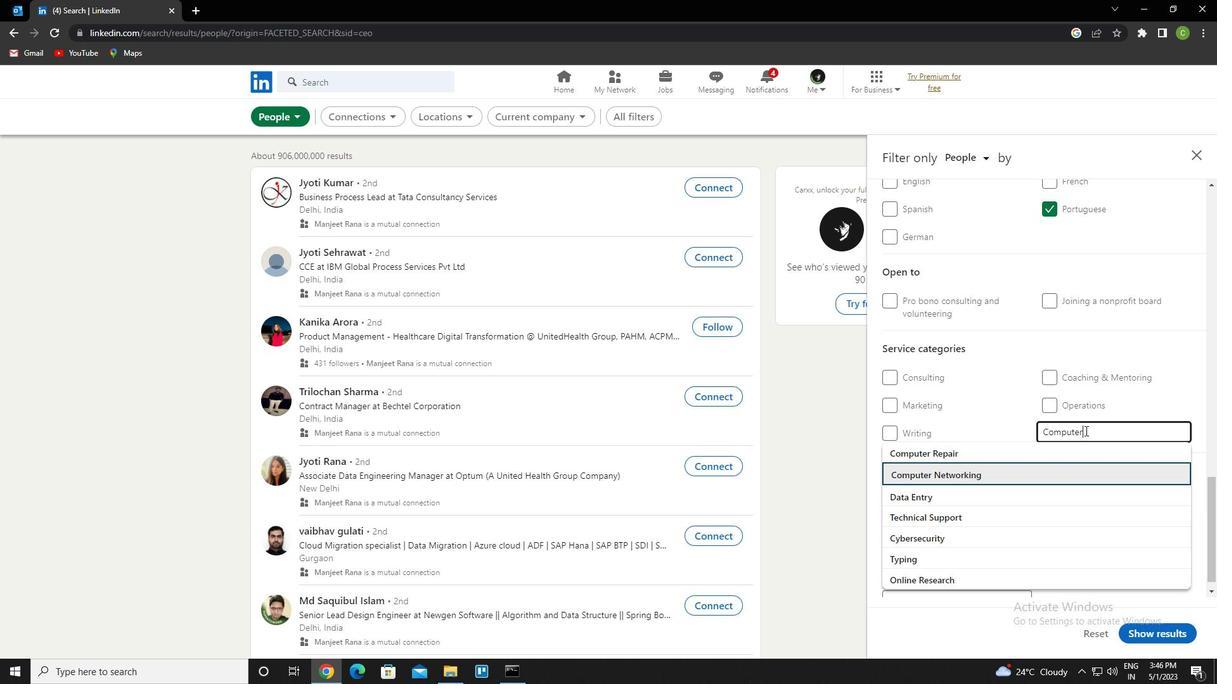 
Action: Mouse scrolled (1085, 430) with delta (0, 0)
Screenshot: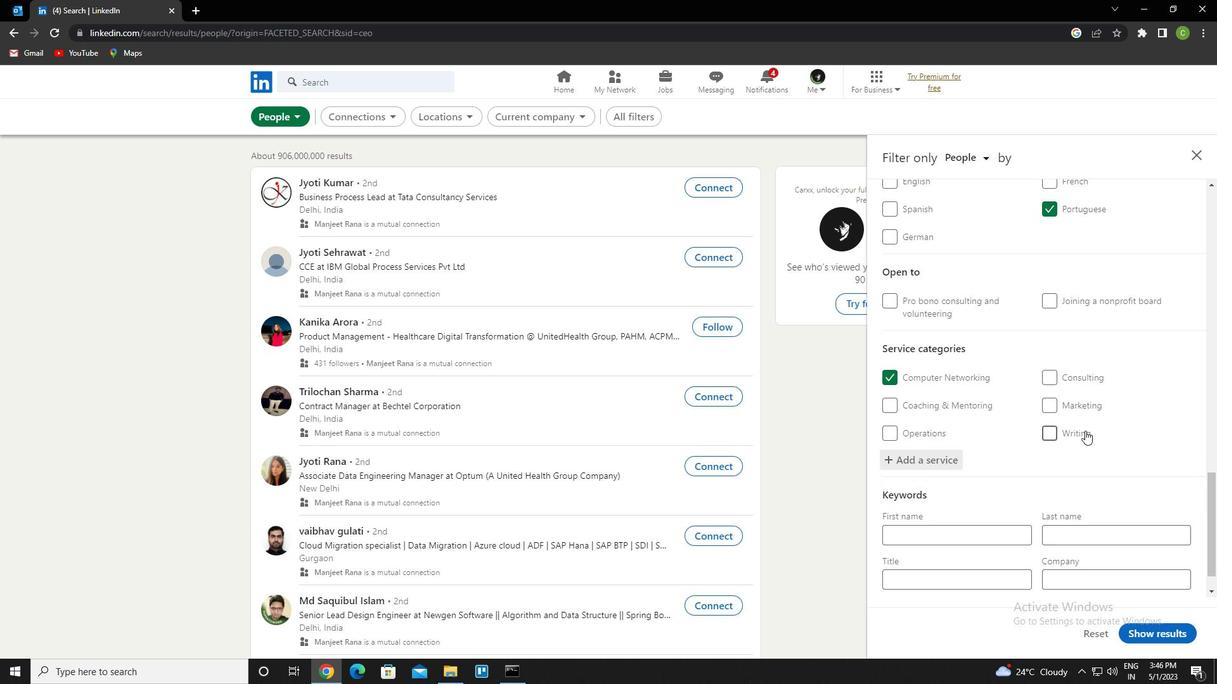 
Action: Mouse scrolled (1085, 430) with delta (0, 0)
Screenshot: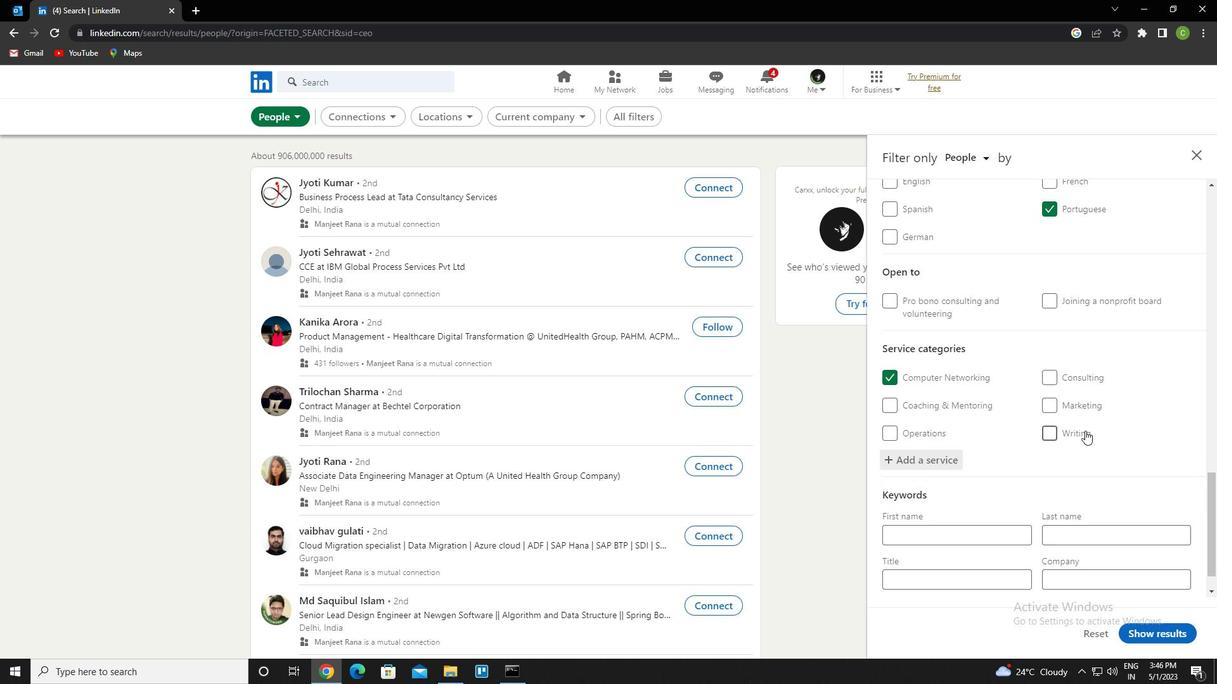 
Action: Mouse scrolled (1085, 430) with delta (0, 0)
Screenshot: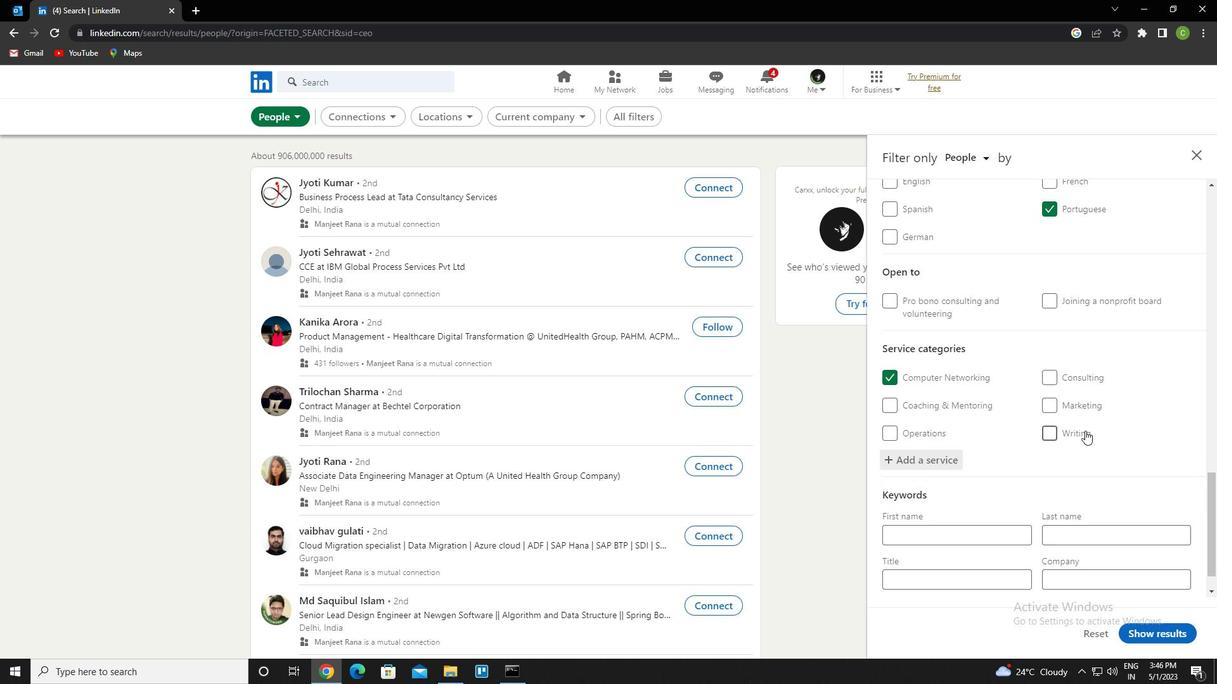 
Action: Mouse scrolled (1085, 430) with delta (0, 0)
Screenshot: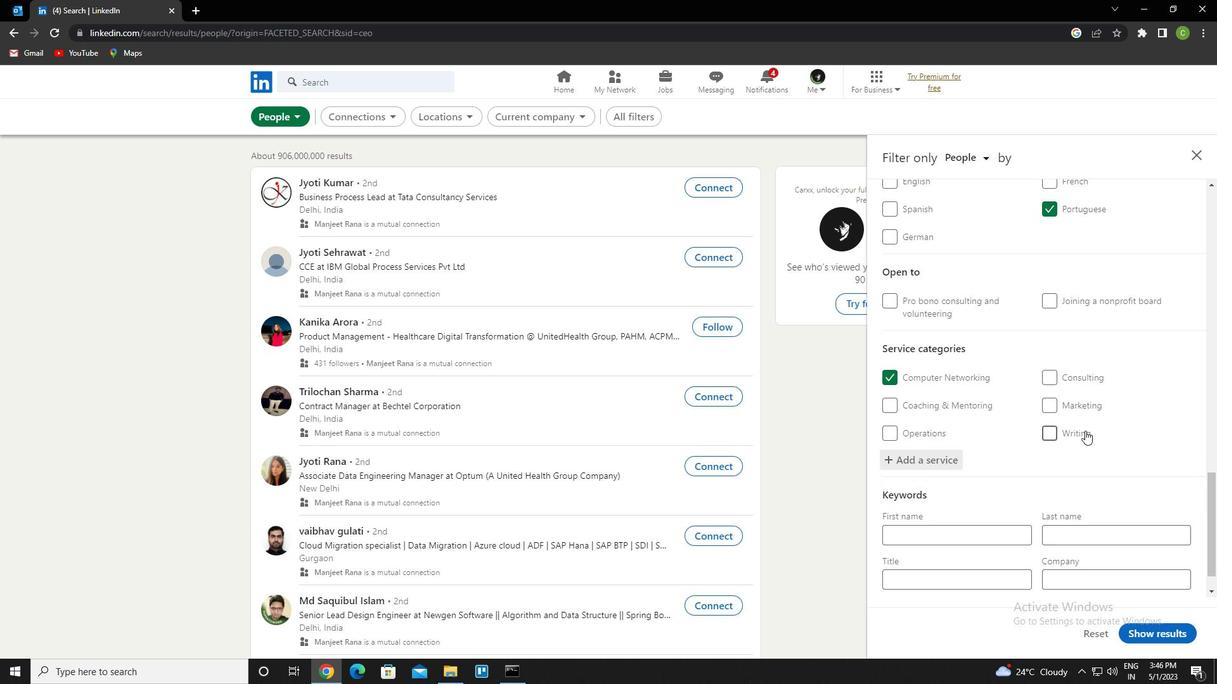 
Action: Mouse scrolled (1085, 430) with delta (0, 0)
Screenshot: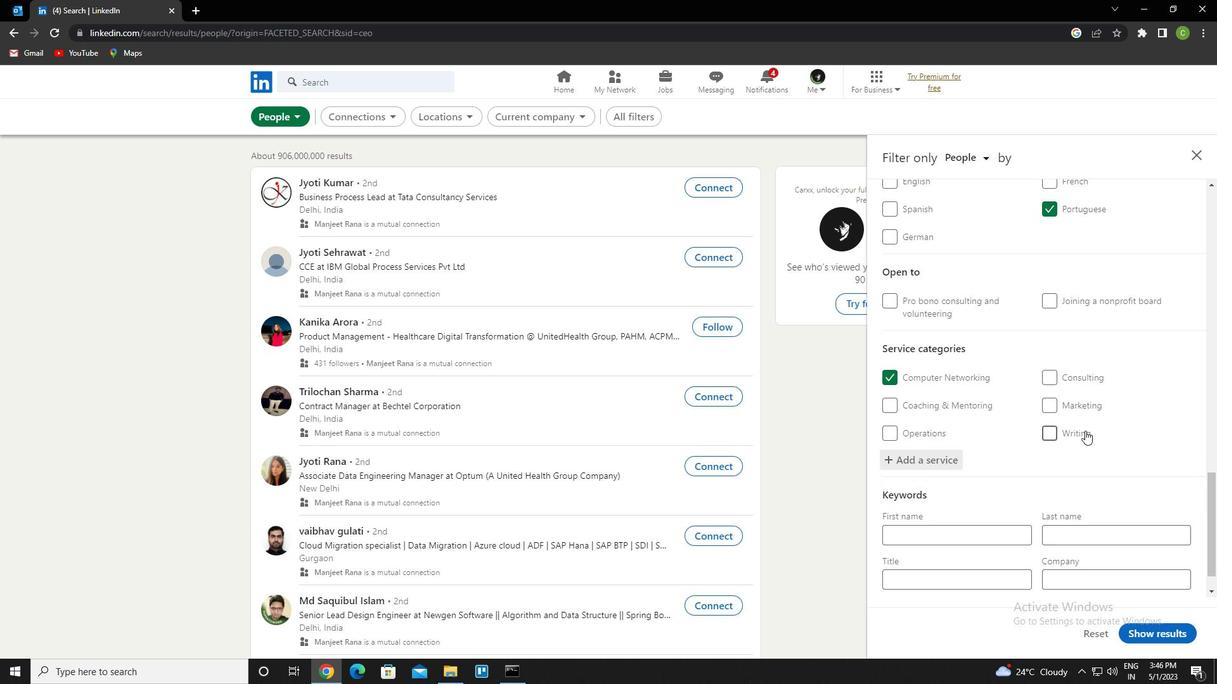 
Action: Mouse moved to (985, 544)
Screenshot: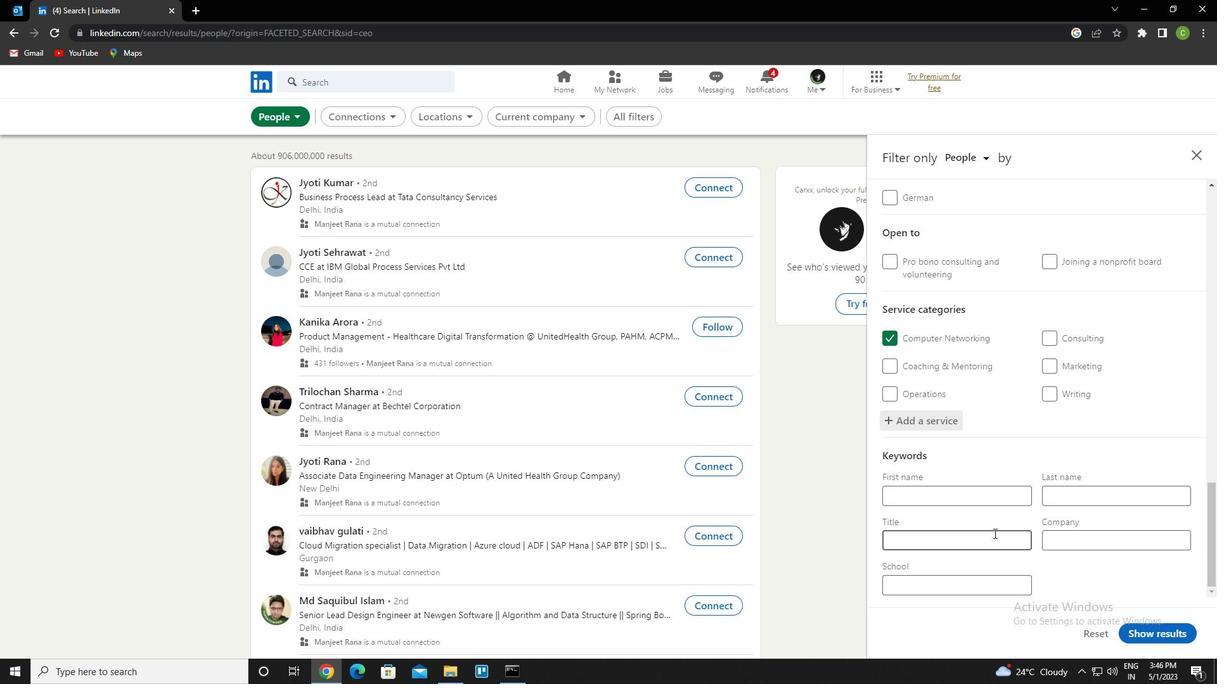 
Action: Mouse pressed left at (985, 544)
Screenshot: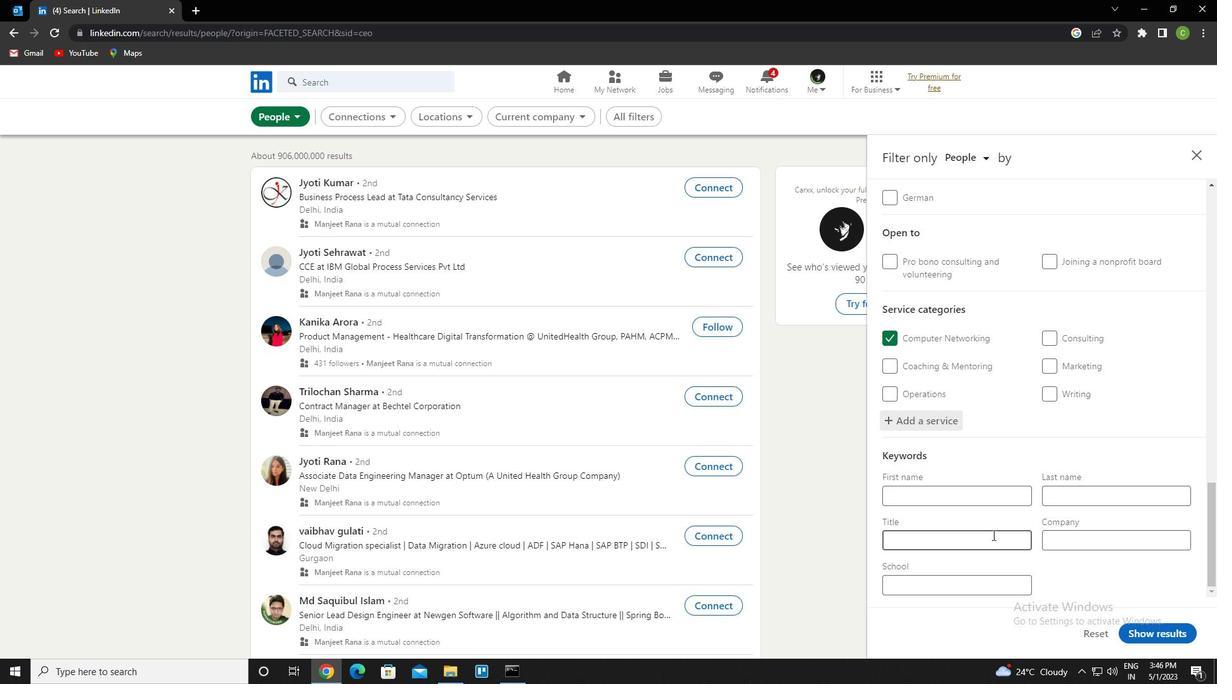 
Action: Key pressed <Key.caps_lock>t<Key.caps_lock>ravel<Key.space><Key.caps_lock>e<Key.caps_lock><Key.backspace><Key.caps_lock>w<Key.caps_lock>riter
Screenshot: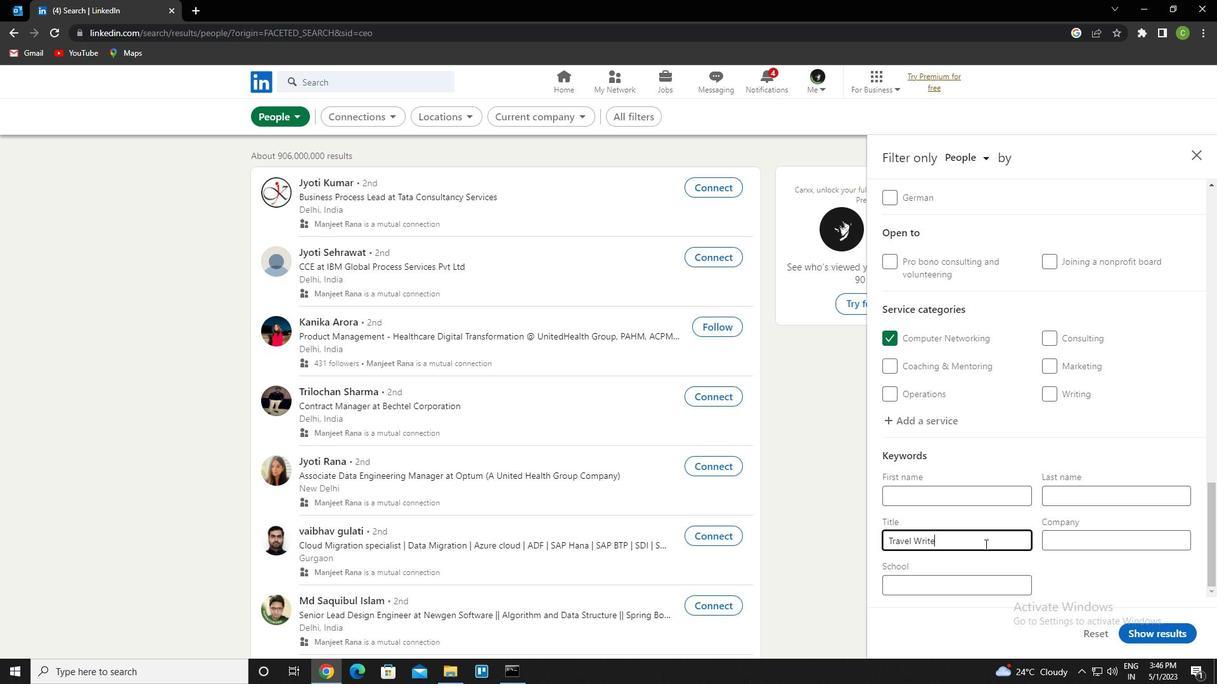 
Action: Mouse moved to (1148, 635)
Screenshot: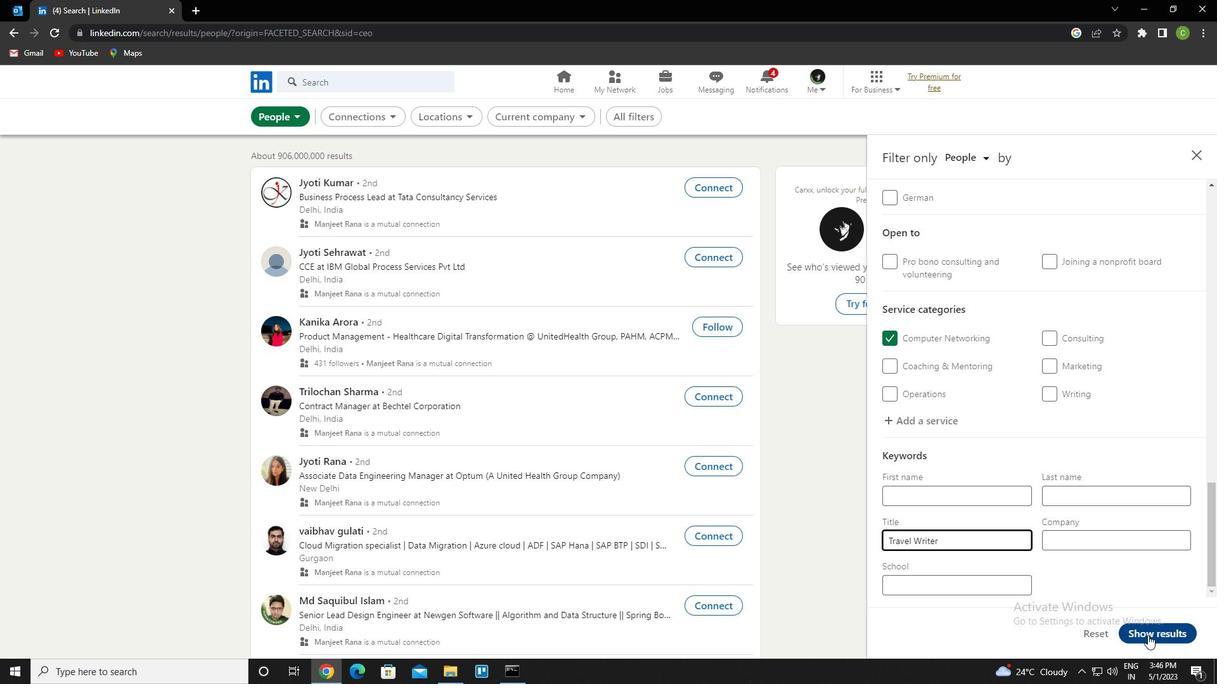 
Action: Mouse pressed left at (1148, 635)
Screenshot: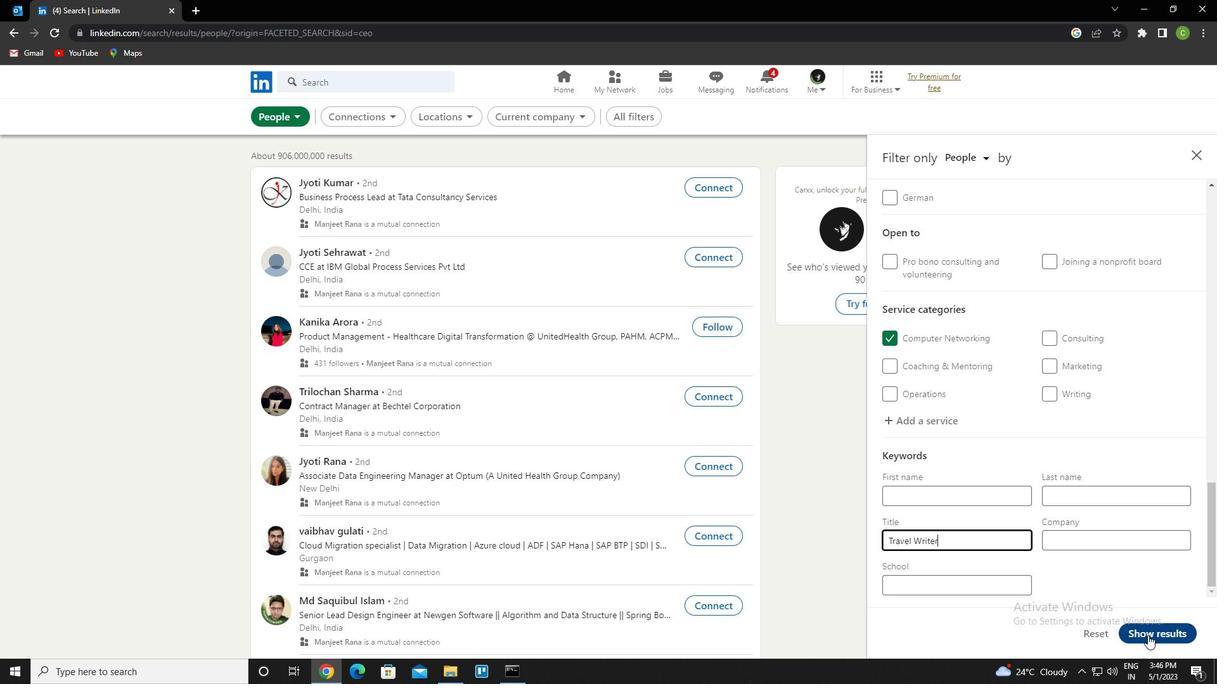 
